 Task: Add an event with the title Second Presentation Rehearsal and Feedback Session, date '2024/05/03', time 8:50 AM to 10:50 AMand add a description: Throughout the workshop, participants will engage in a series of interactive exercises, role plays, and case studies that simulate real-world negotiation scenarios. These activities will allow participants to apply the negotiation techniques taught, explore different approaches, and receive feedback from both facilitators and peers., put the event into Yellow category . Add location for the event as: 654 Plaza de España, Madrid, Spain, logged in from the account softage.9@softage.netand send the event invitation to softage.7@softage.net with CC to  softage.1@softage.net. Set a reminder for the event 2 hour before
Action: Mouse moved to (96, 115)
Screenshot: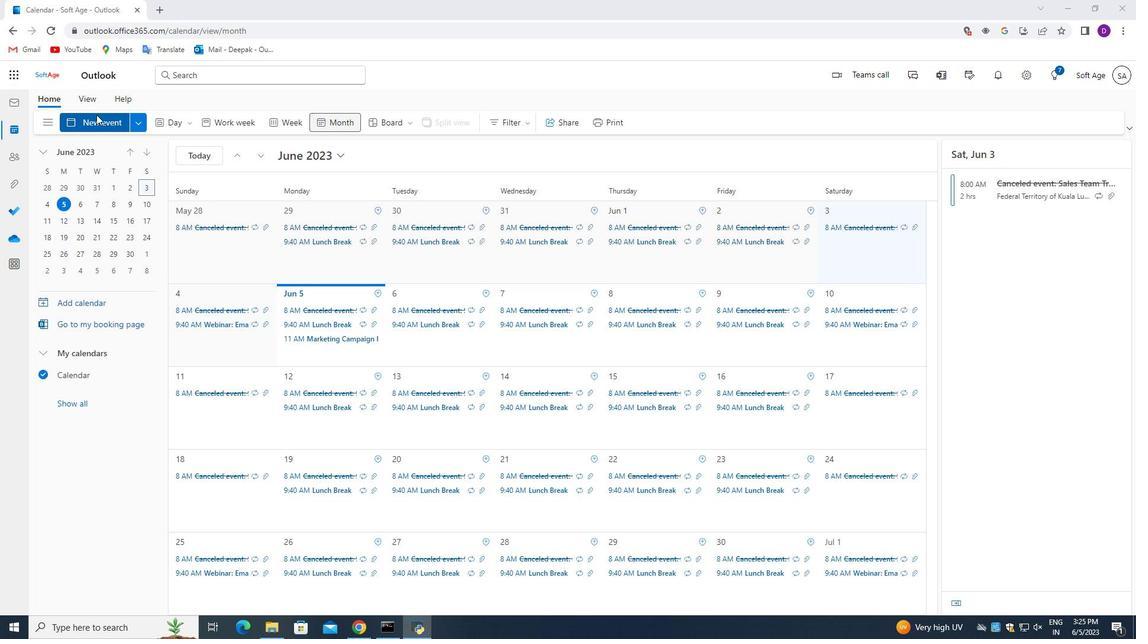 
Action: Mouse pressed left at (96, 115)
Screenshot: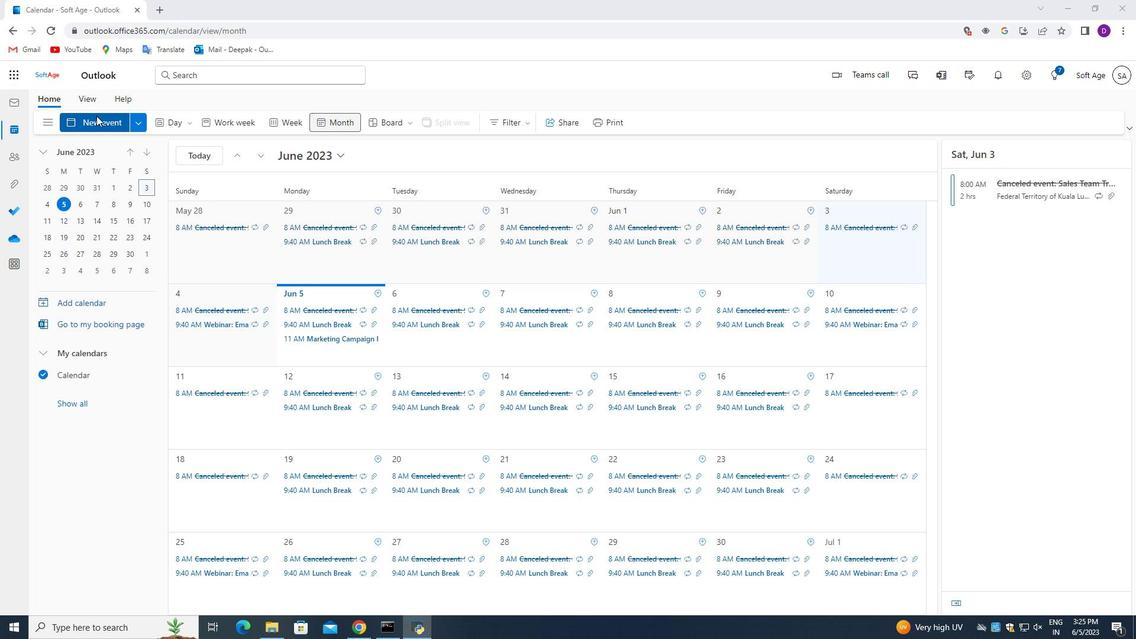 
Action: Mouse moved to (425, 505)
Screenshot: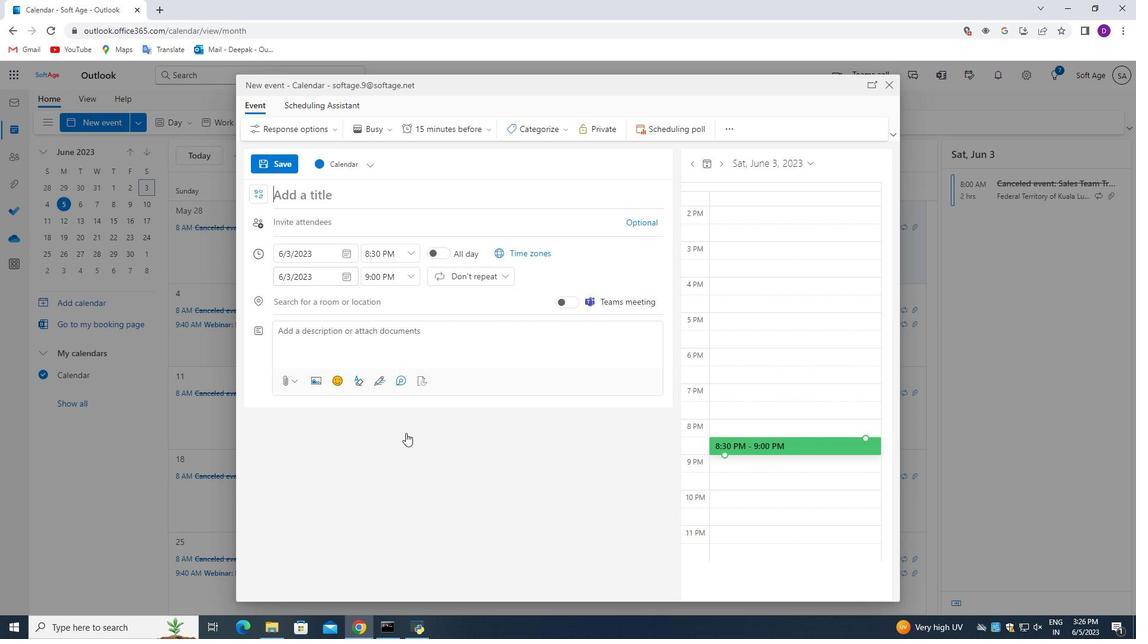 
Action: Key pressed s<Key.backspace><Key.shift_r>Secom<Key.backspace>nd<Key.space><Key.shift>Presentation<Key.space><Key.shift_r>Rehearsal<Key.space>and<Key.space><Key.shift_r>Feedback<Key.space><Key.shift_r>Session
Screenshot: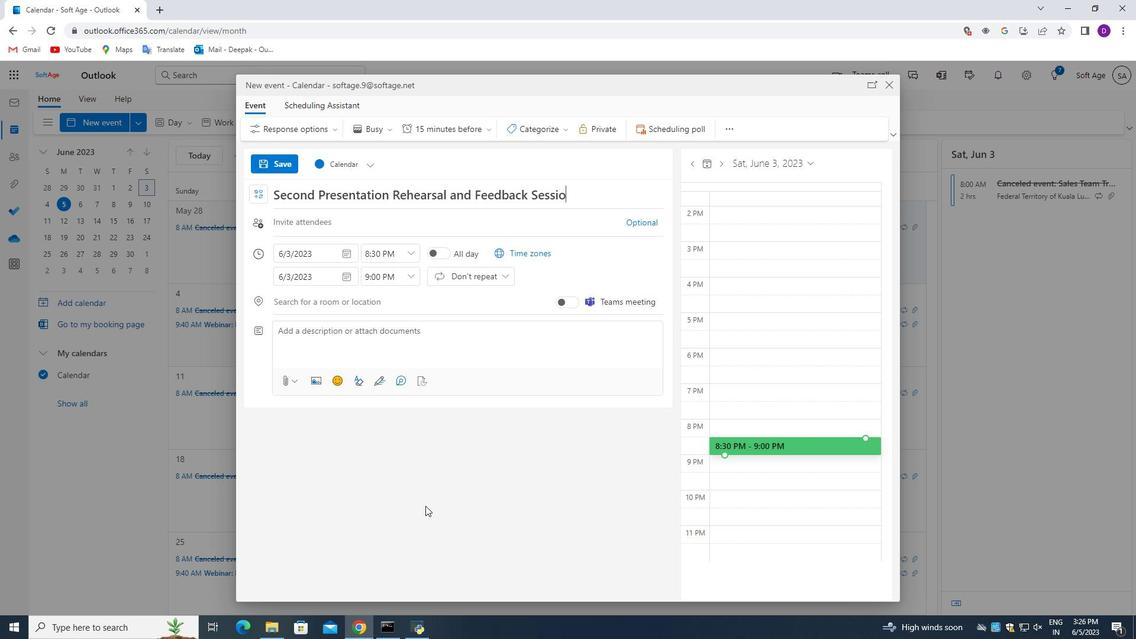 
Action: Mouse moved to (346, 252)
Screenshot: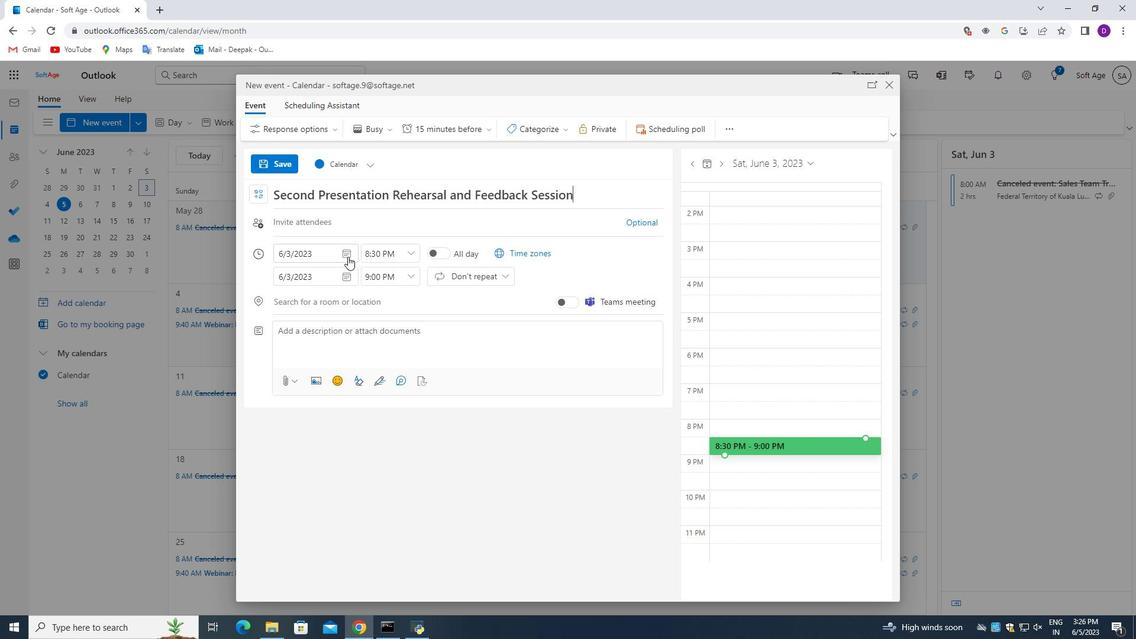 
Action: Mouse pressed left at (346, 252)
Screenshot: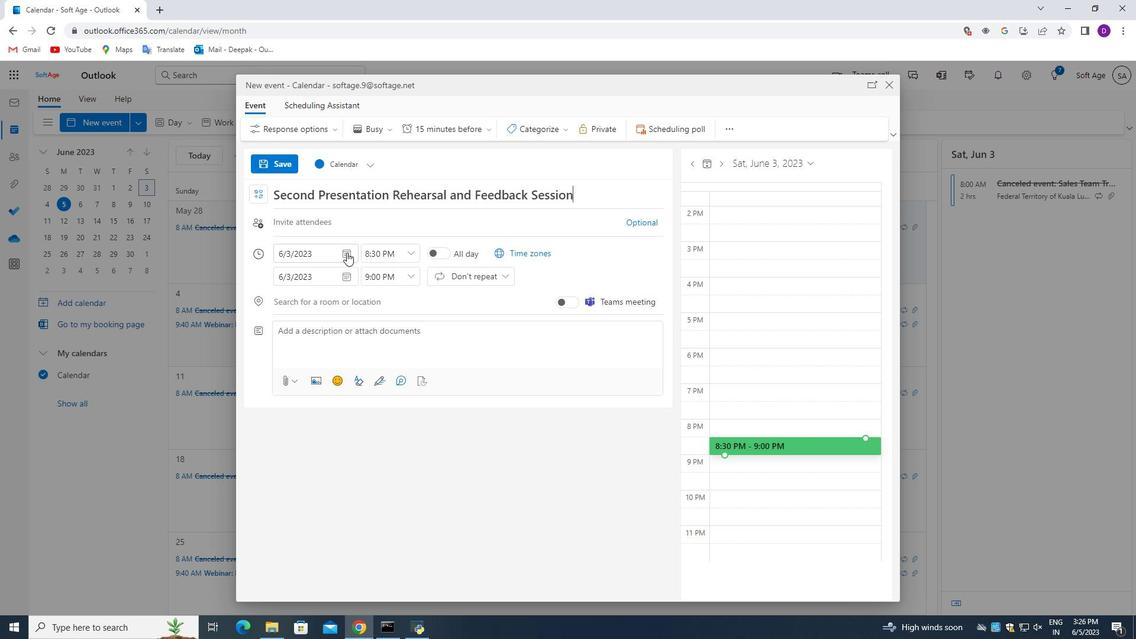 
Action: Mouse moved to (313, 278)
Screenshot: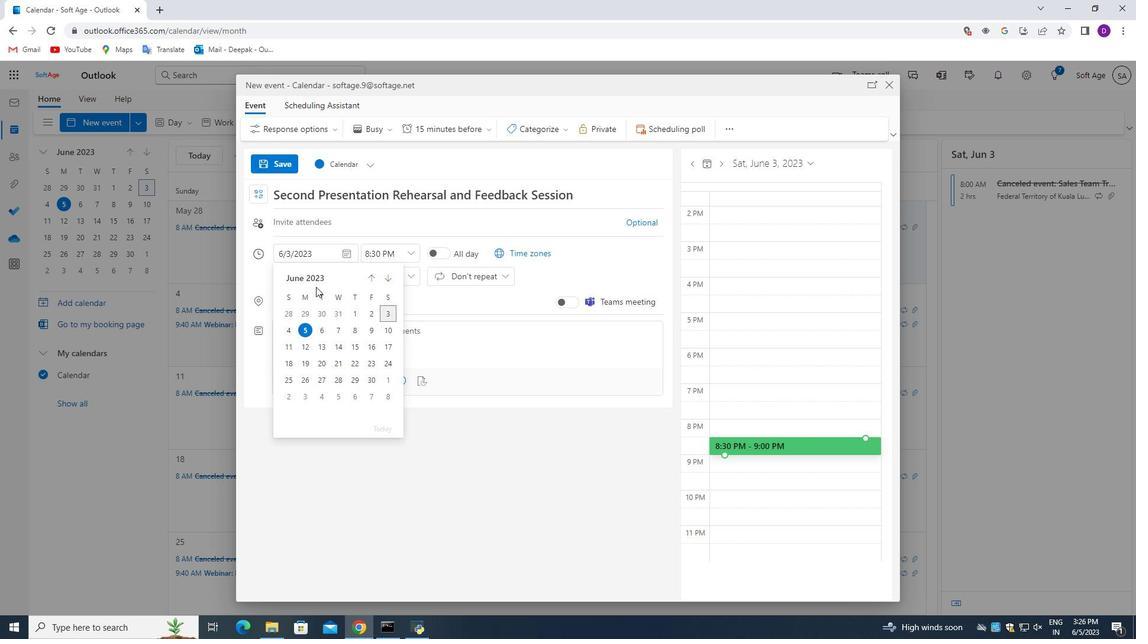 
Action: Mouse pressed left at (313, 278)
Screenshot: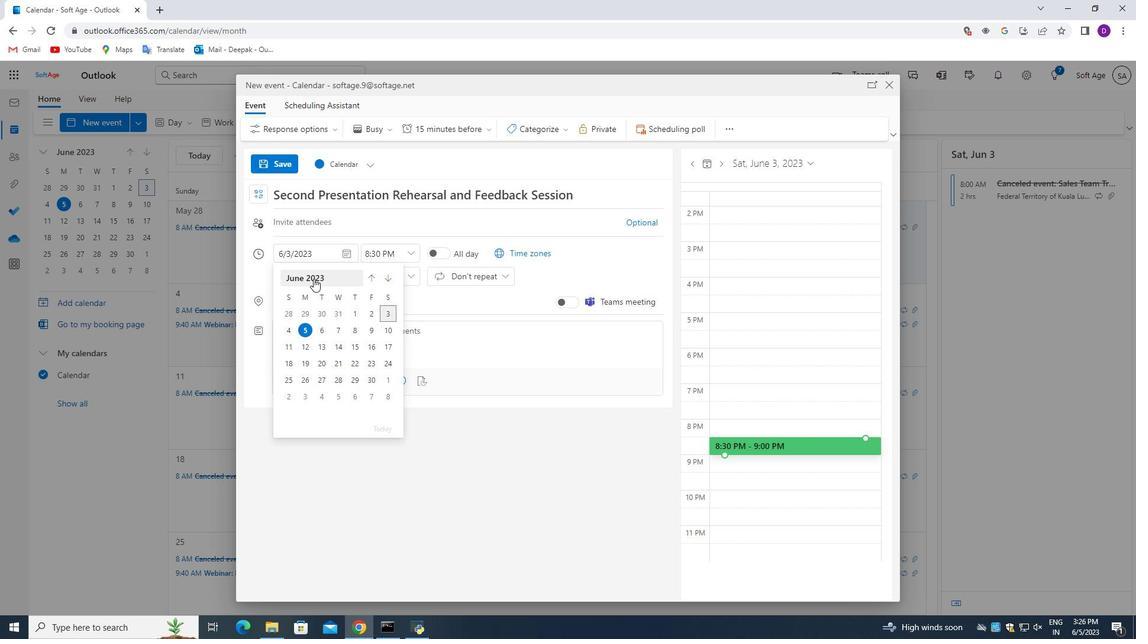 
Action: Mouse moved to (385, 283)
Screenshot: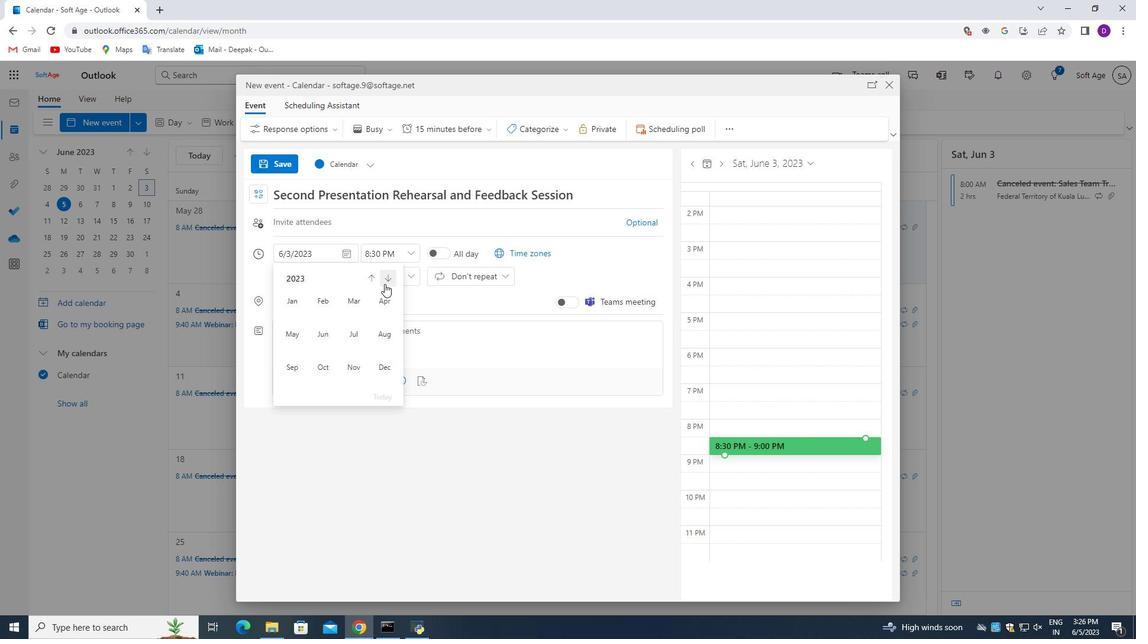 
Action: Mouse pressed left at (385, 283)
Screenshot: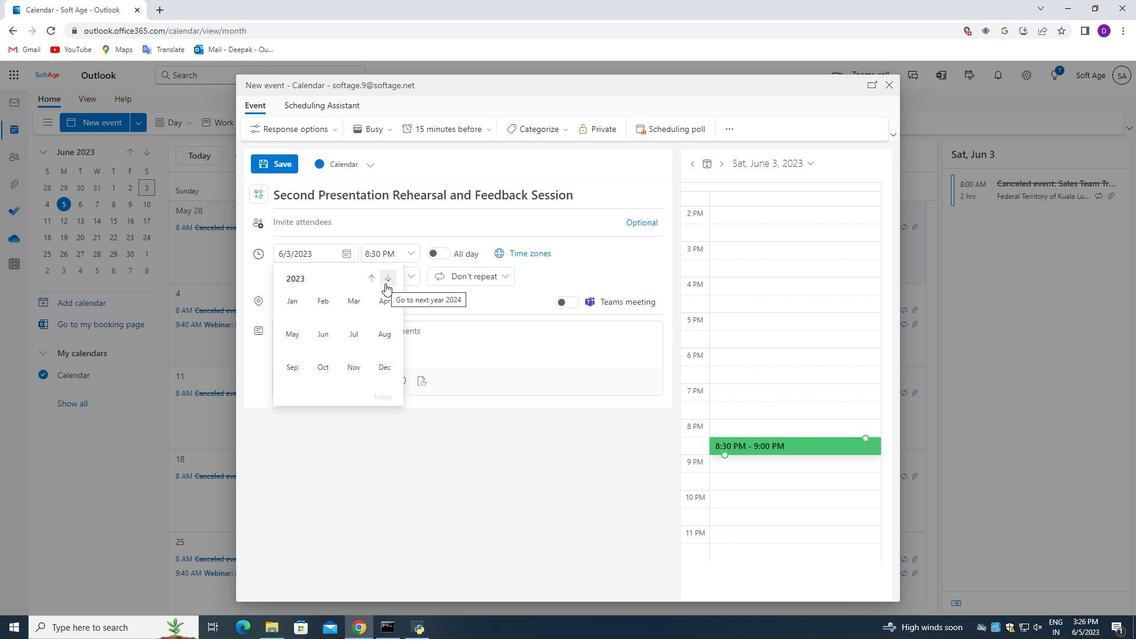 
Action: Mouse moved to (294, 330)
Screenshot: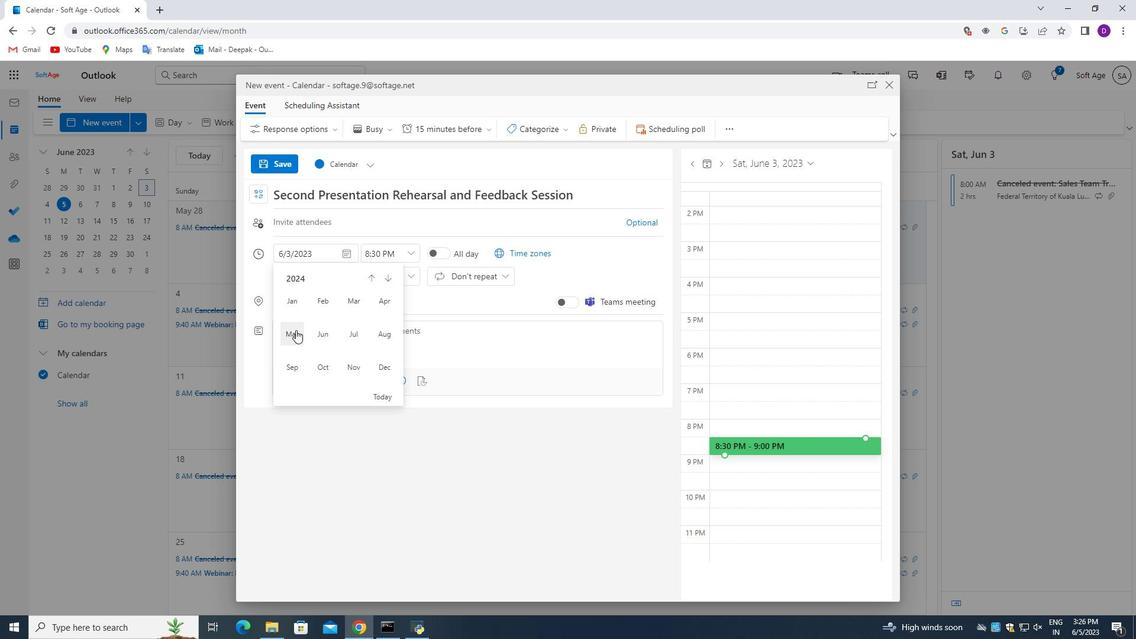 
Action: Mouse pressed left at (294, 330)
Screenshot: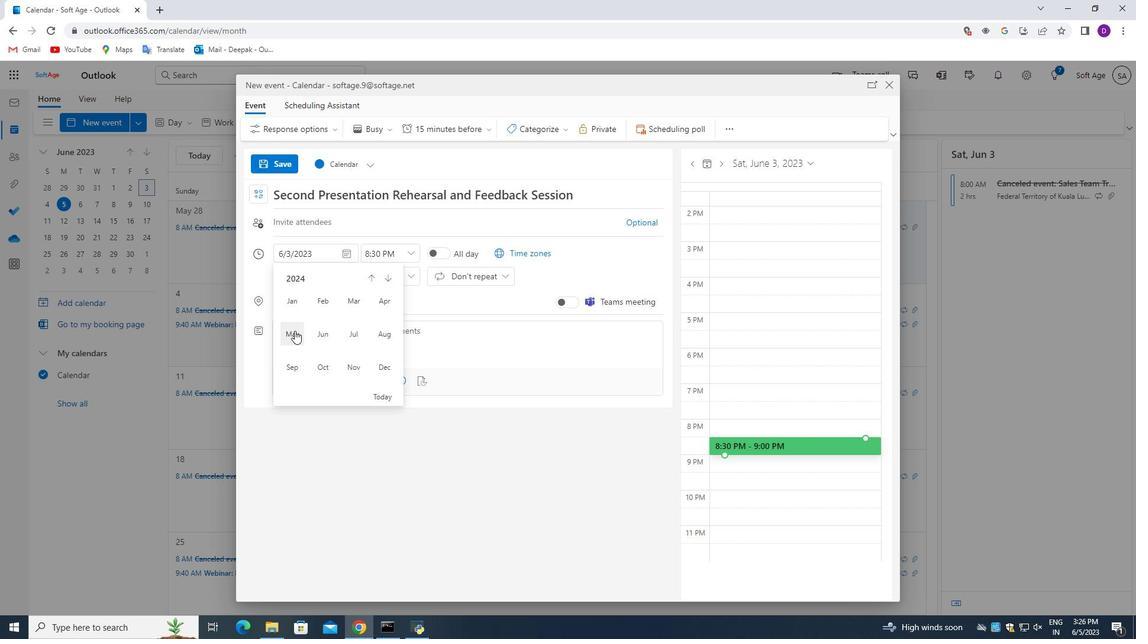
Action: Mouse moved to (371, 314)
Screenshot: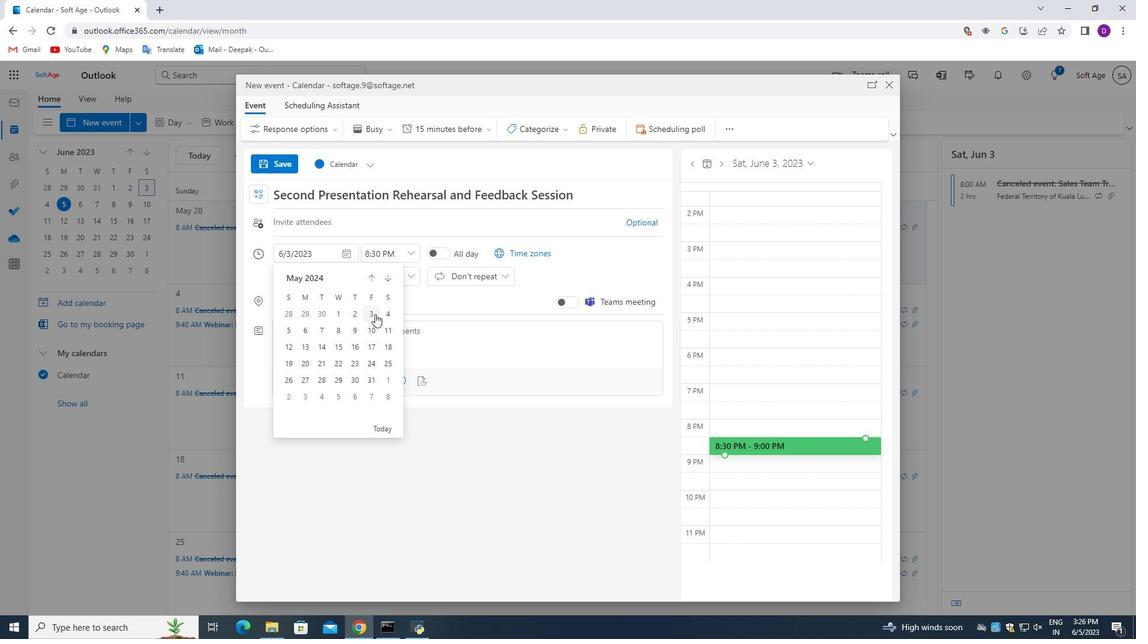 
Action: Mouse pressed left at (371, 314)
Screenshot: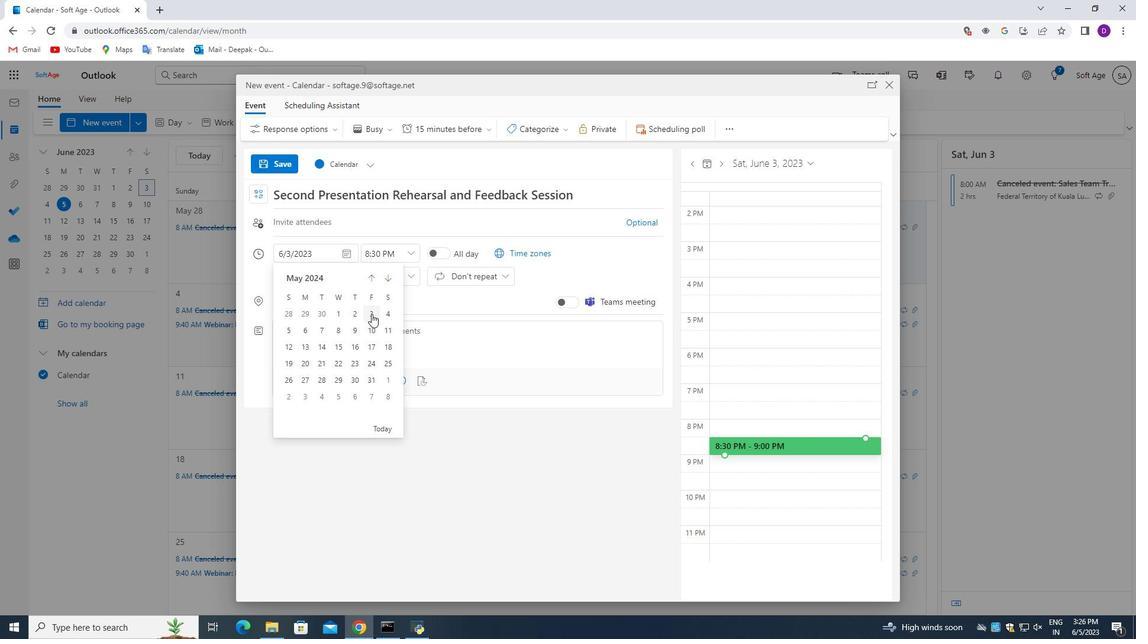 
Action: Mouse moved to (408, 258)
Screenshot: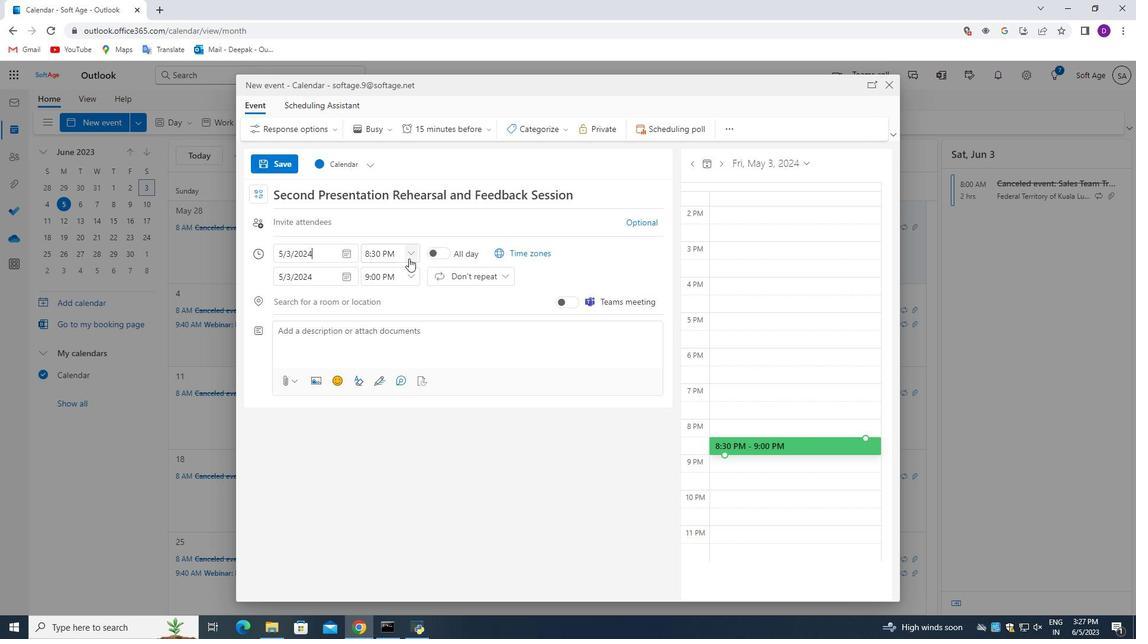 
Action: Mouse pressed left at (408, 258)
Screenshot: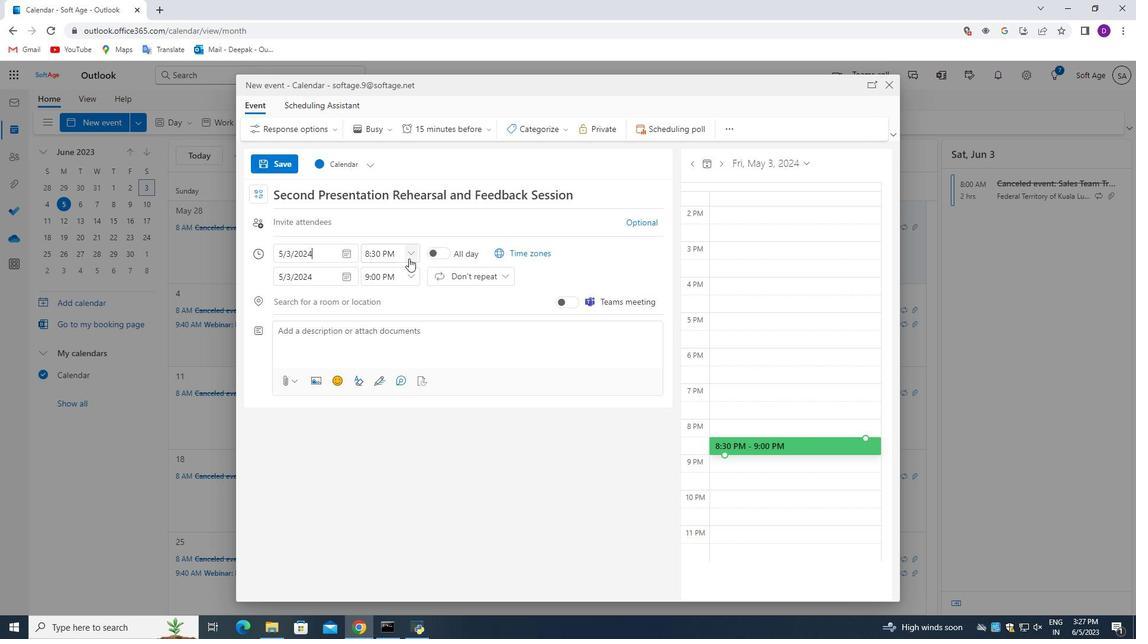 
Action: Mouse moved to (392, 349)
Screenshot: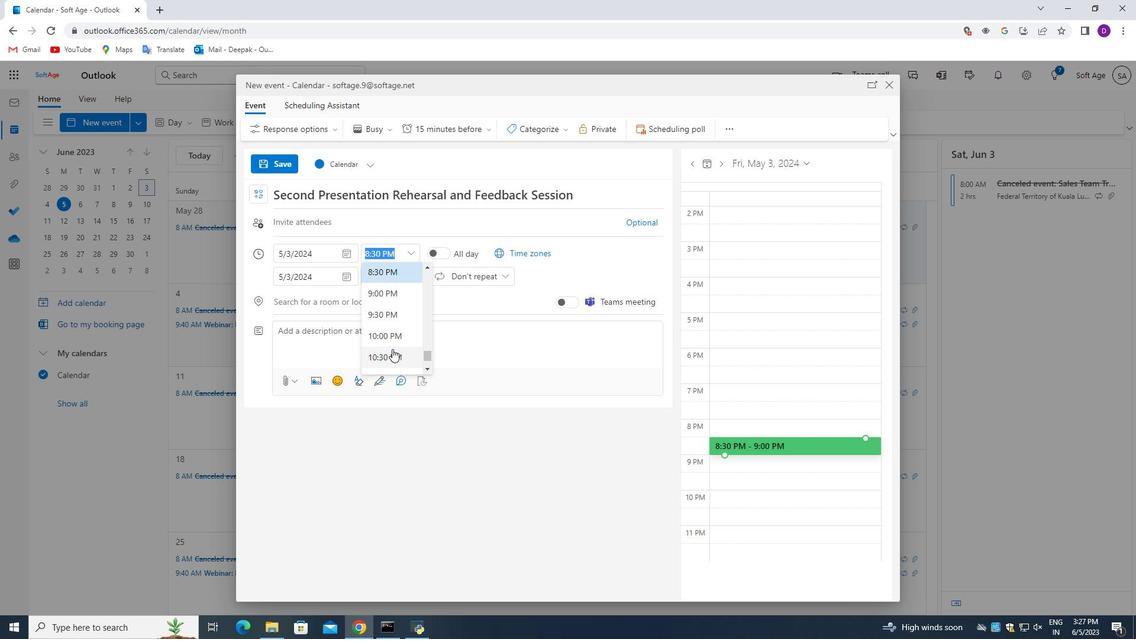 
Action: Mouse scrolled (392, 349) with delta (0, 0)
Screenshot: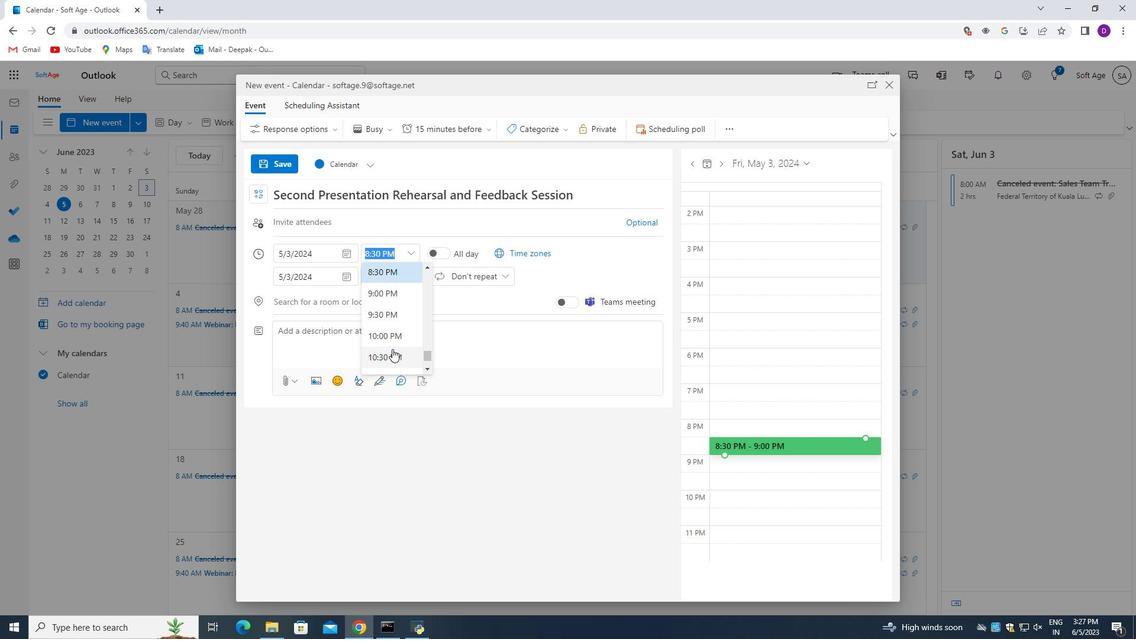 
Action: Mouse moved to (385, 337)
Screenshot: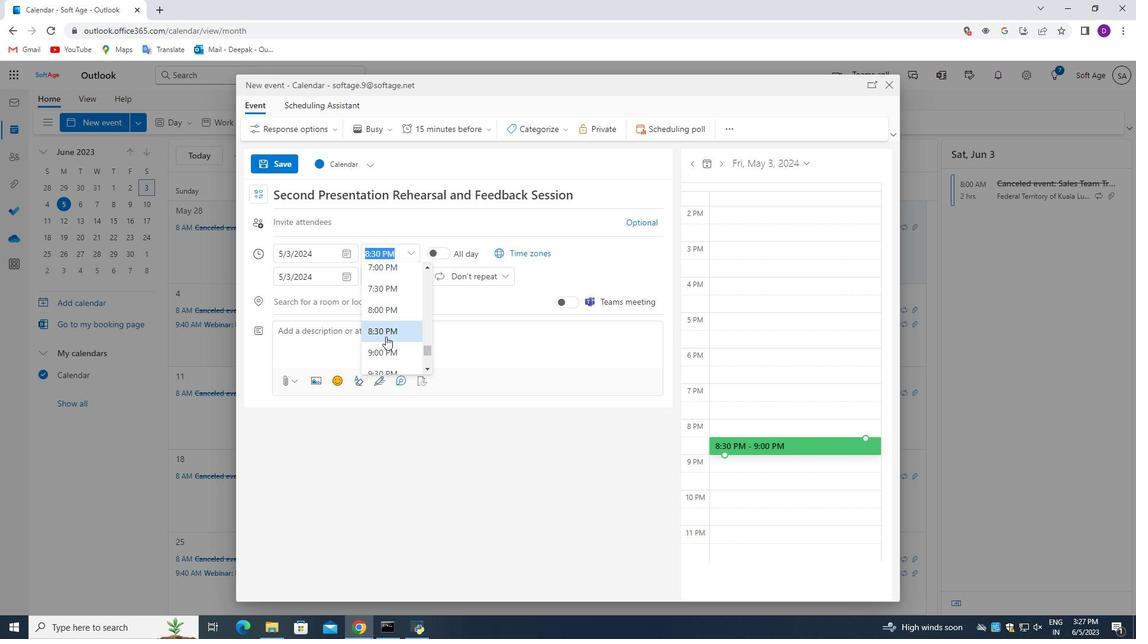 
Action: Mouse scrolled (385, 338) with delta (0, 0)
Screenshot: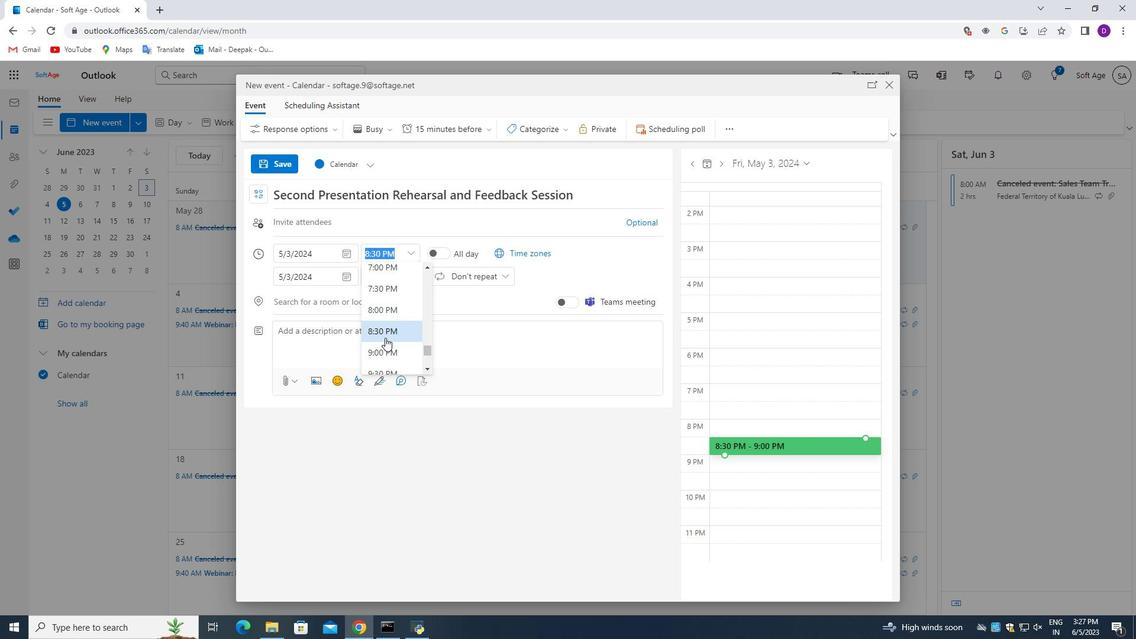 
Action: Mouse scrolled (385, 338) with delta (0, 0)
Screenshot: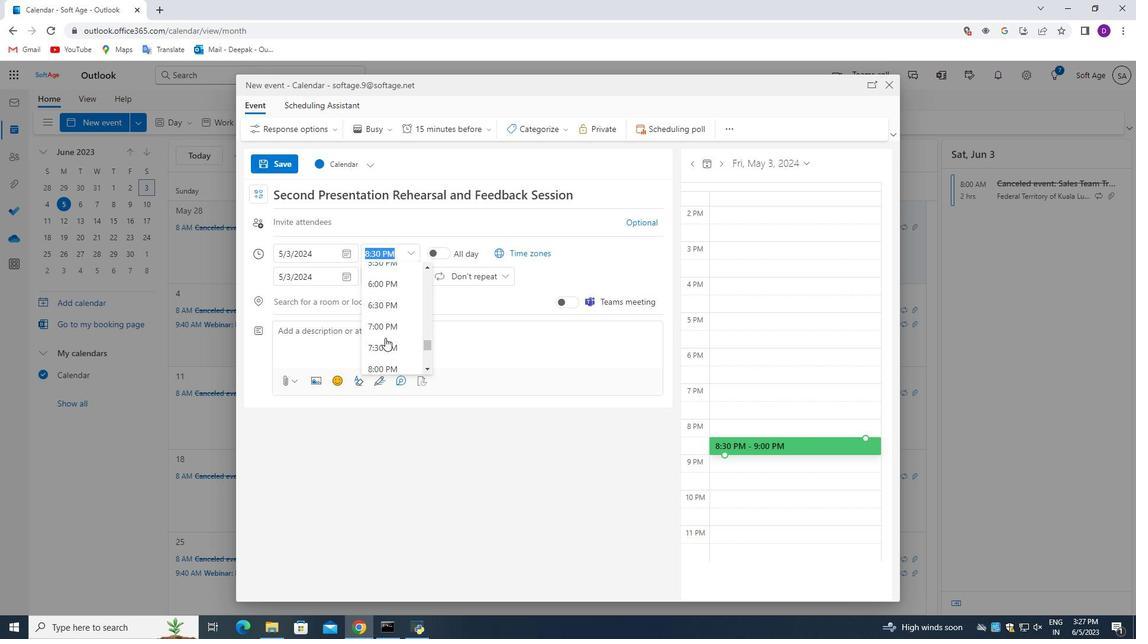 
Action: Mouse scrolled (385, 338) with delta (0, 0)
Screenshot: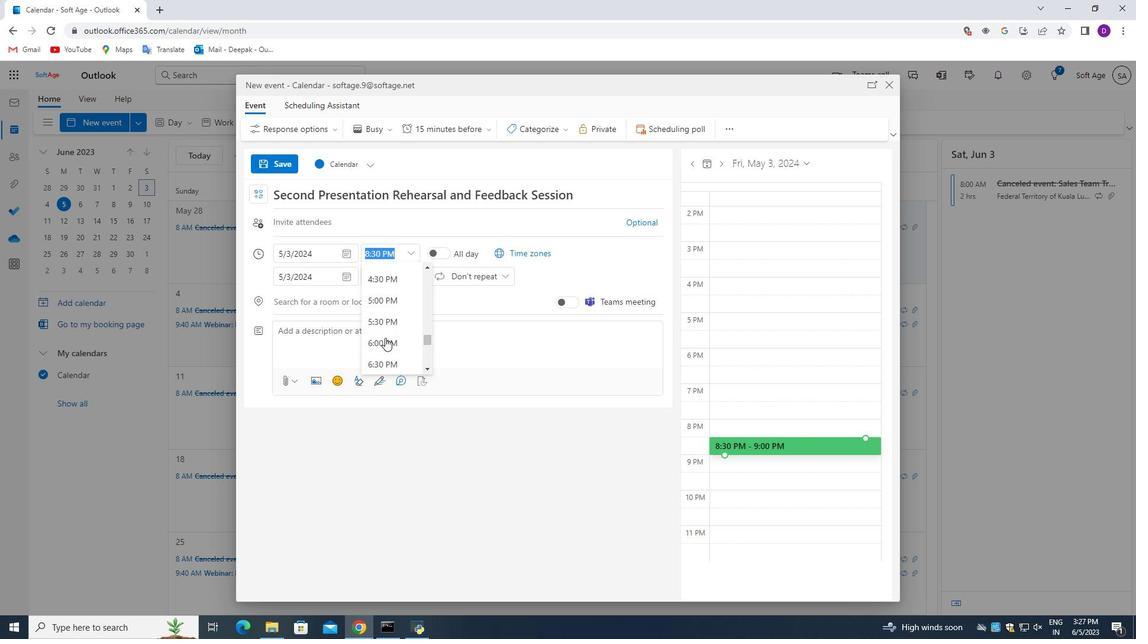 
Action: Mouse scrolled (385, 338) with delta (0, 0)
Screenshot: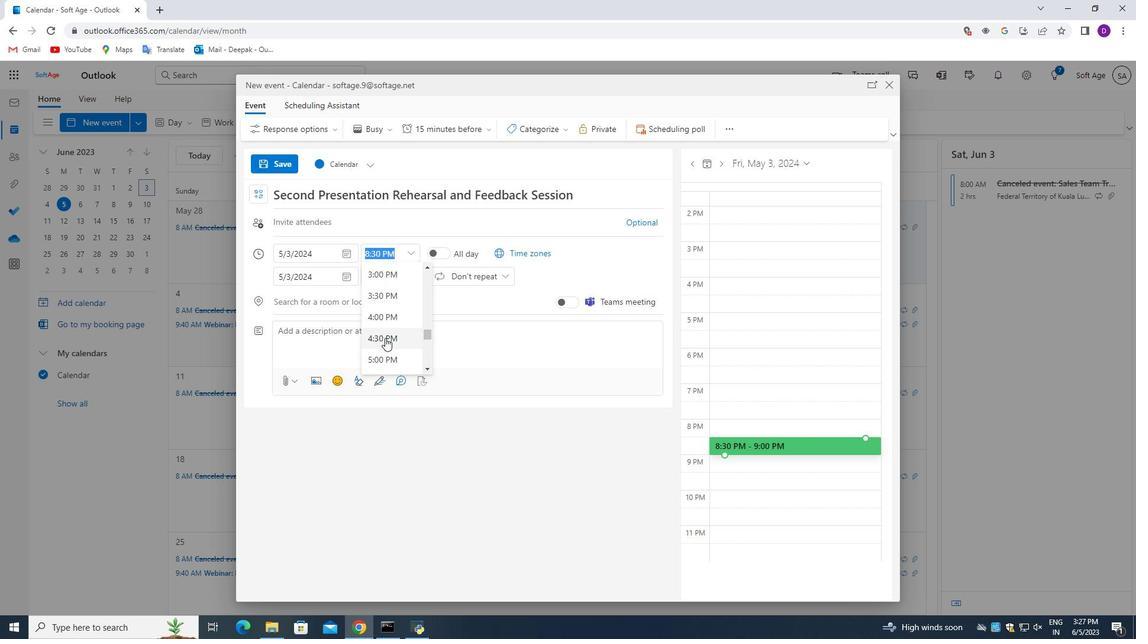 
Action: Mouse scrolled (385, 338) with delta (0, 0)
Screenshot: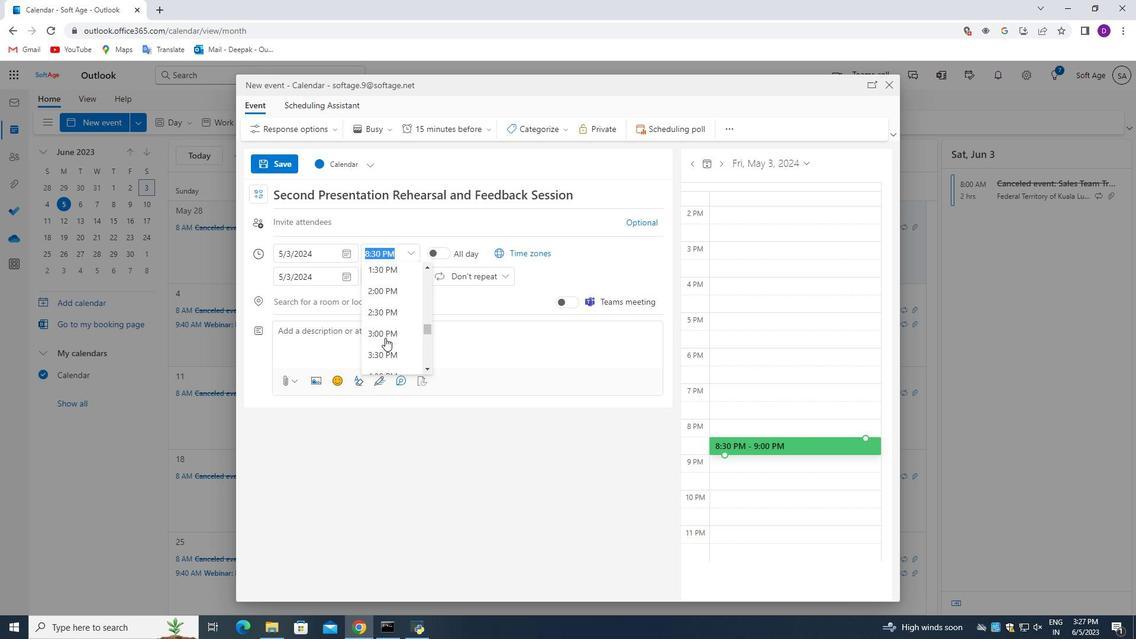 
Action: Mouse moved to (382, 363)
Screenshot: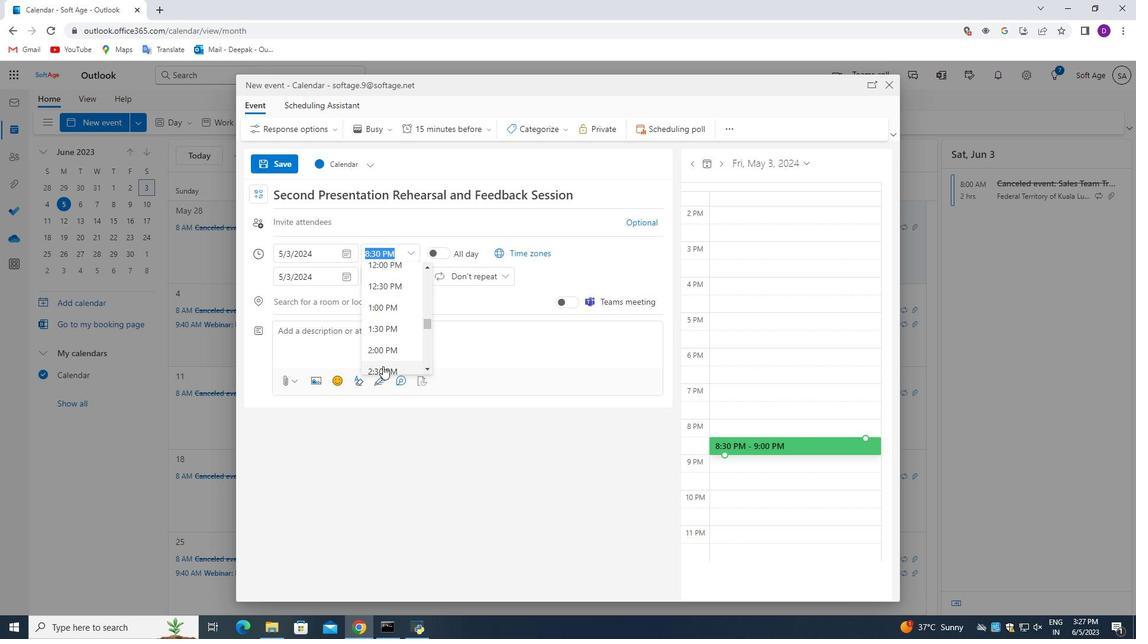 
Action: Mouse scrolled (382, 363) with delta (0, 0)
Screenshot: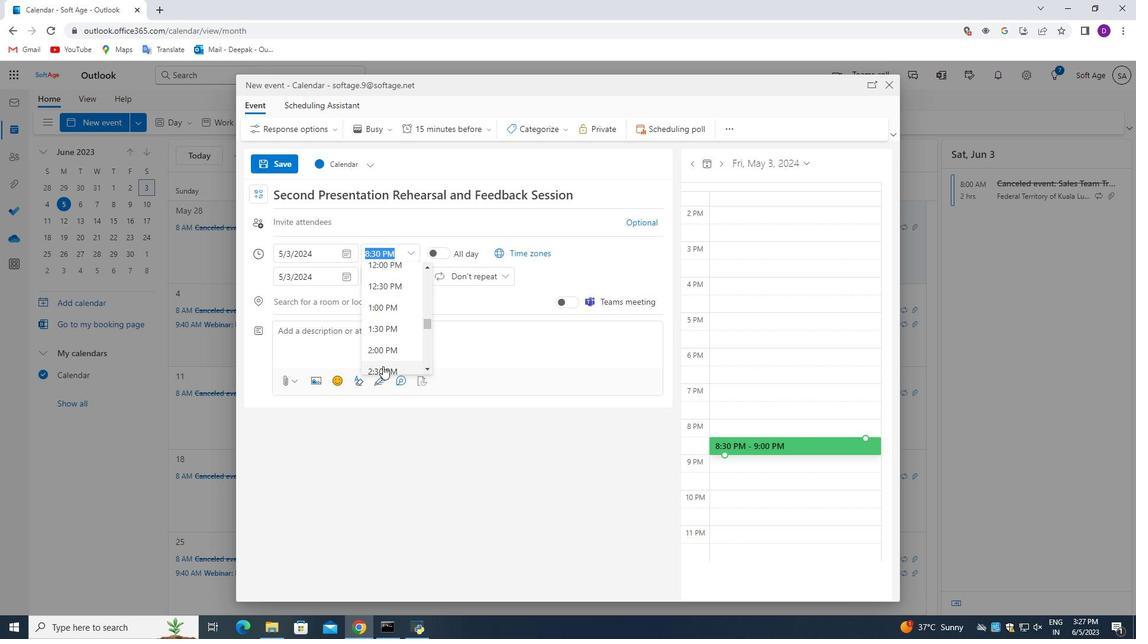 
Action: Mouse moved to (383, 359)
Screenshot: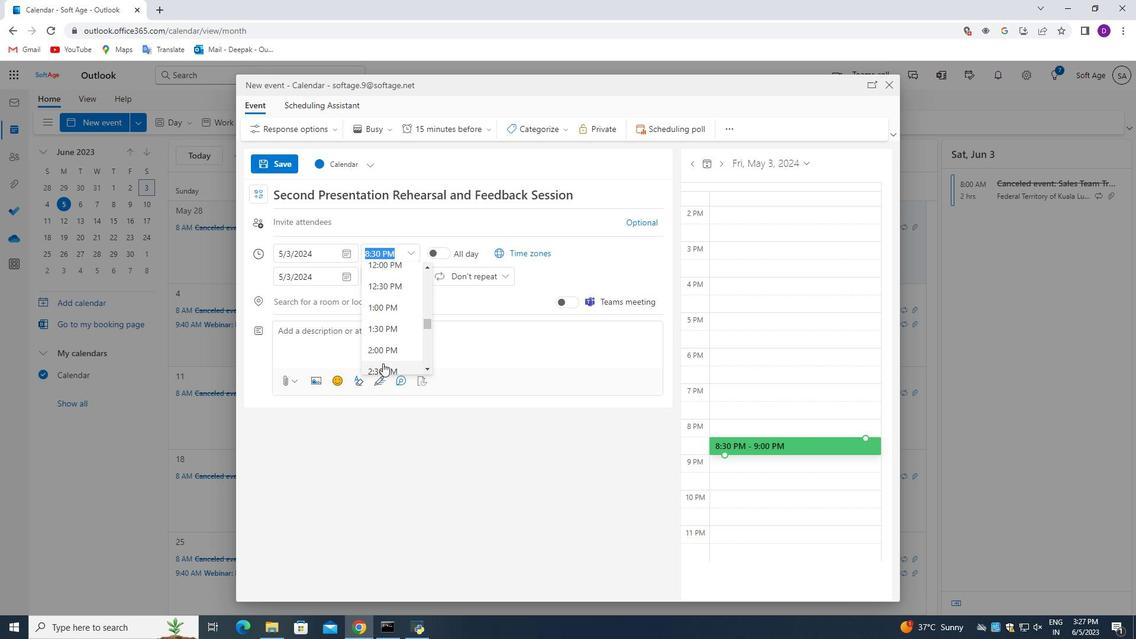 
Action: Mouse scrolled (383, 360) with delta (0, 0)
Screenshot: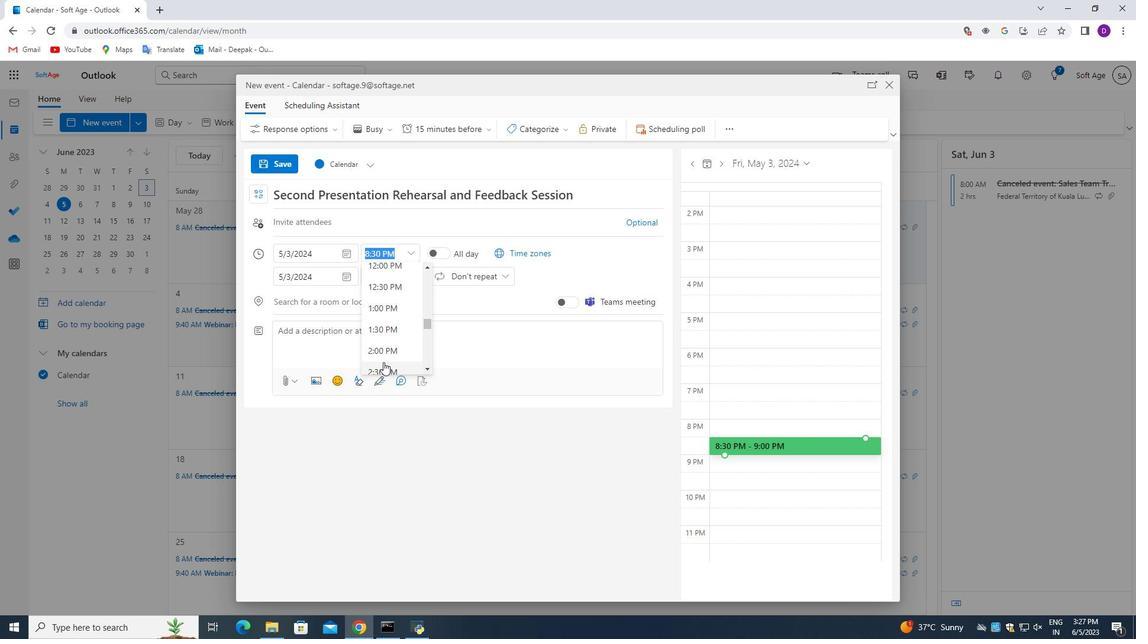 
Action: Mouse moved to (383, 353)
Screenshot: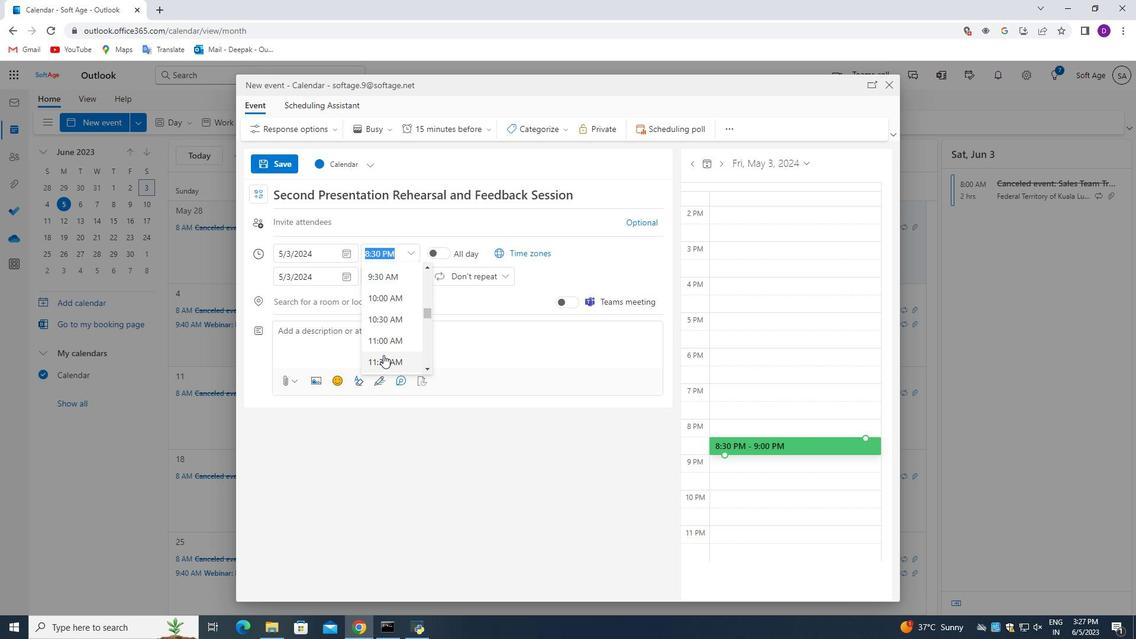 
Action: Mouse scrolled (383, 353) with delta (0, 0)
Screenshot: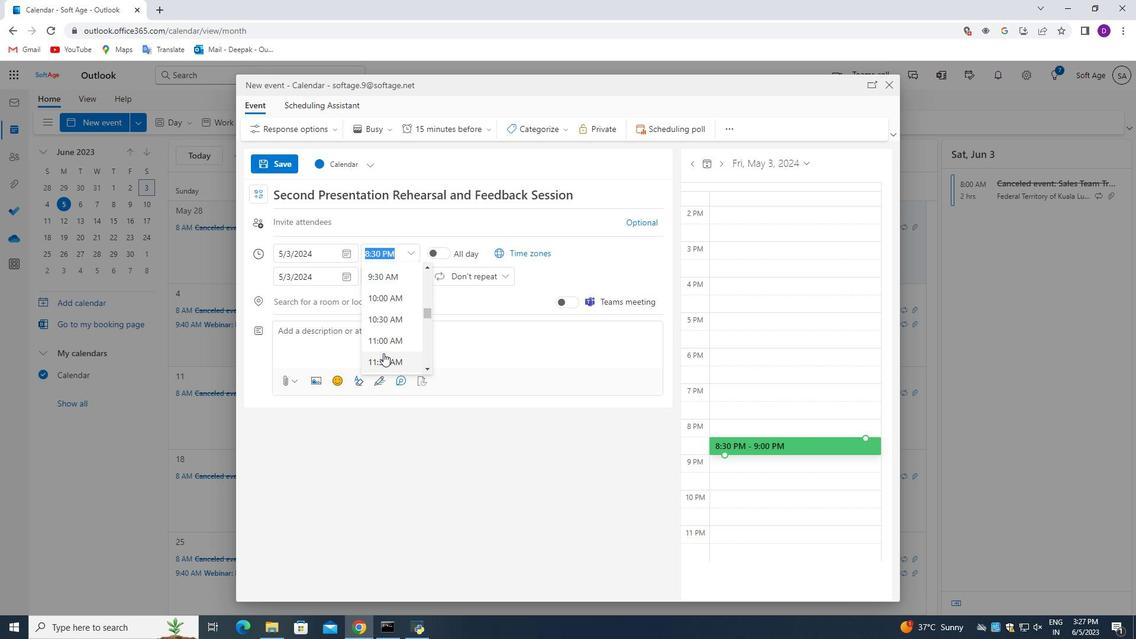 
Action: Mouse moved to (380, 348)
Screenshot: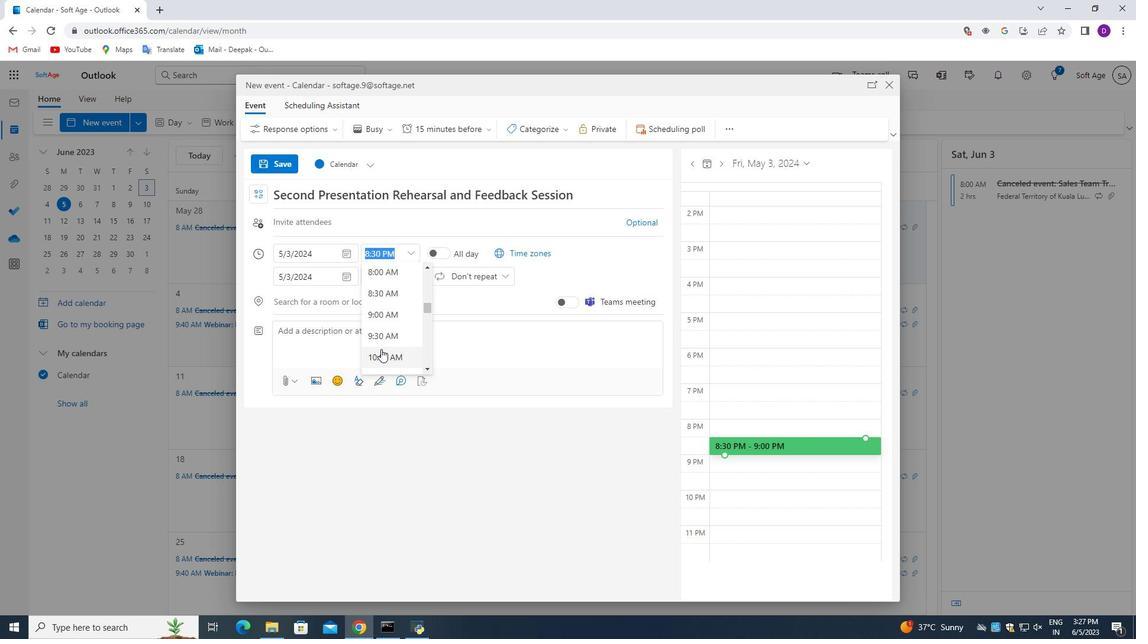 
Action: Mouse scrolled (380, 349) with delta (0, 0)
Screenshot: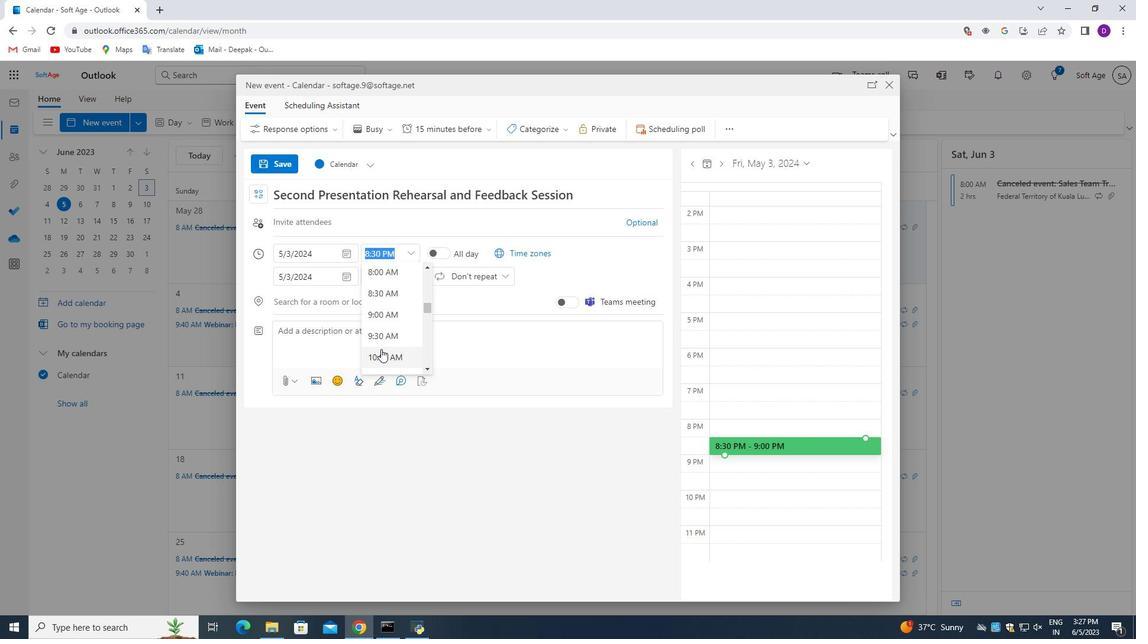 
Action: Mouse moved to (384, 342)
Screenshot: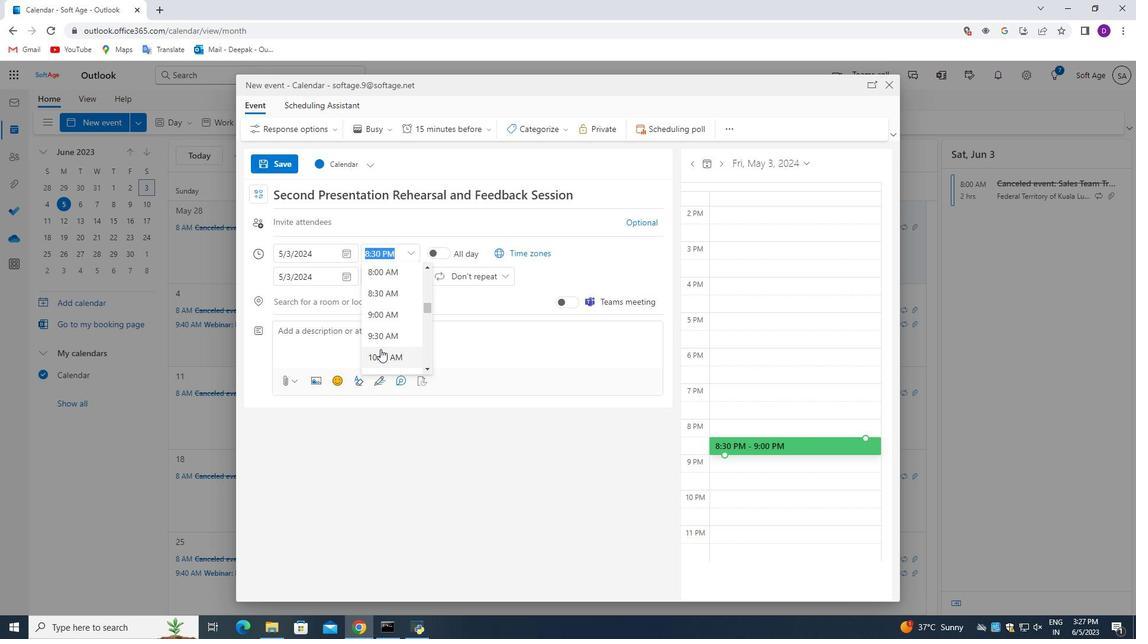 
Action: Mouse scrolled (384, 343) with delta (0, 0)
Screenshot: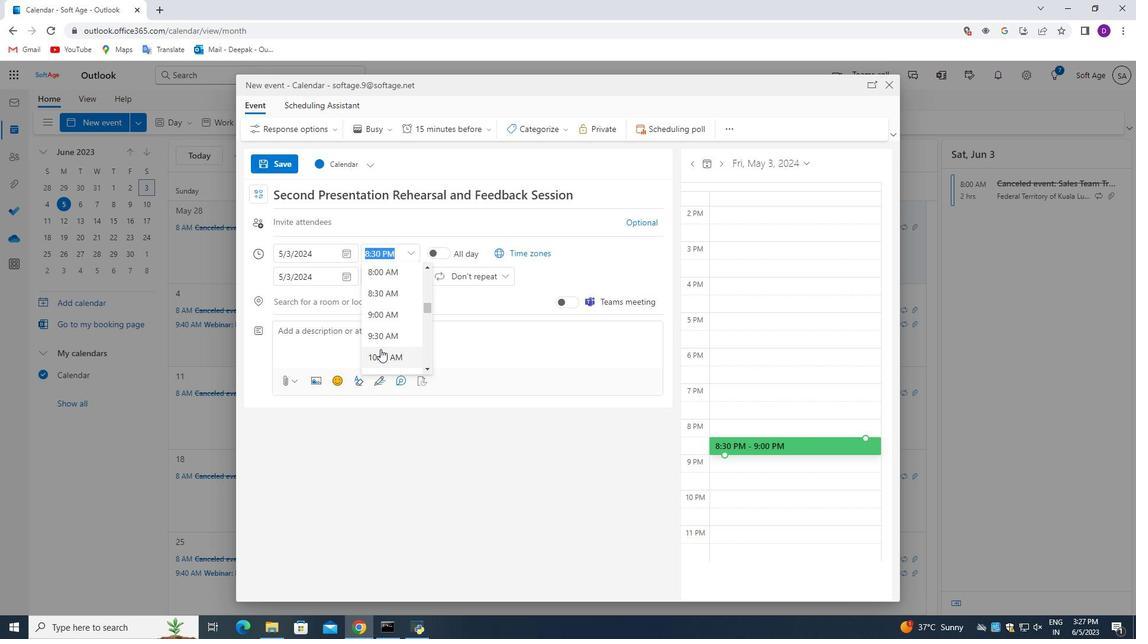 
Action: Mouse moved to (387, 317)
Screenshot: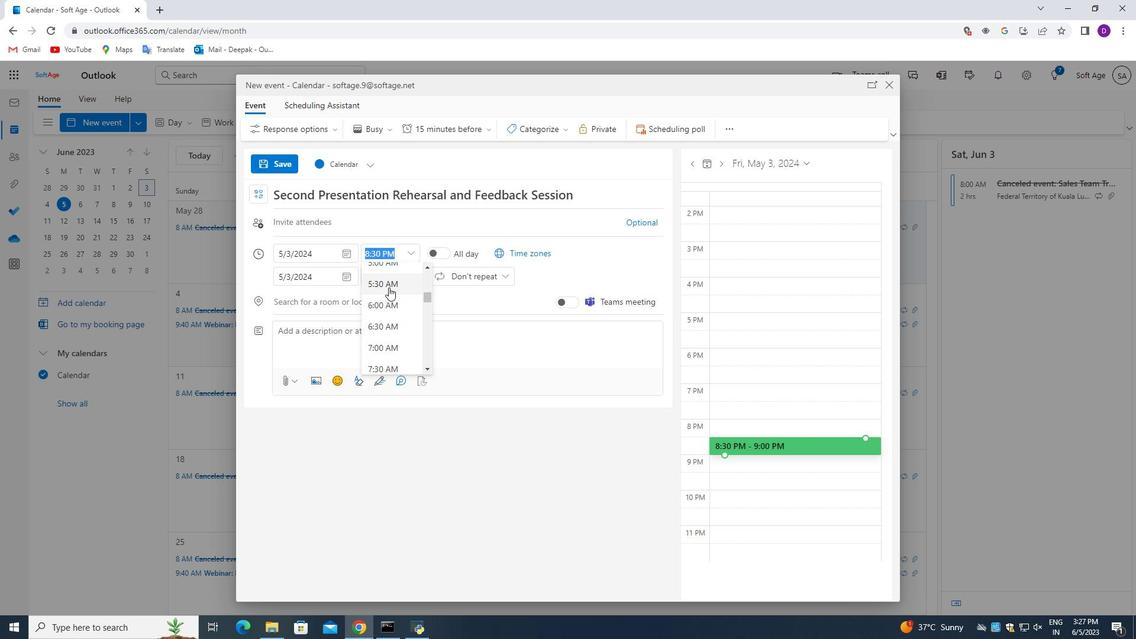 
Action: Mouse scrolled (387, 318) with delta (0, 0)
Screenshot: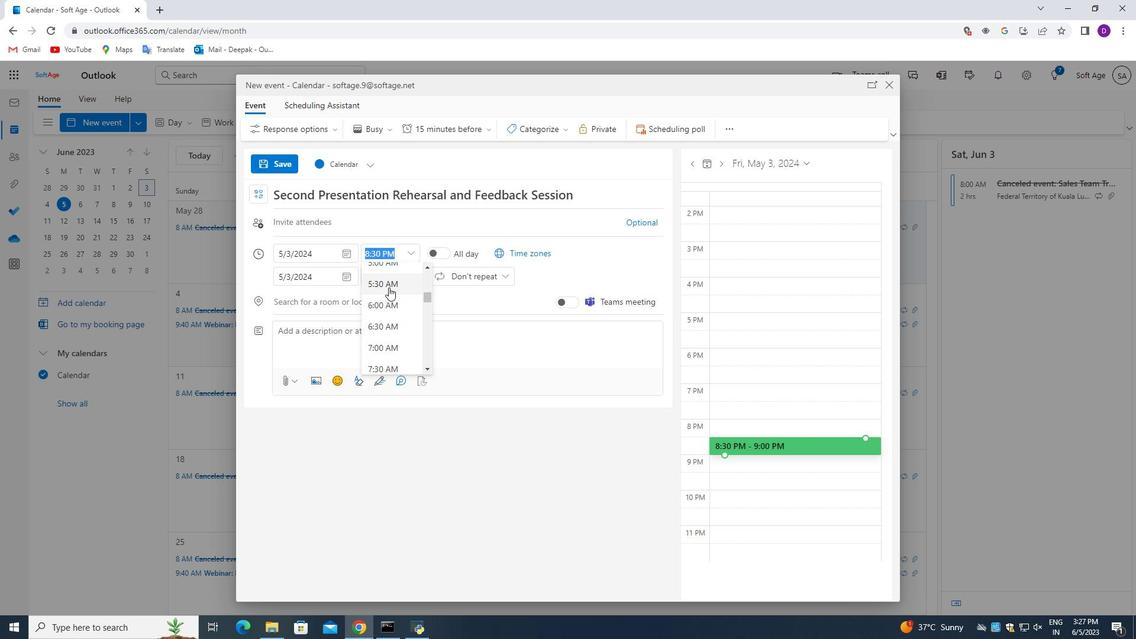 
Action: Mouse moved to (389, 326)
Screenshot: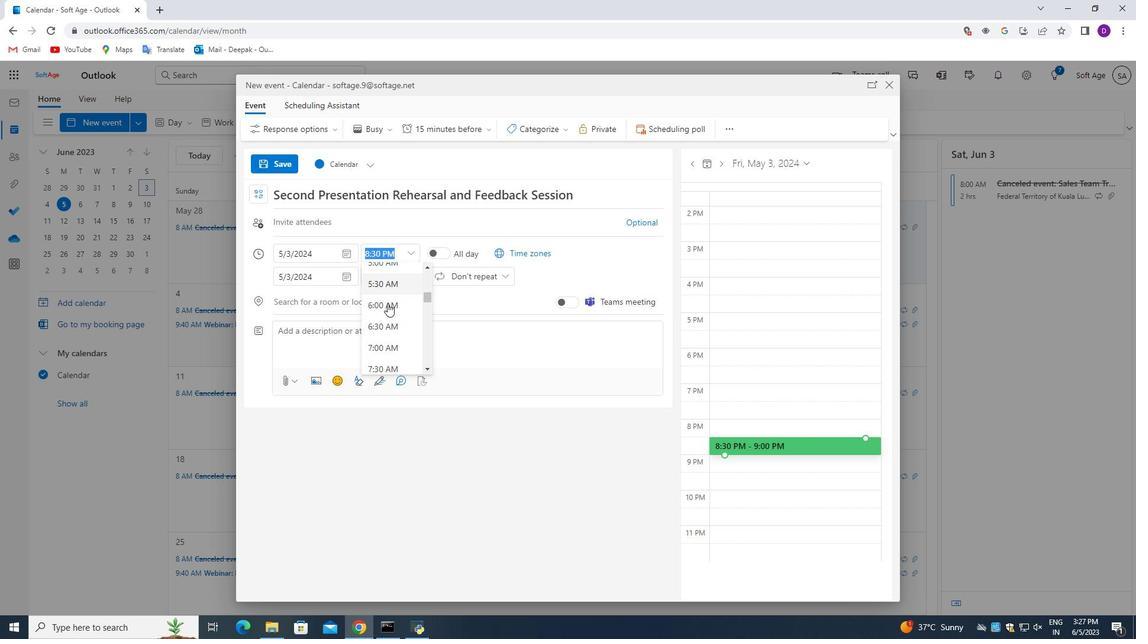 
Action: Mouse scrolled (389, 327) with delta (0, 0)
Screenshot: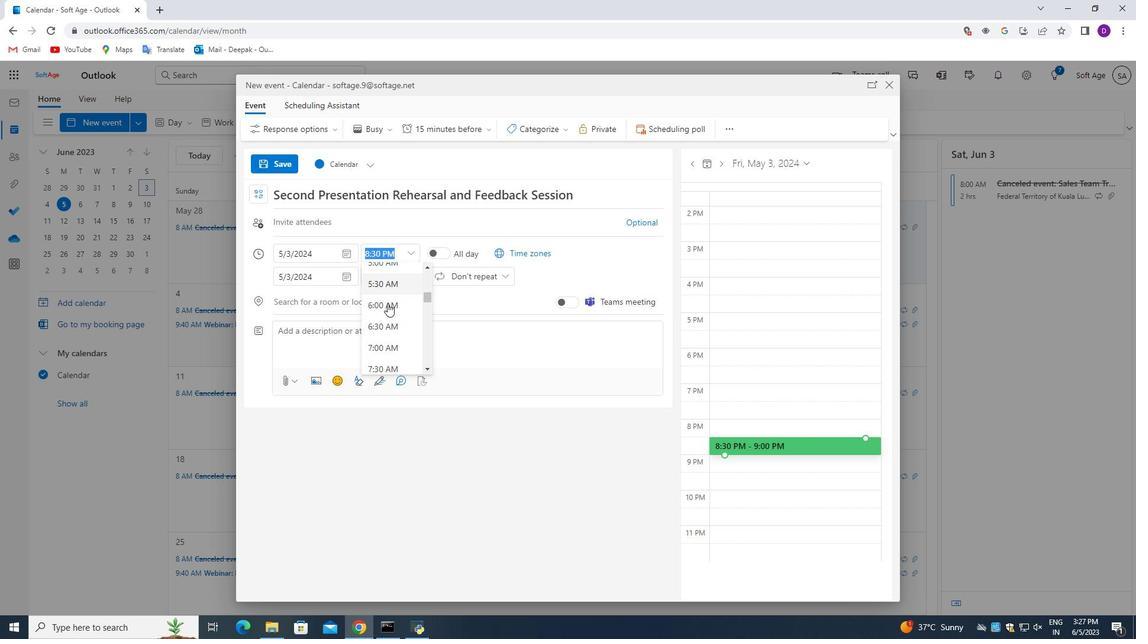 
Action: Mouse moved to (389, 320)
Screenshot: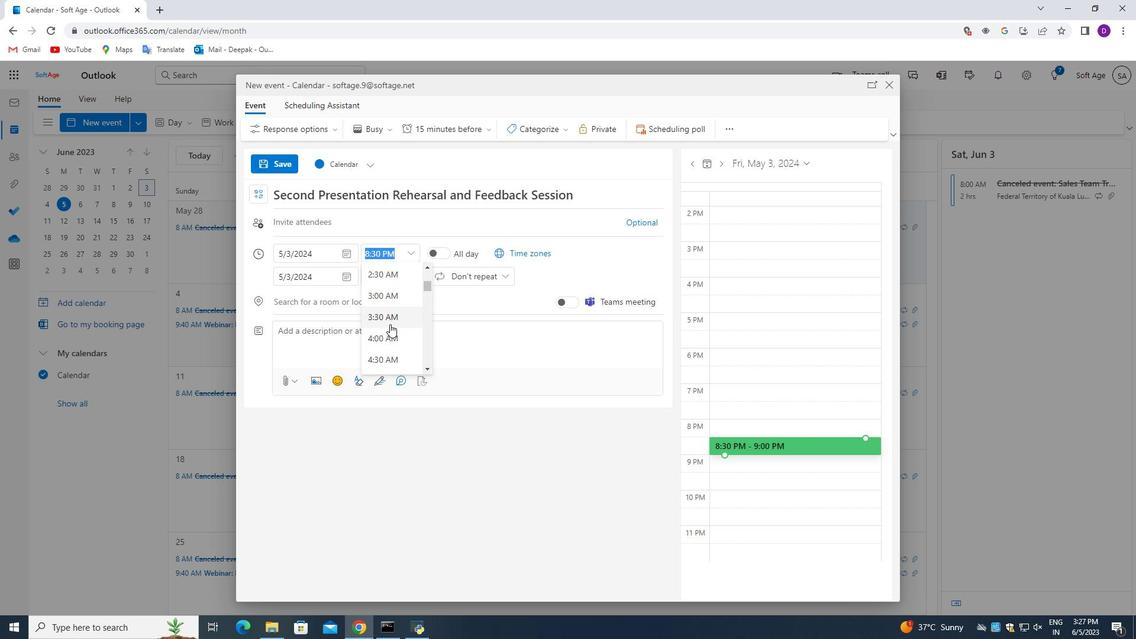 
Action: Mouse scrolled (389, 321) with delta (0, 0)
Screenshot: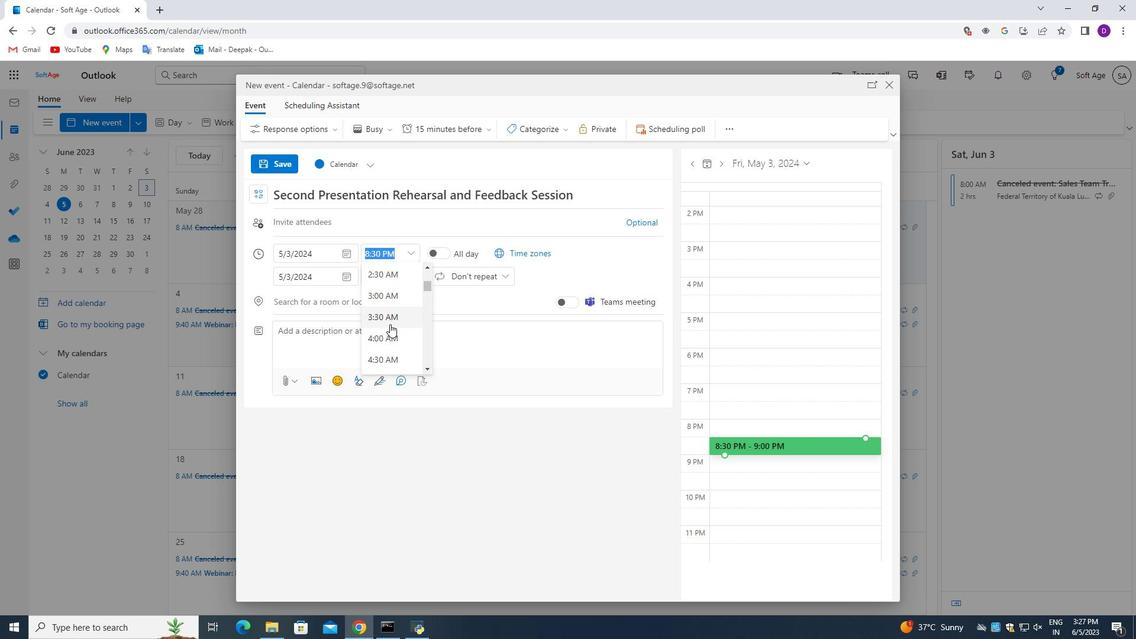 
Action: Mouse scrolled (389, 321) with delta (0, 0)
Screenshot: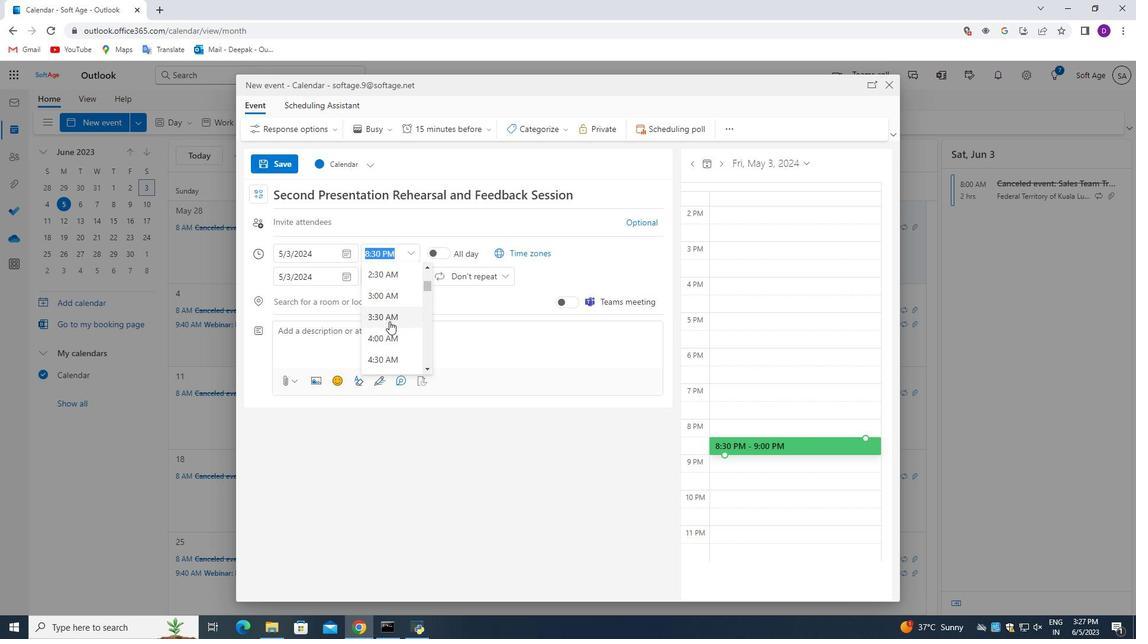 
Action: Mouse moved to (389, 320)
Screenshot: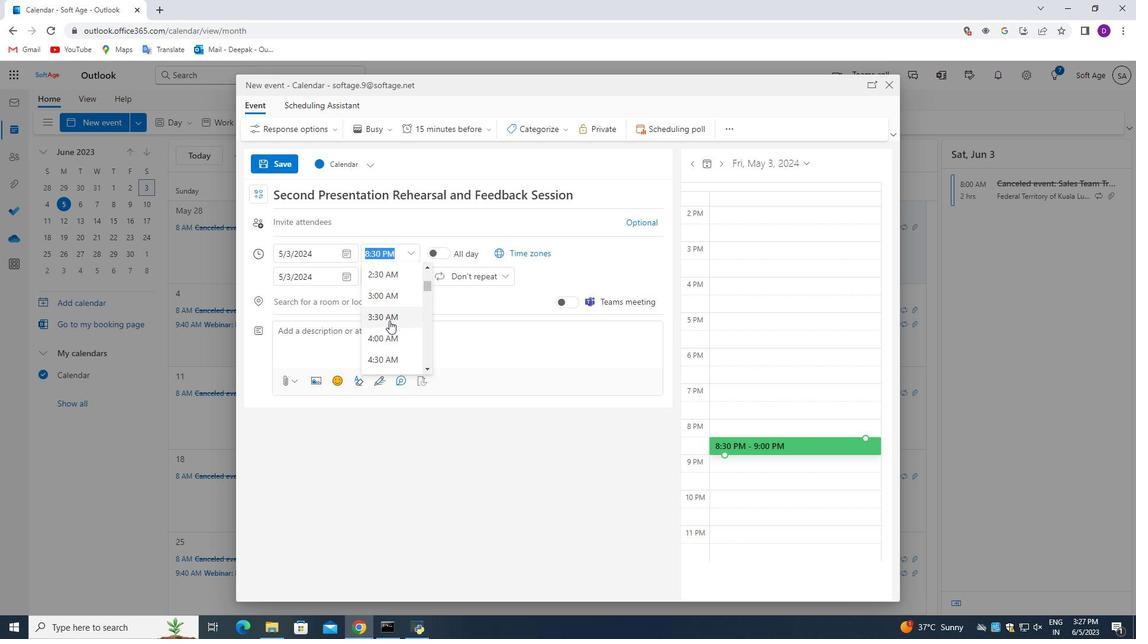 
Action: Mouse scrolled (389, 320) with delta (0, 0)
Screenshot: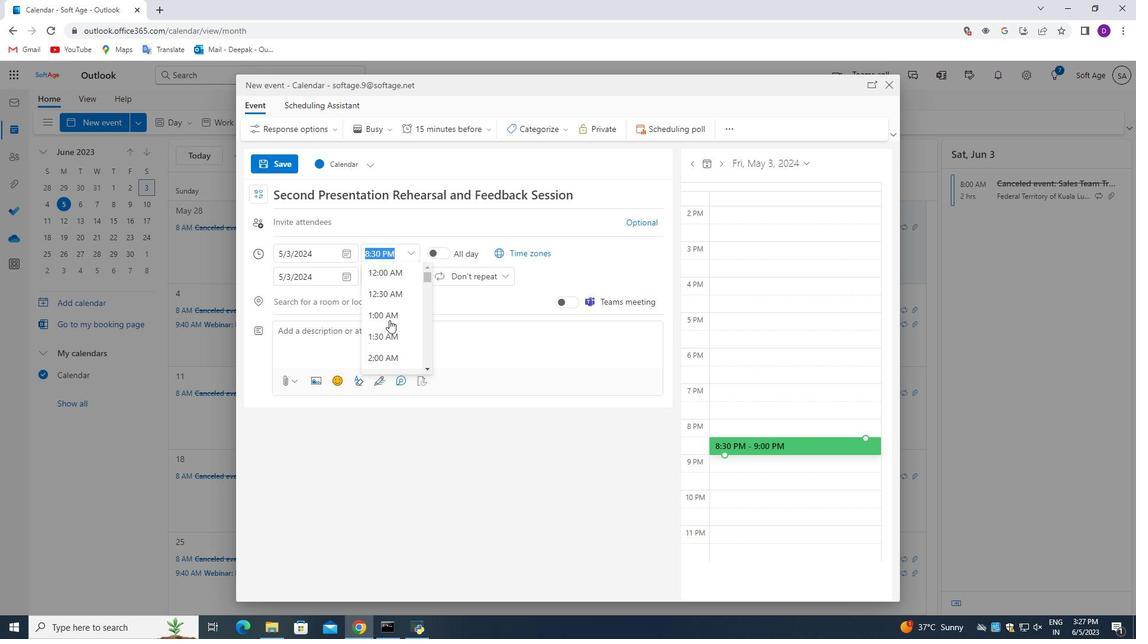 
Action: Mouse scrolled (389, 320) with delta (0, 0)
Screenshot: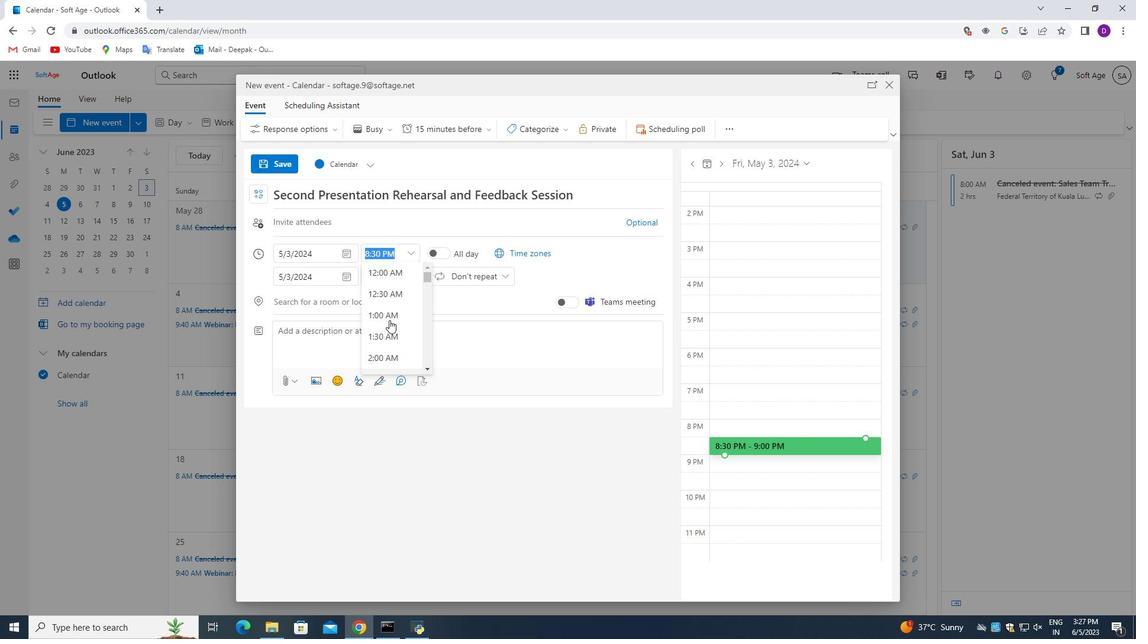 
Action: Mouse scrolled (389, 320) with delta (0, 0)
Screenshot: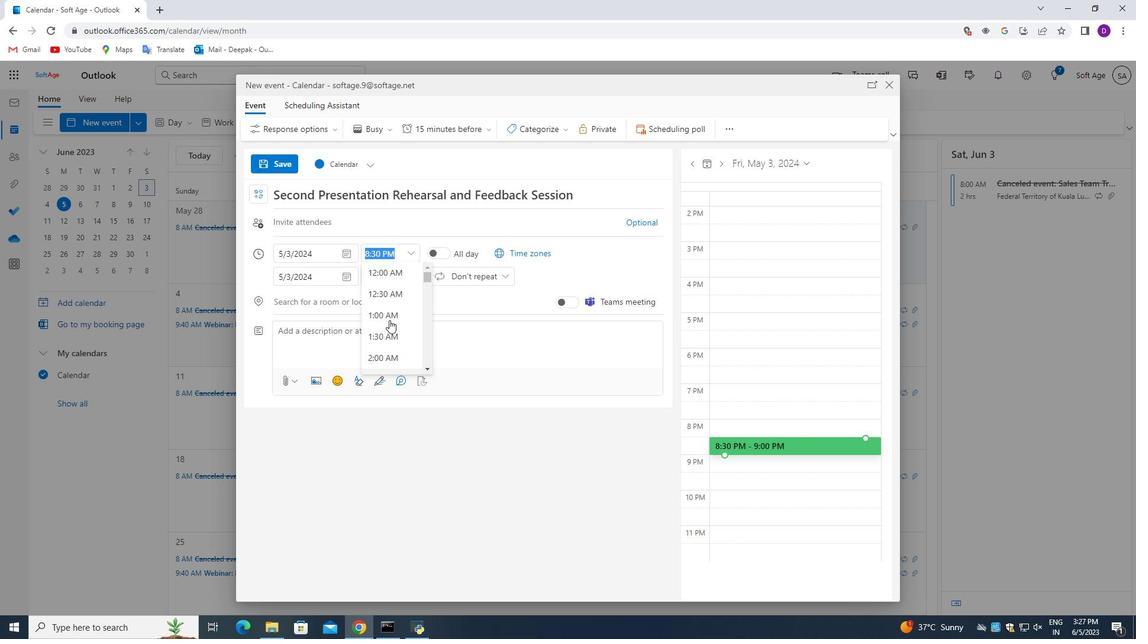 
Action: Mouse scrolled (389, 320) with delta (0, 0)
Screenshot: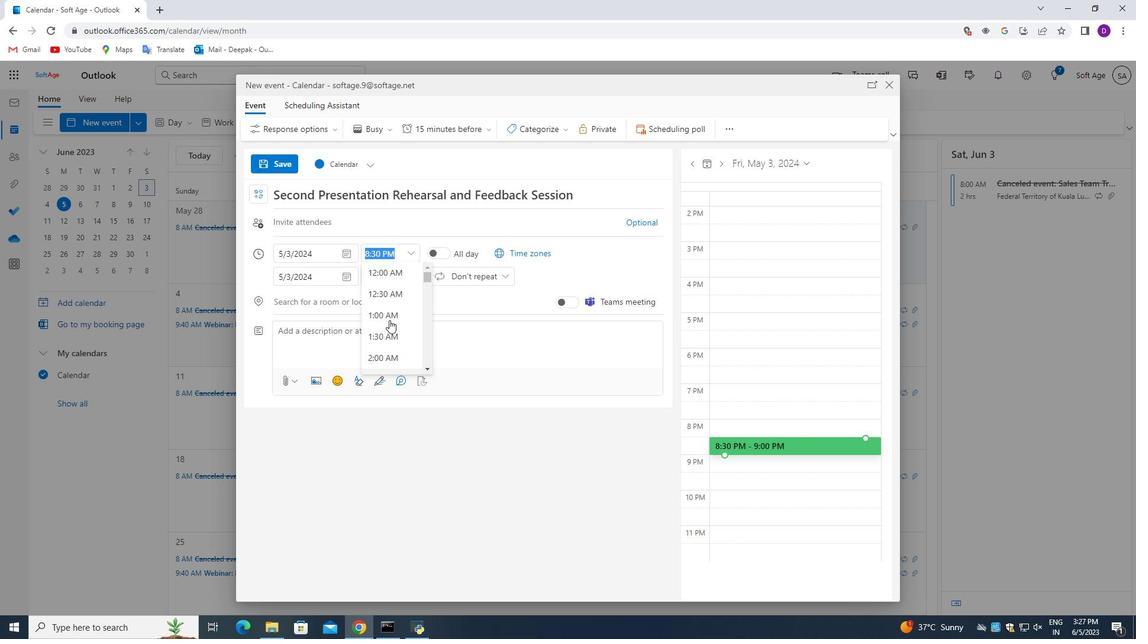
Action: Mouse scrolled (389, 320) with delta (0, 0)
Screenshot: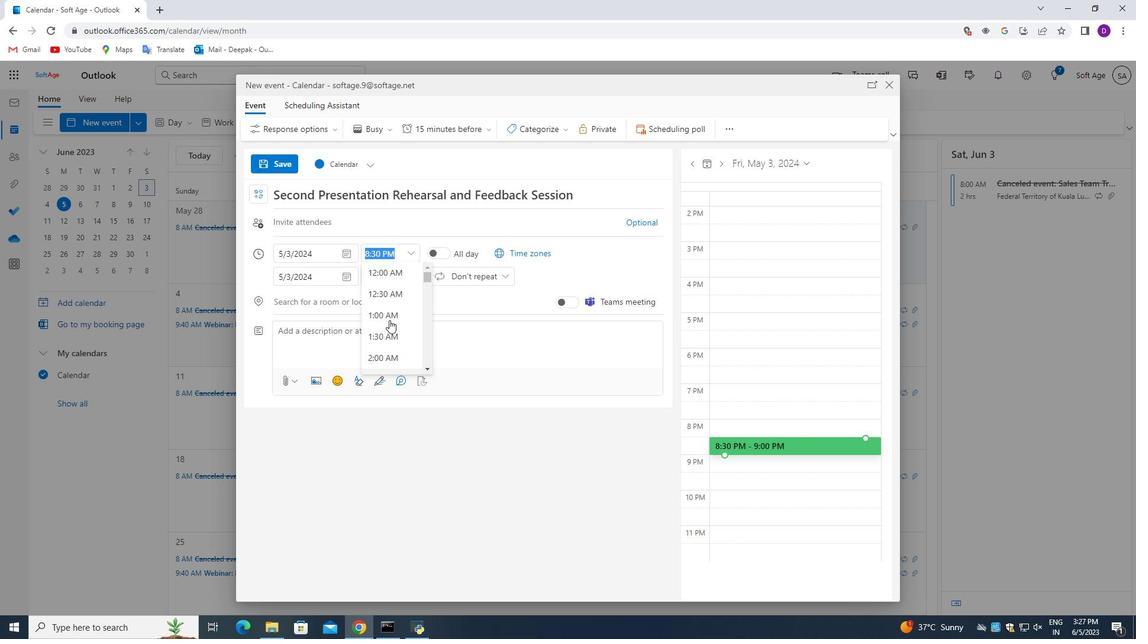
Action: Mouse moved to (389, 297)
Screenshot: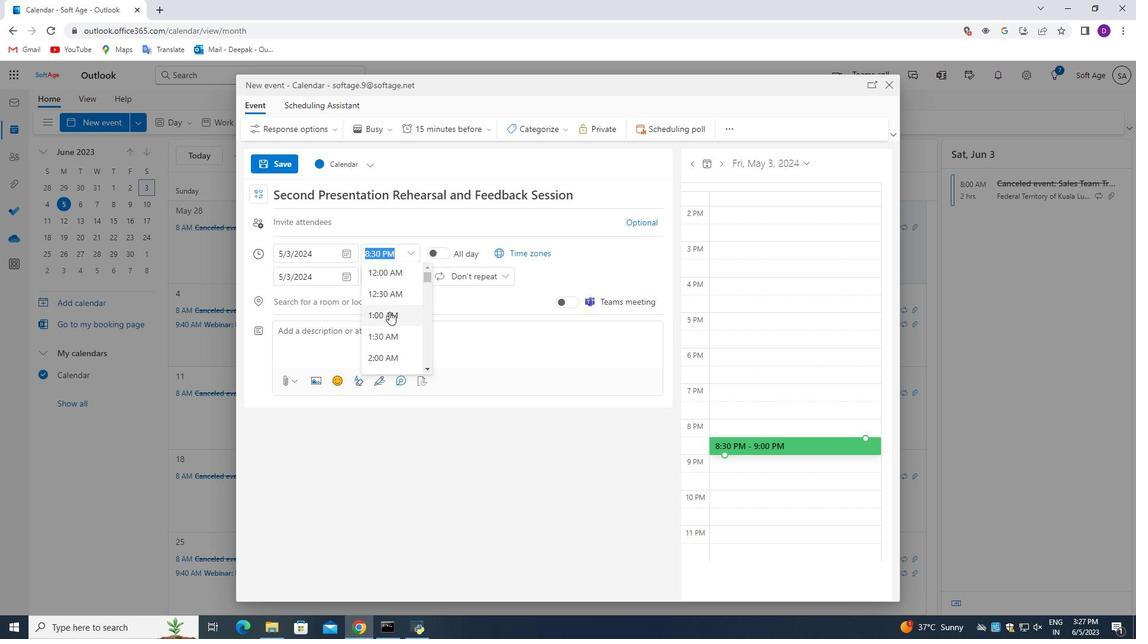 
Action: Mouse scrolled (389, 297) with delta (0, 0)
Screenshot: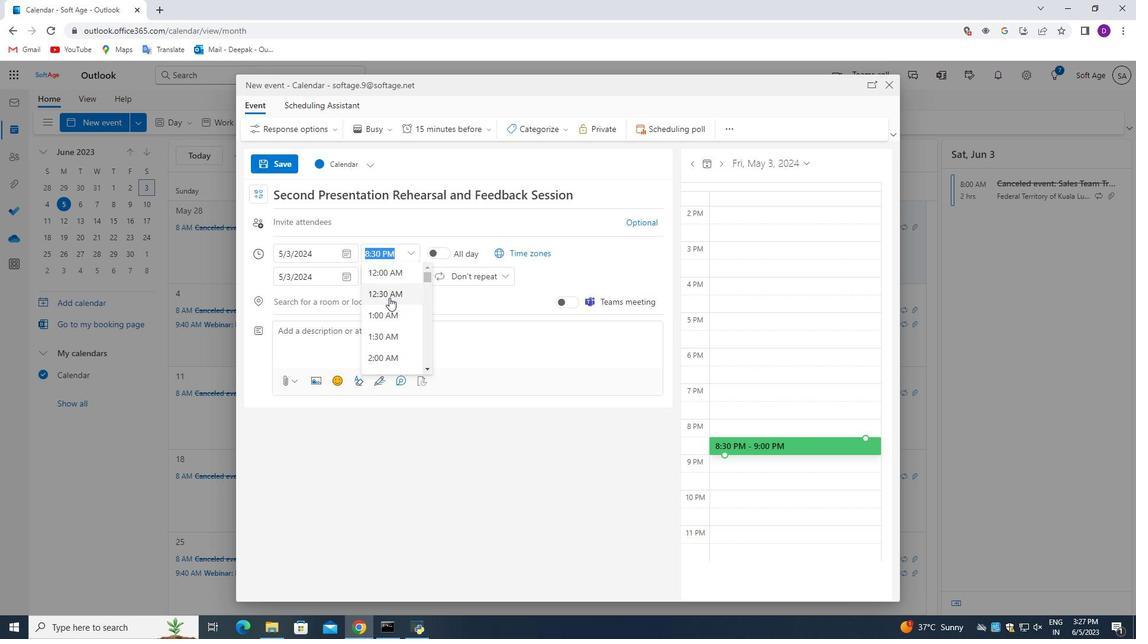 
Action: Mouse scrolled (389, 297) with delta (0, 0)
Screenshot: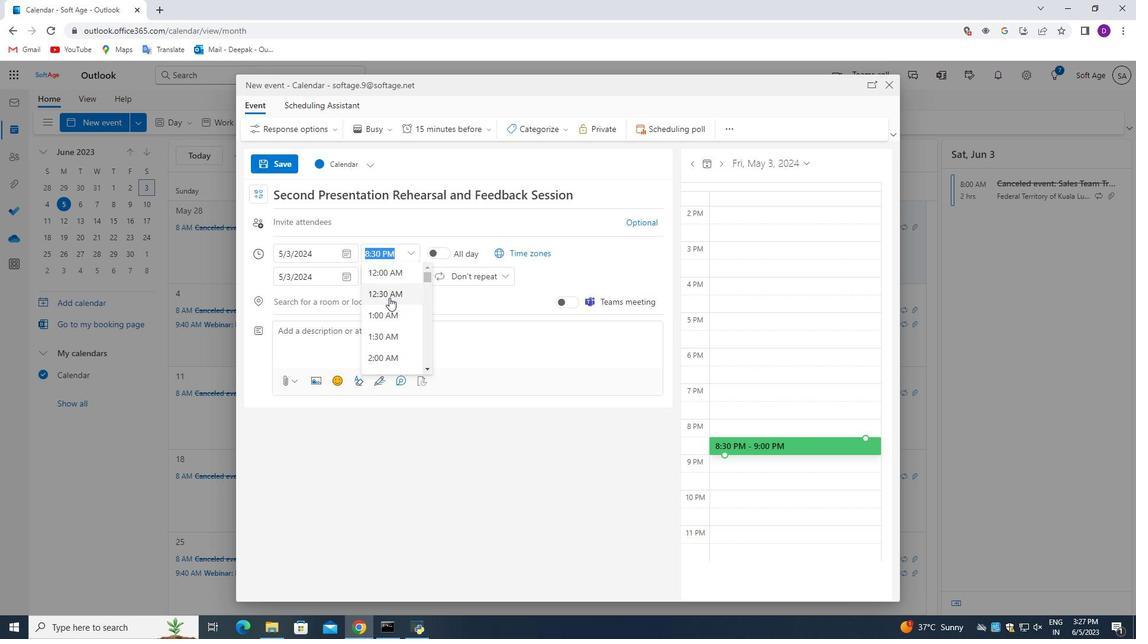 
Action: Mouse moved to (389, 299)
Screenshot: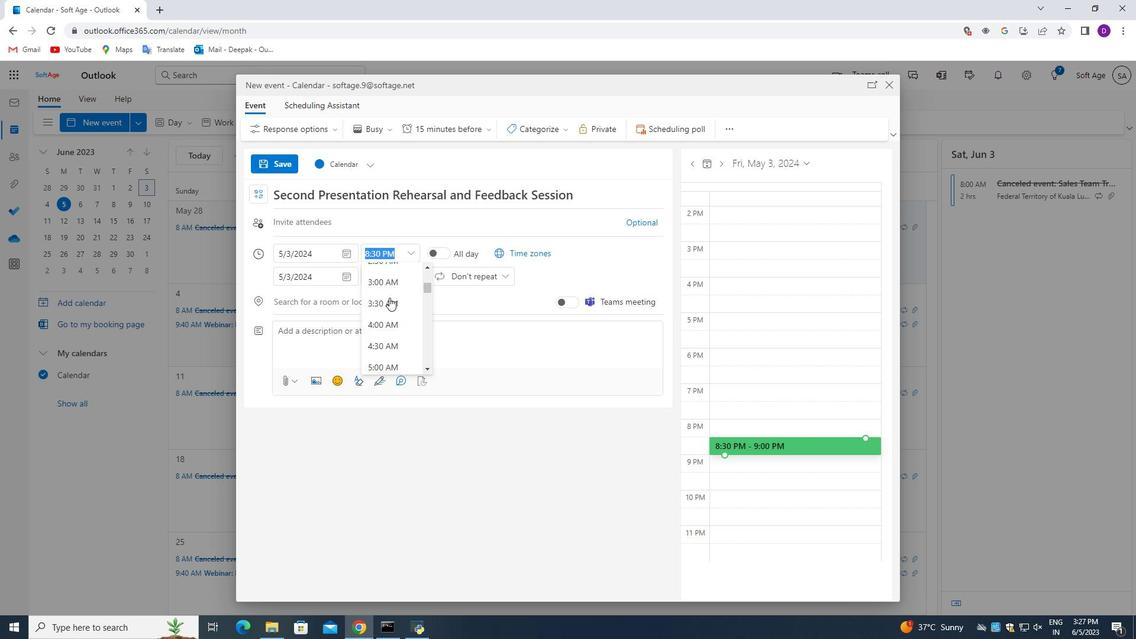 
Action: Mouse scrolled (389, 299) with delta (0, 0)
Screenshot: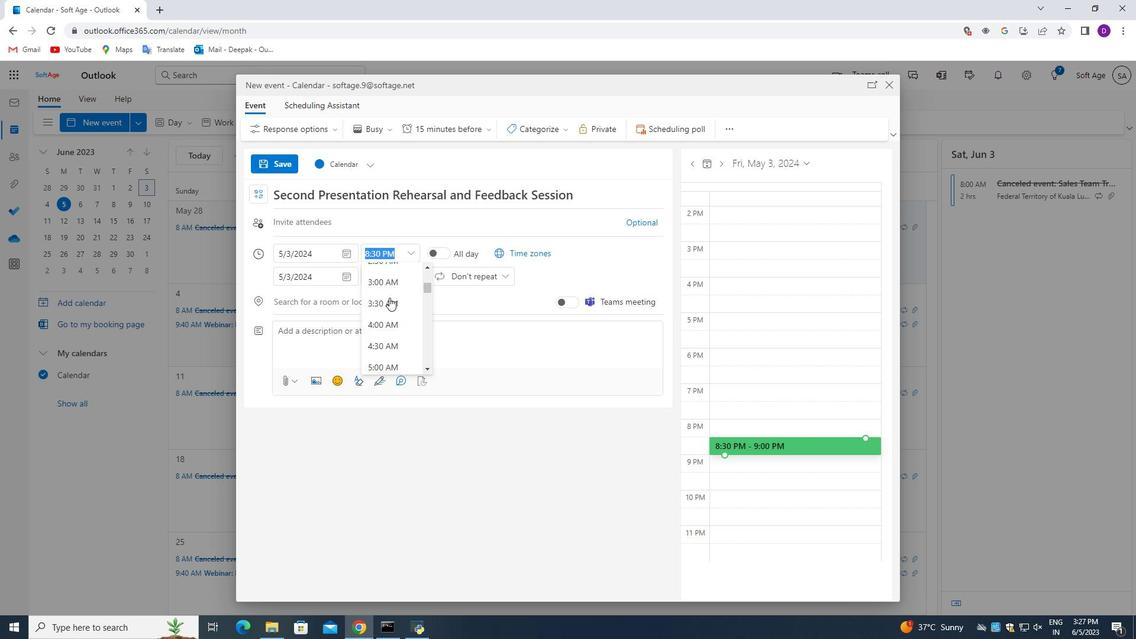 
Action: Mouse moved to (389, 304)
Screenshot: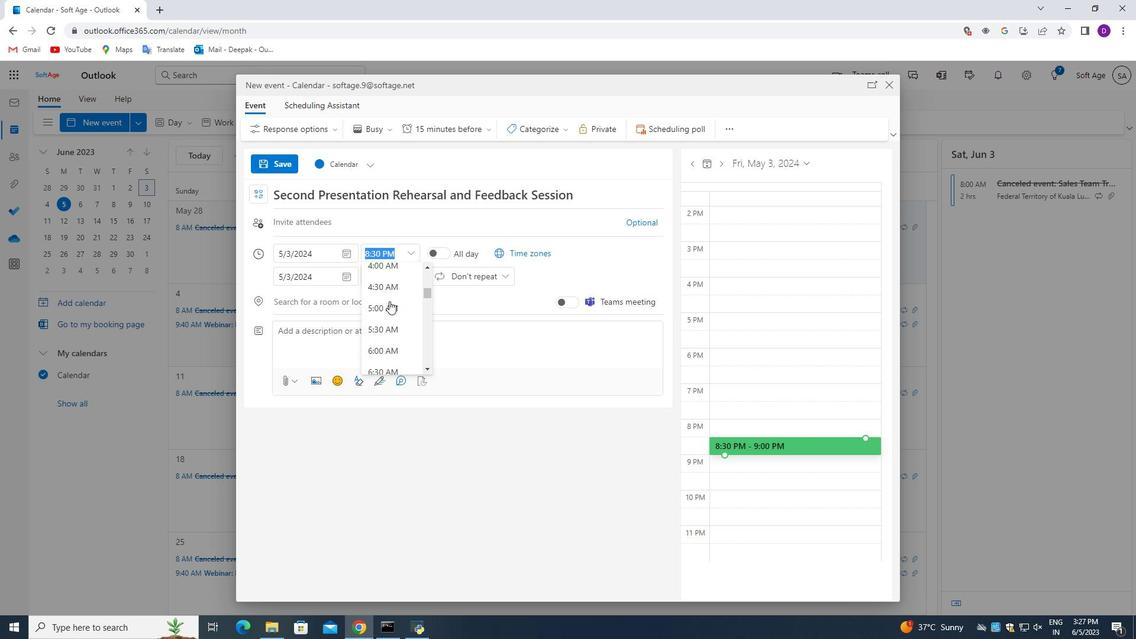 
Action: Mouse scrolled (389, 304) with delta (0, 0)
Screenshot: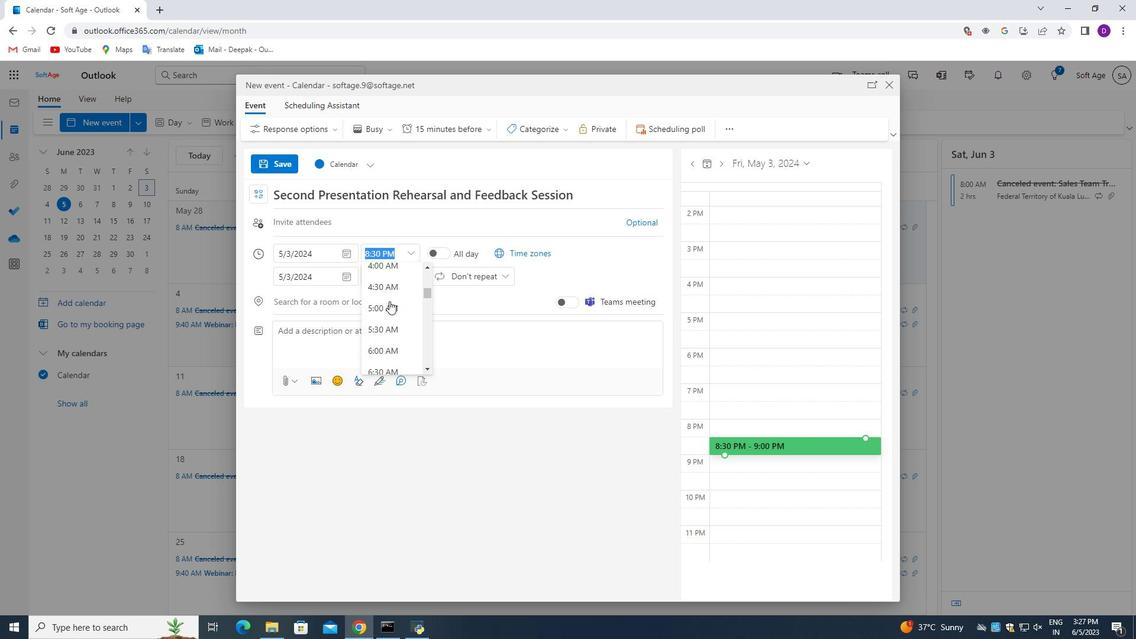 
Action: Mouse moved to (389, 310)
Screenshot: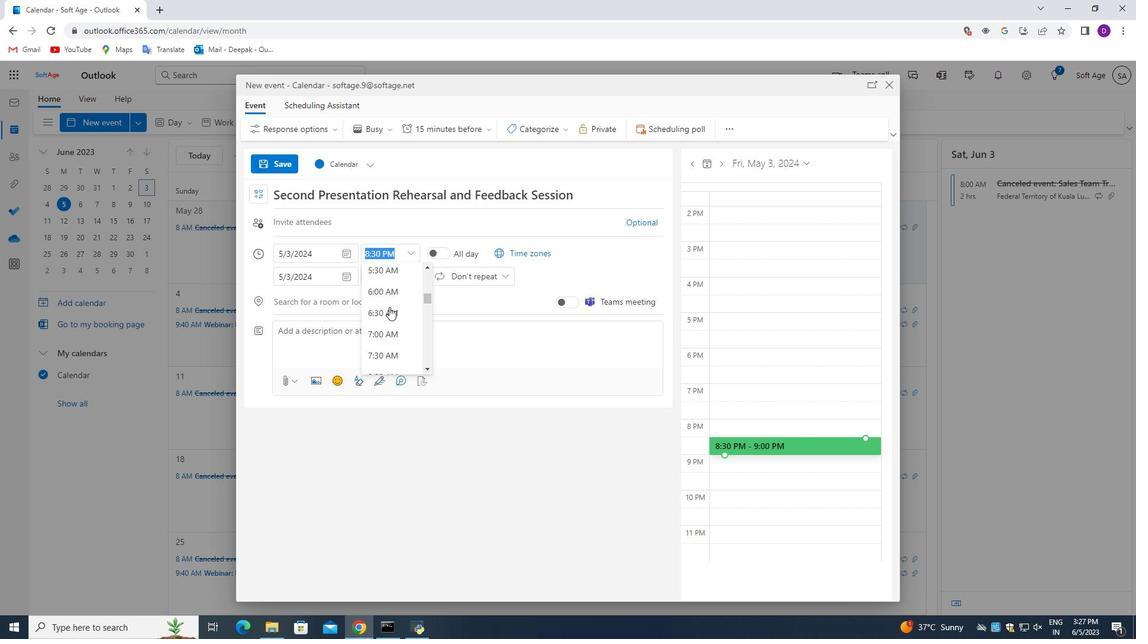
Action: Mouse scrolled (389, 310) with delta (0, 0)
Screenshot: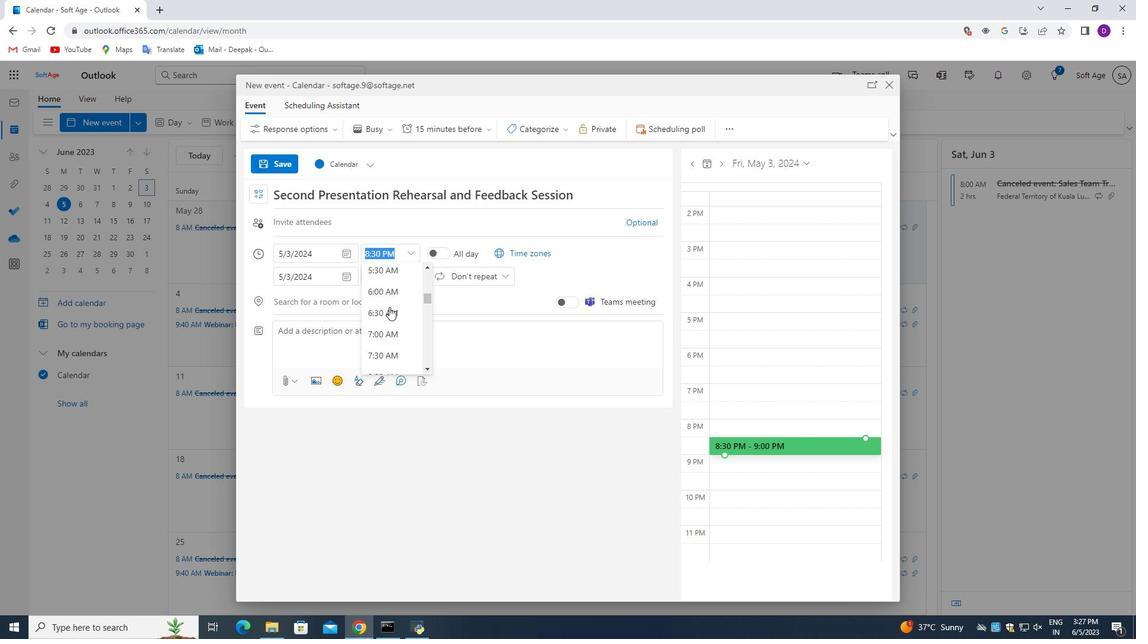 
Action: Mouse moved to (389, 311)
Screenshot: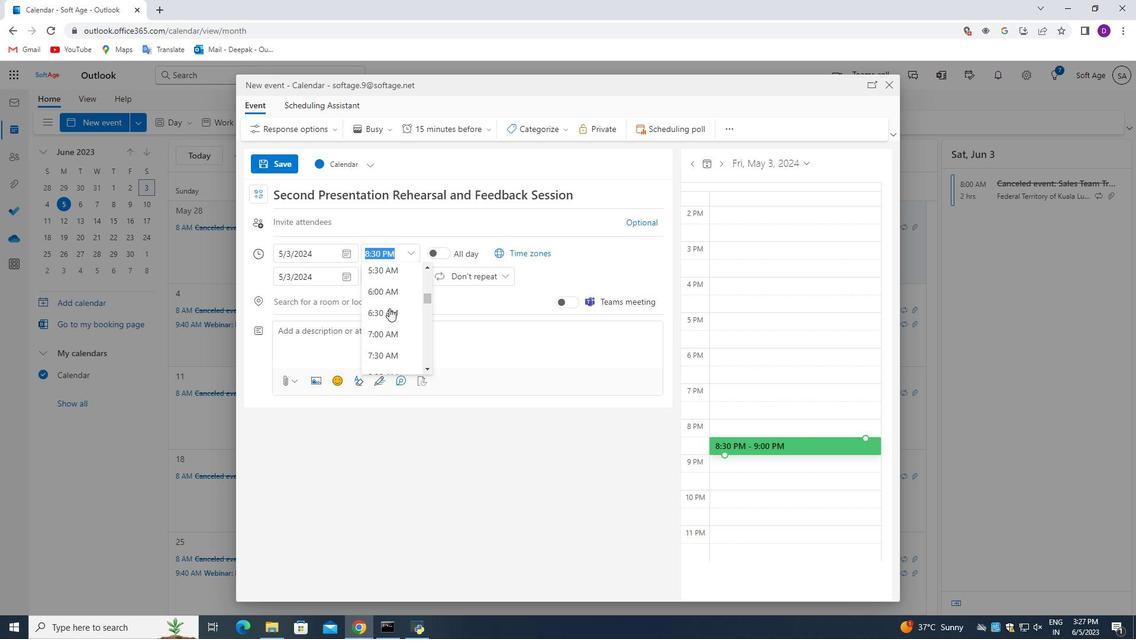
Action: Mouse scrolled (389, 310) with delta (0, 0)
Screenshot: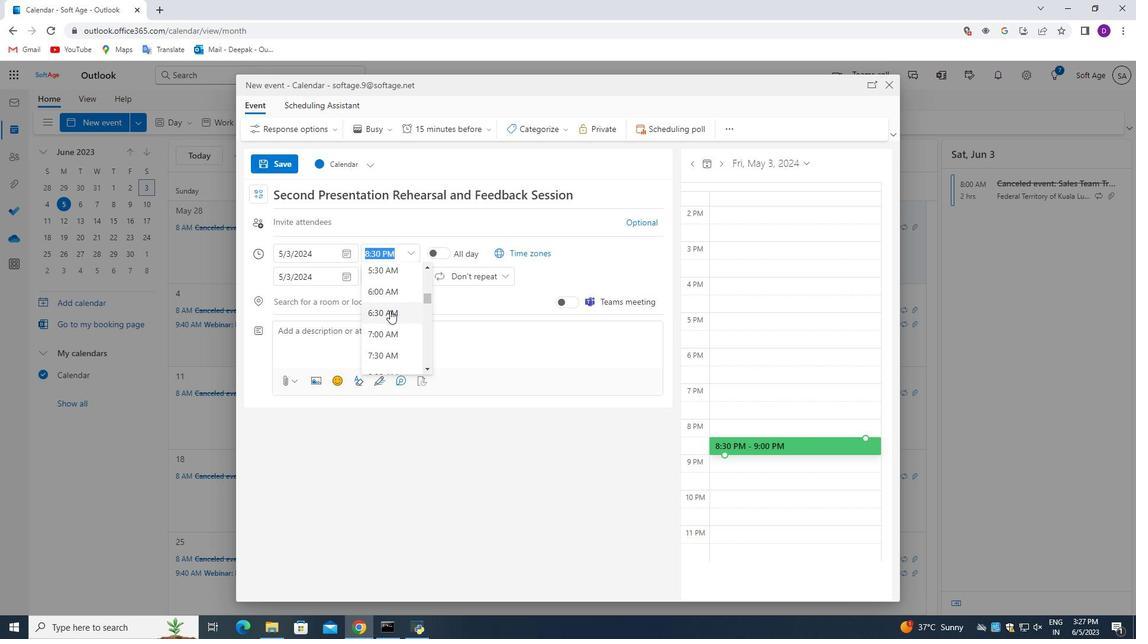 
Action: Mouse moved to (384, 282)
Screenshot: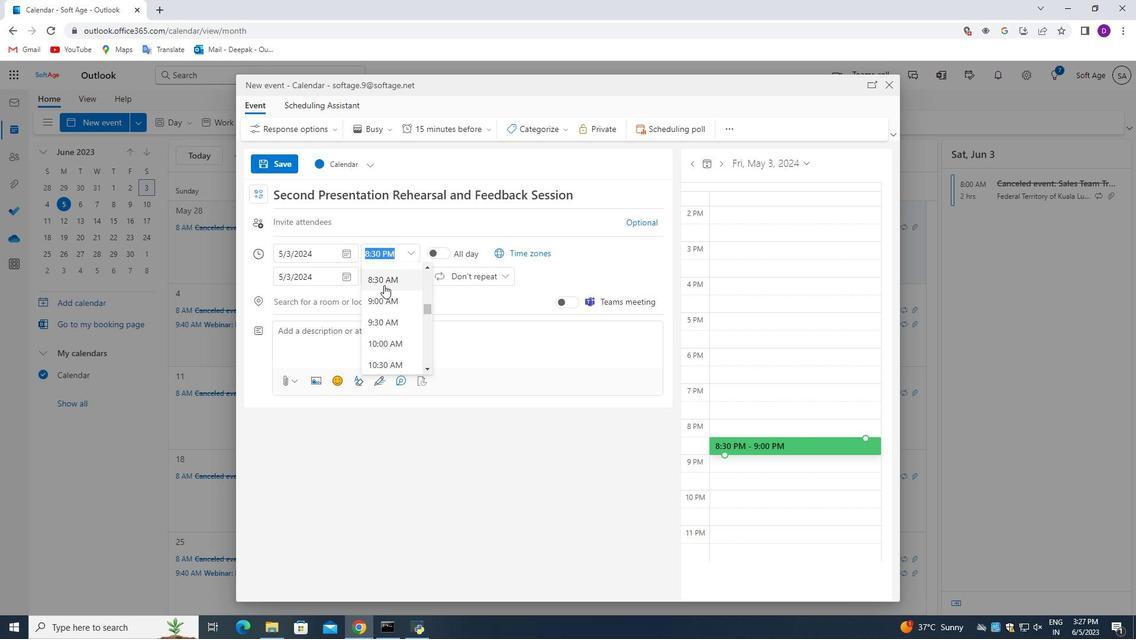 
Action: Mouse pressed left at (384, 282)
Screenshot: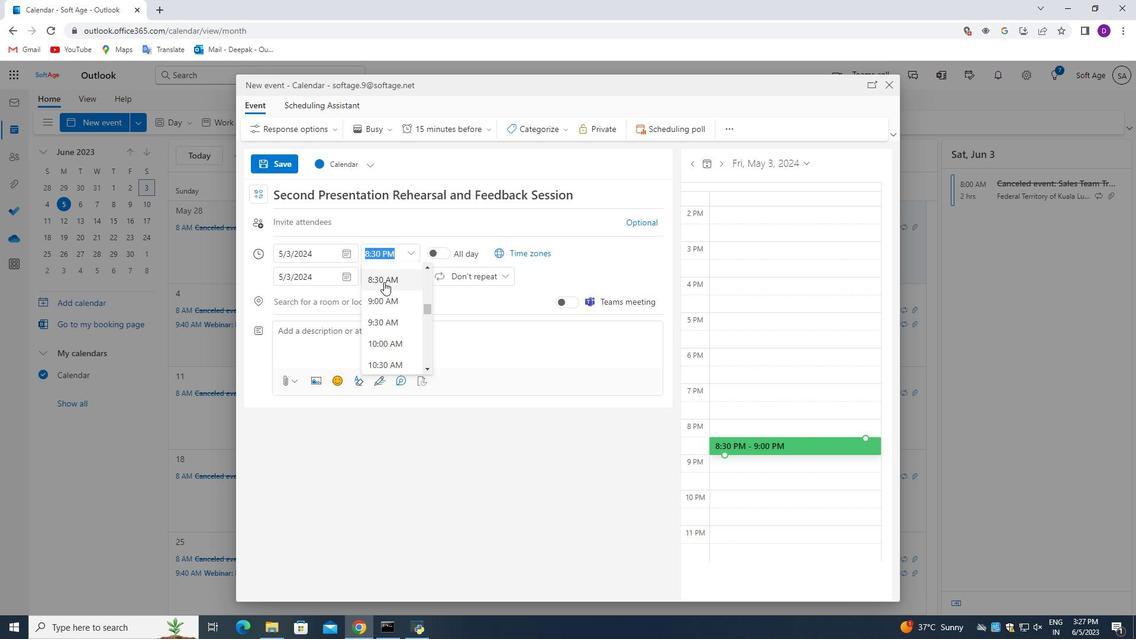 
Action: Mouse moved to (374, 252)
Screenshot: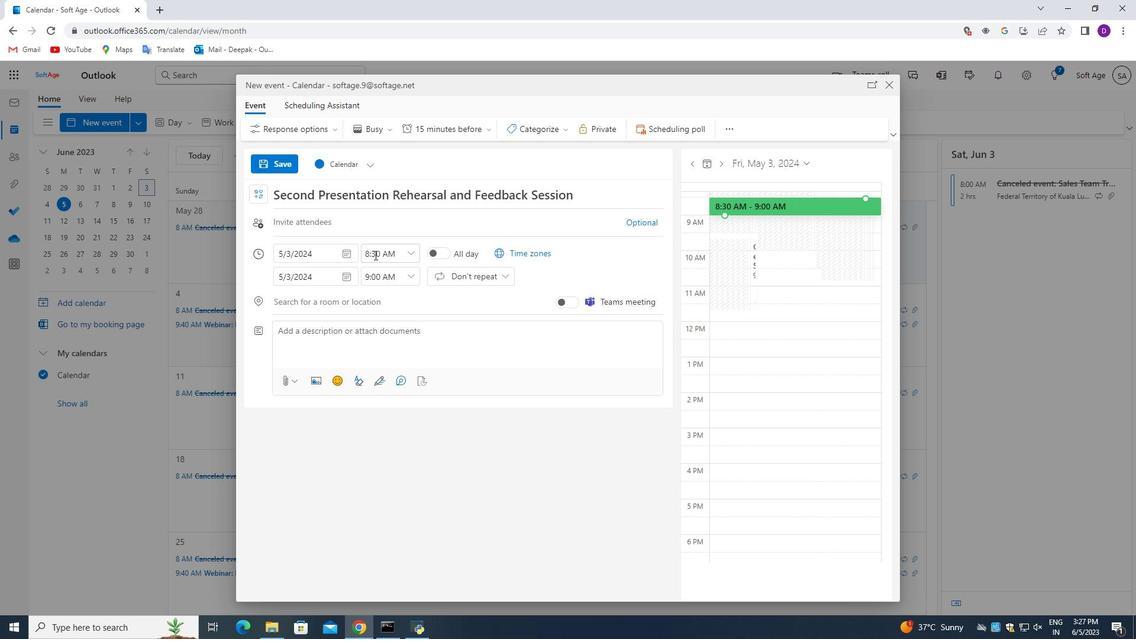 
Action: Mouse pressed left at (374, 252)
Screenshot: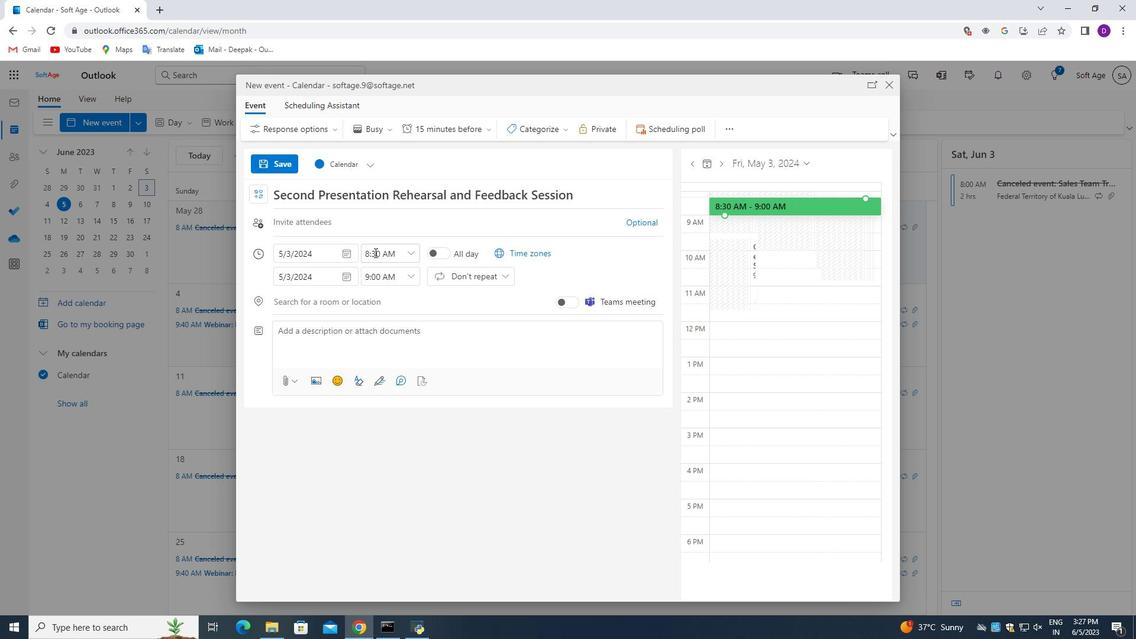 
Action: Mouse moved to (408, 343)
Screenshot: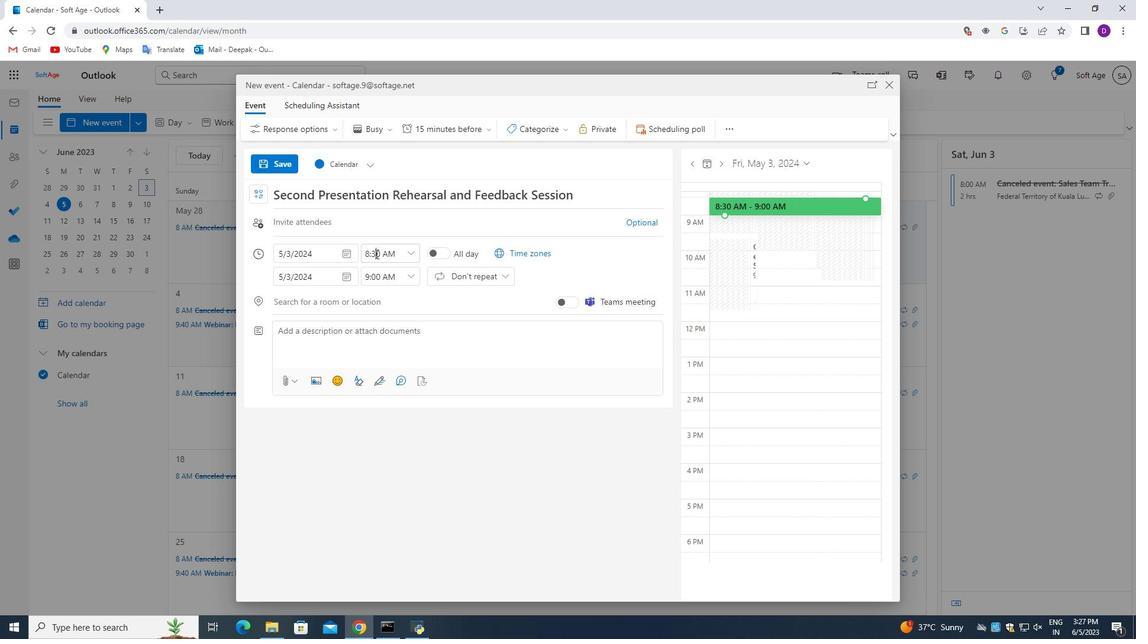 
Action: Key pressed <Key.backspace>5
Screenshot: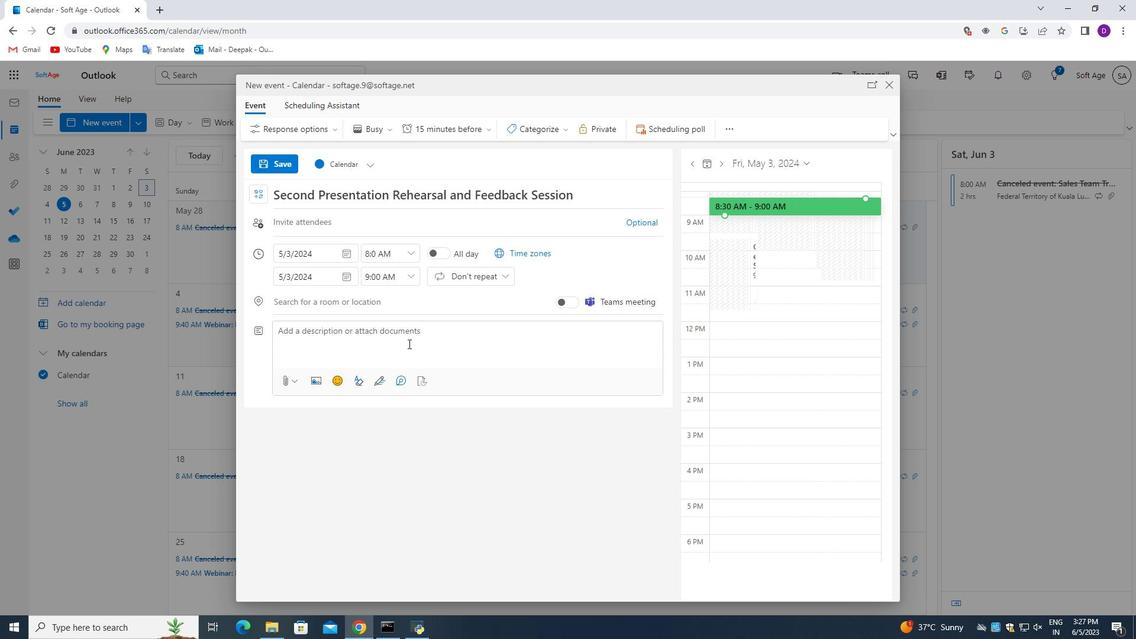 
Action: Mouse moved to (368, 275)
Screenshot: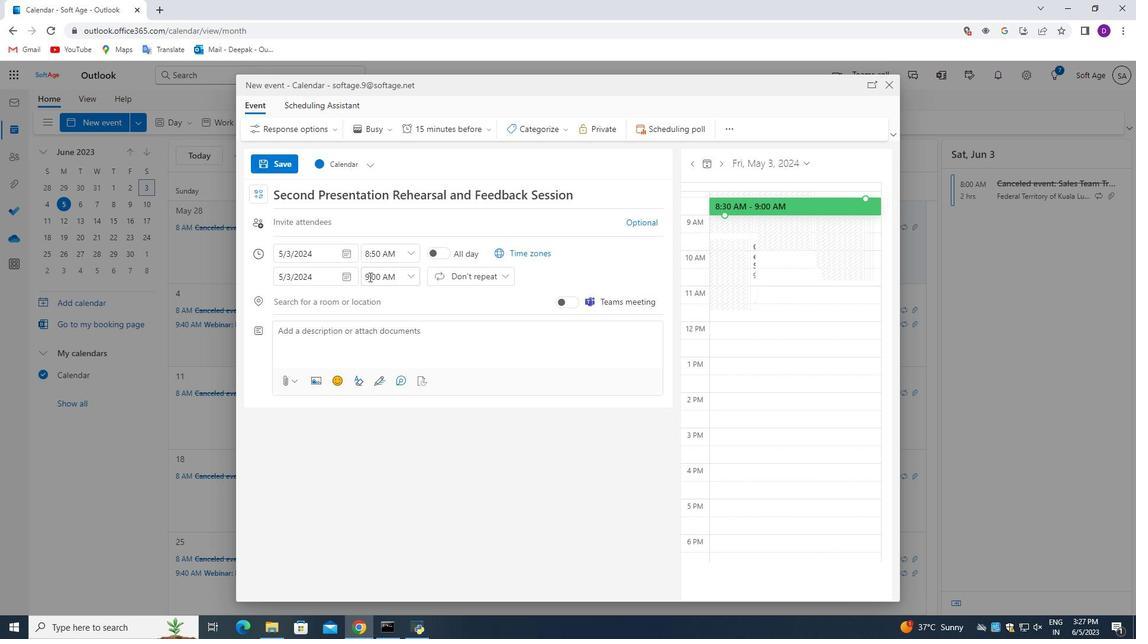 
Action: Mouse pressed left at (368, 275)
Screenshot: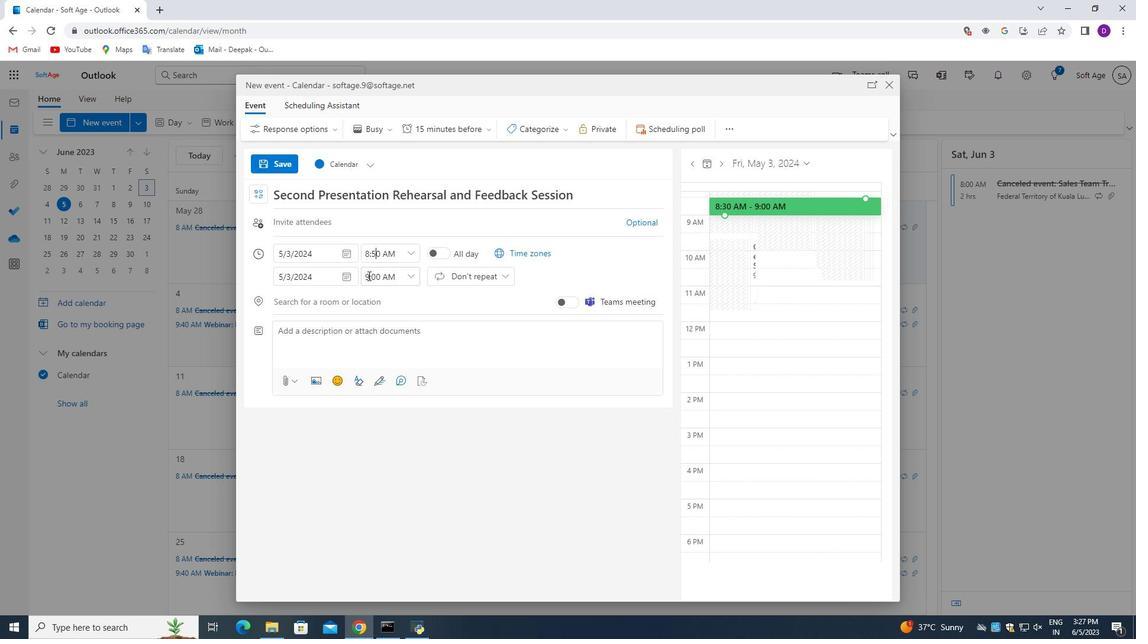 
Action: Mouse pressed left at (368, 275)
Screenshot: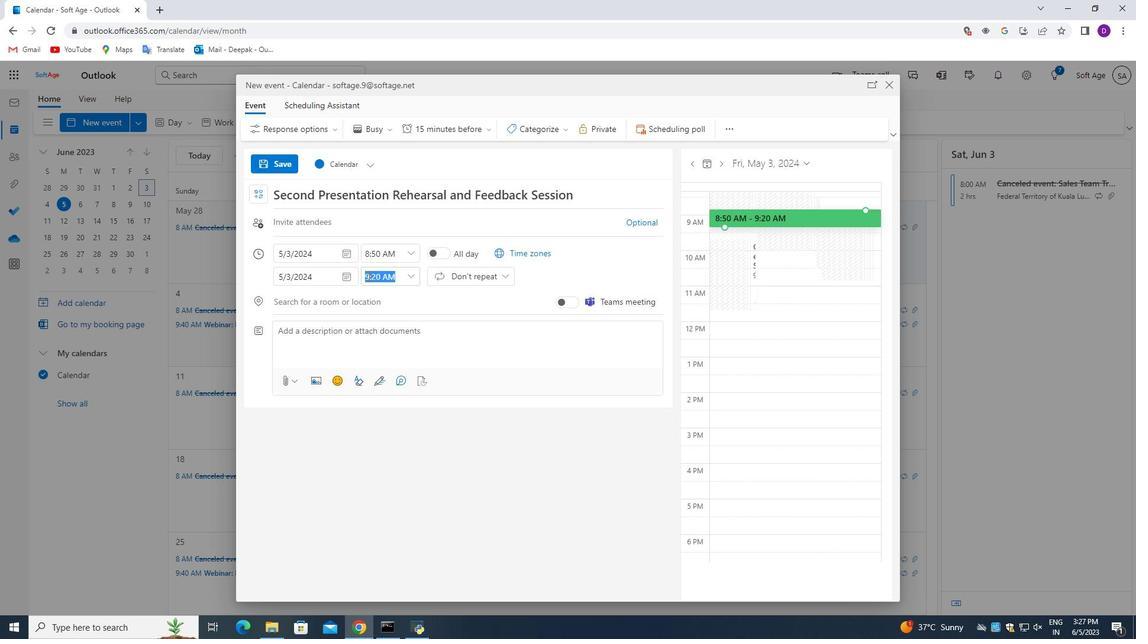 
Action: Mouse moved to (369, 275)
Screenshot: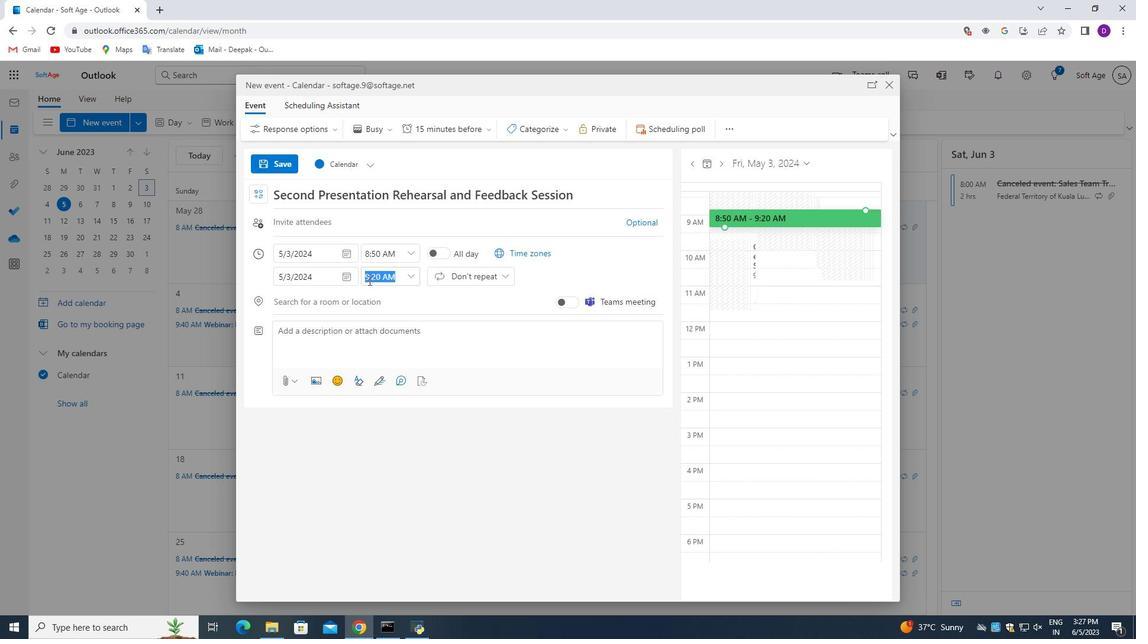 
Action: Mouse pressed left at (369, 275)
Screenshot: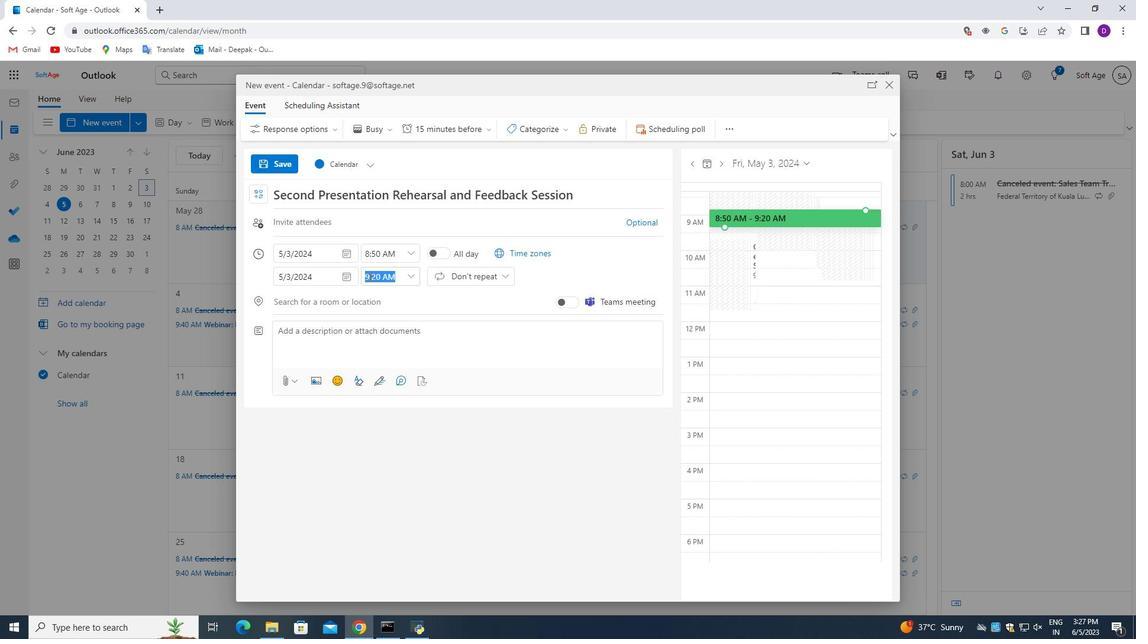 
Action: Mouse moved to (423, 335)
Screenshot: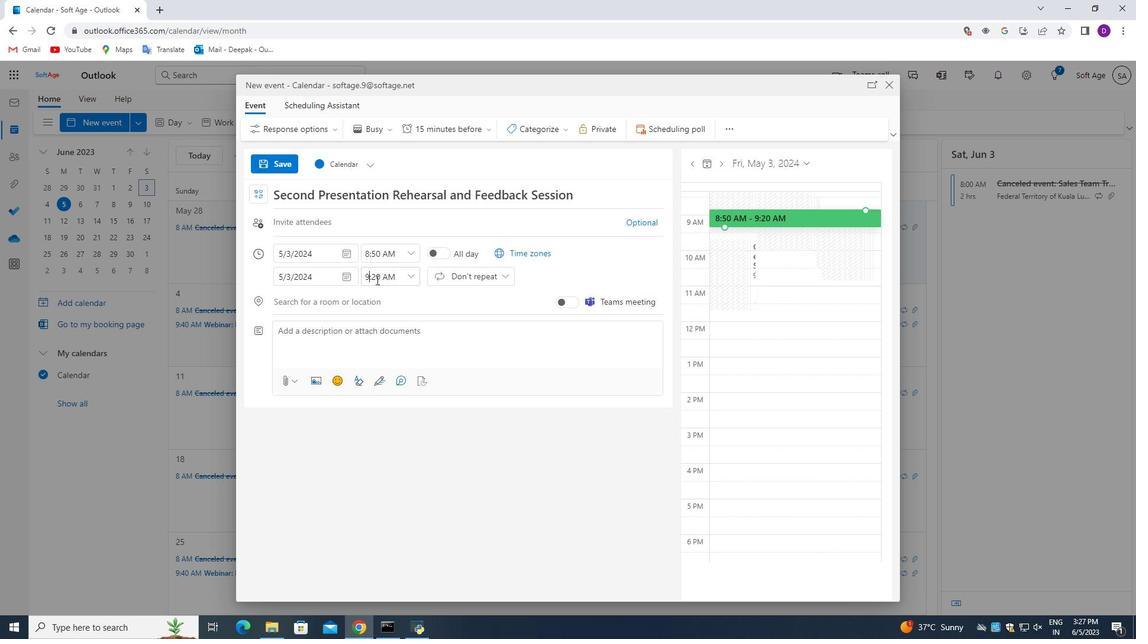 
Action: Key pressed <Key.backspace>10<Key.right><Key.right><Key.backspace>5
Screenshot: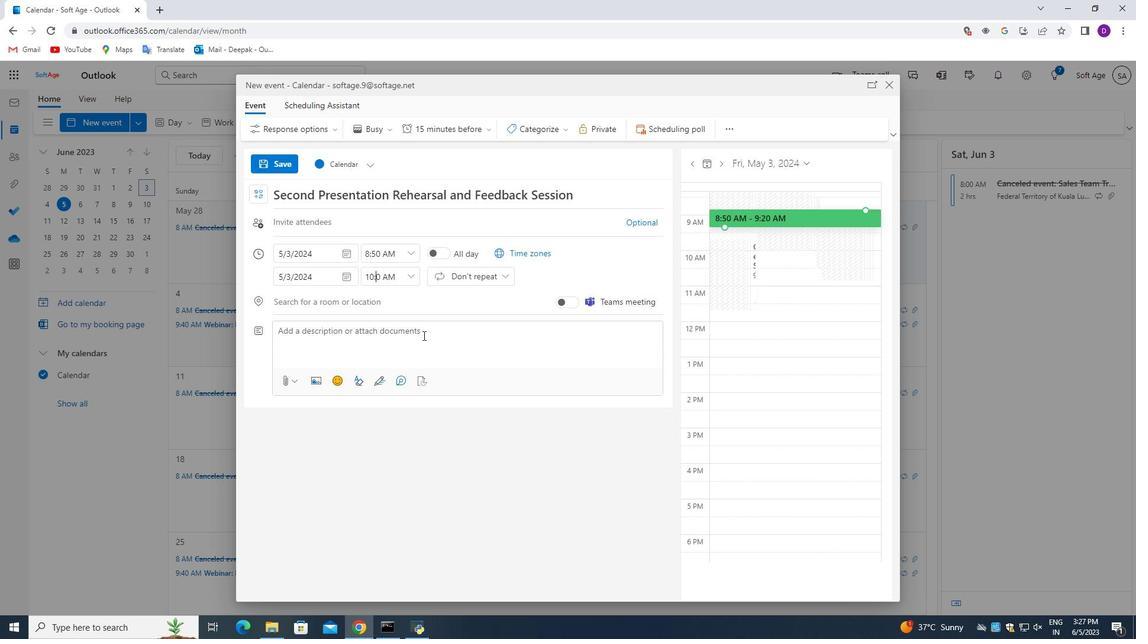 
Action: Mouse pressed left at (423, 335)
Screenshot: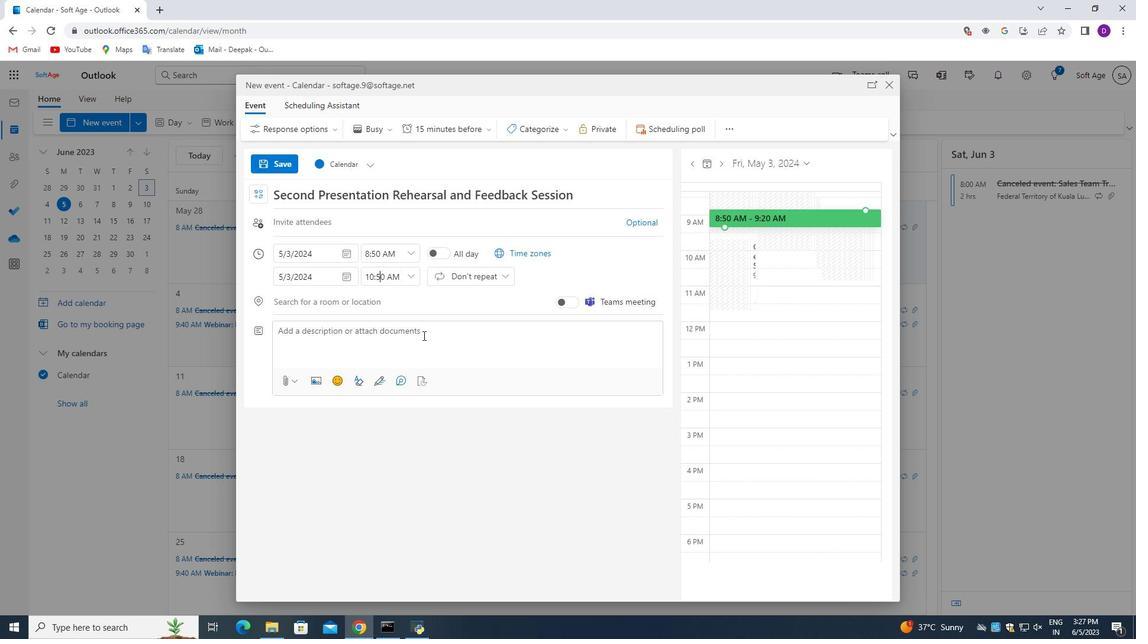
Action: Mouse moved to (478, 481)
Screenshot: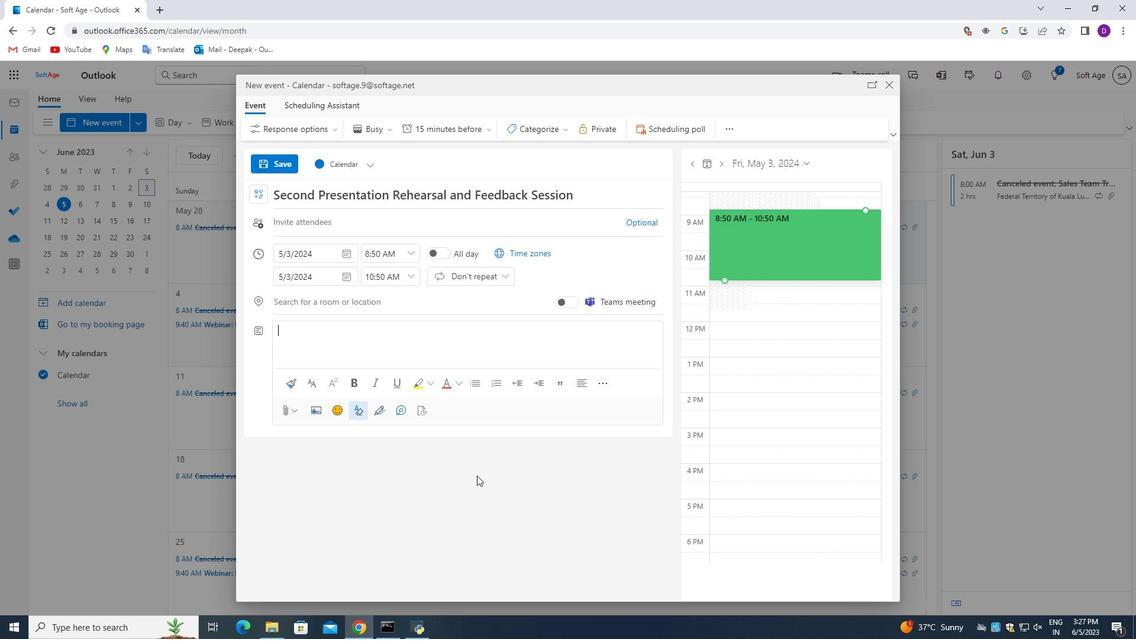 
Action: Key pressed <Key.shift_r>Throughout<Key.space>the<Key.space>interactive<Key.space>exercises,<Key.space>role<Key.space>plays<Key.space><Key.backspace>.<Key.space><Key.backspace><Key.backspace>,<Key.space>role<Key.space>plays<Key.space><Key.backspace>,<Key.space>and<Key.space>case<Key.space>studies<Key.space>that<Key.space>simulate<Key.space>real-work<Key.backspace>ld<Key.space>negotiation<Key.space>scenarios,<Key.space><Key.shift_r>these<Key.space>activeites<Key.space>wi<Key.backspace><Key.backspace><Key.backspace><Key.backspace><Key.backspace><Key.backspace><Key.backspace><Key.backspace><Key.backspace>vities<Key.space>will<Key.space>allow<Key.space>participants<Key.space>to<Key.space>apply<Key.space>the<Key.space>me<Key.backspace><Key.backspace>negotiation<Key.space>techniques<Key.space>tought,<Key.space>explore<Key.backspace><Key.backspace><Key.backspace><Key.backspace><Key.backspace><Key.backspace><Key.backspace><Key.backspace><Key.backspace><Key.backspace><Key.backspace><Key.backspace><Key.backspace><Key.backspace>aught,<Key.space>explore<Key.space>different<Key.space>approaches,<Key.space>and<Key.space>receive<Key.space>feedback<Key.space>from<Key.space>both<Key.space>facilitators<Key.space>and<Key.space>peers.<Key.space><Key.backspace><Key.backspace>,<Key.space>and<Key.space>receive<Key.space>feedback<Key.space>from<Key.space>both<Key.space>facilit<Key.backspace>tators<Key.space>and<Key.space>peers.
Screenshot: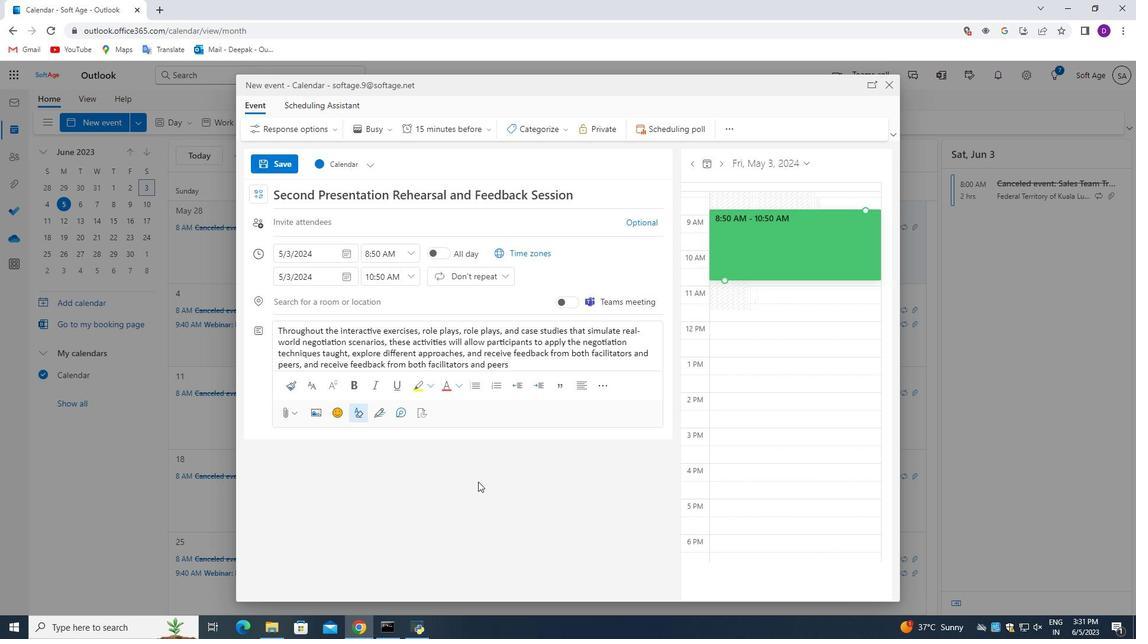 
Action: Mouse moved to (530, 129)
Screenshot: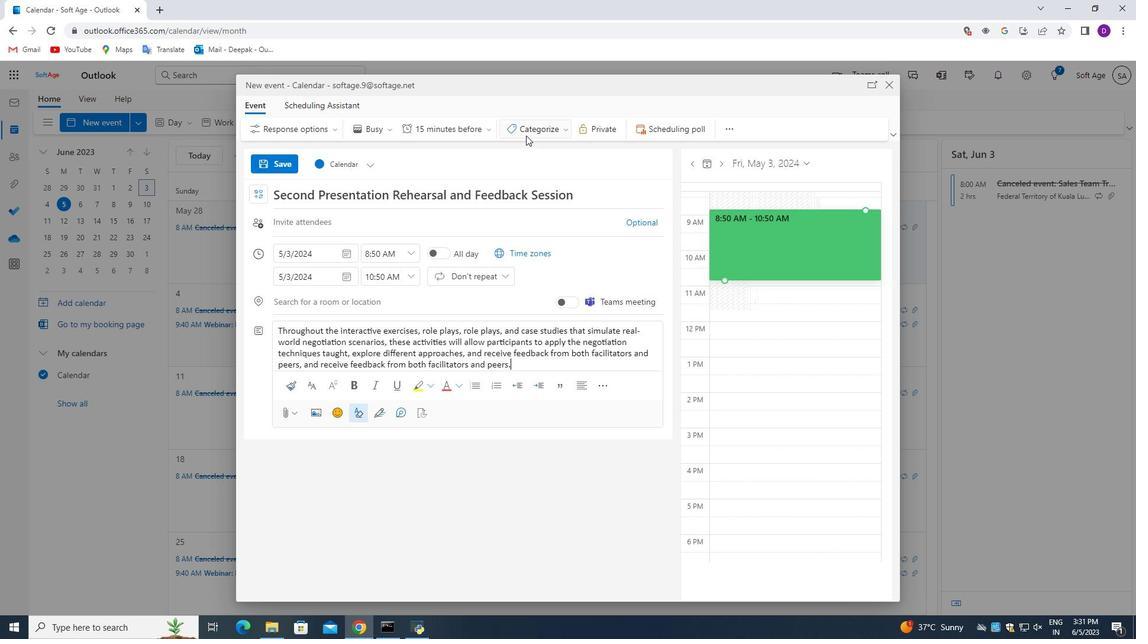 
Action: Mouse pressed left at (530, 129)
Screenshot: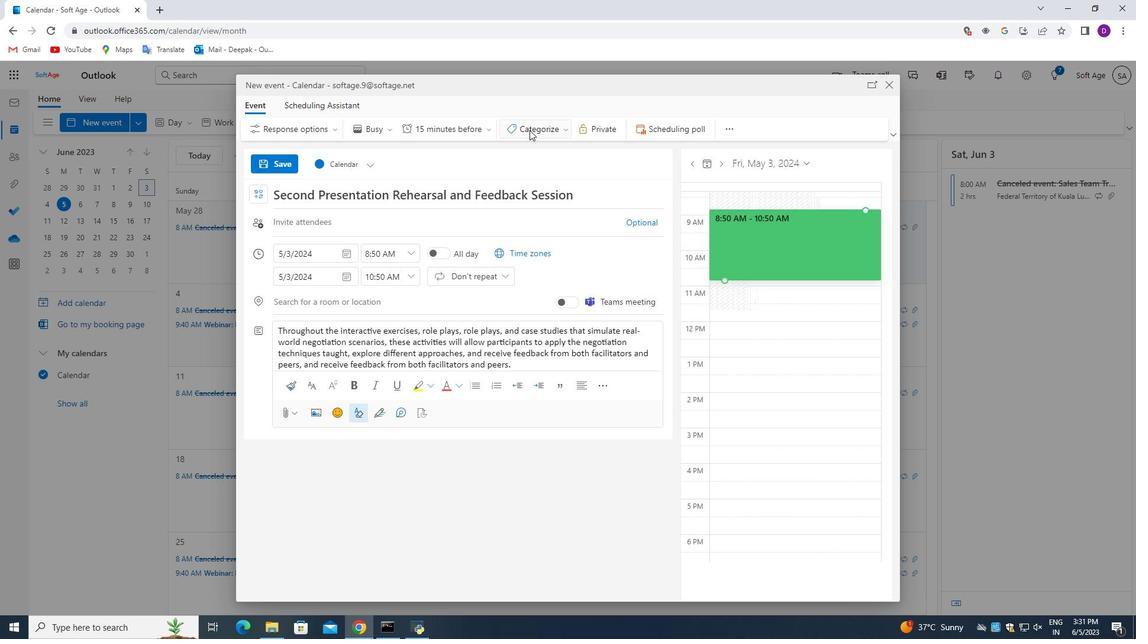 
Action: Mouse moved to (539, 240)
Screenshot: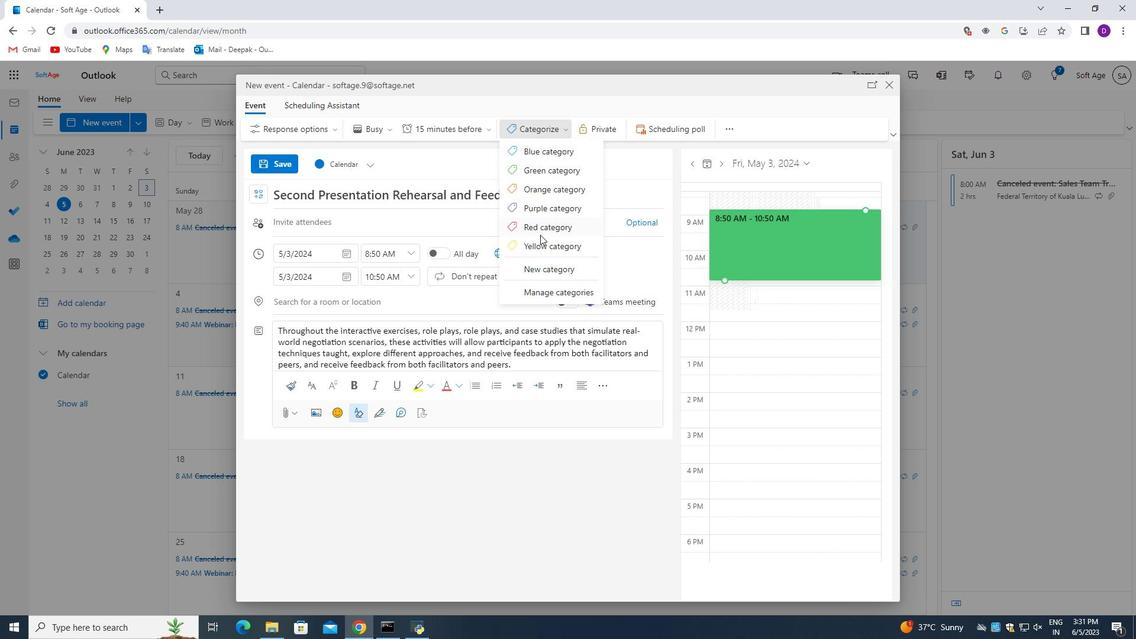 
Action: Mouse pressed left at (539, 240)
Screenshot: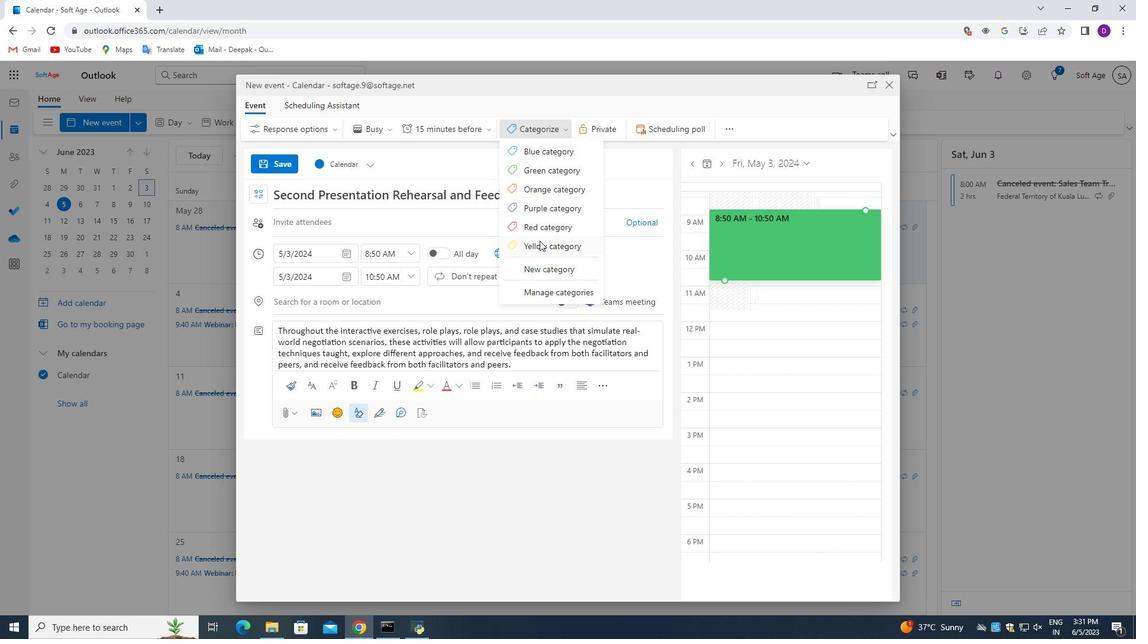
Action: Mouse moved to (313, 301)
Screenshot: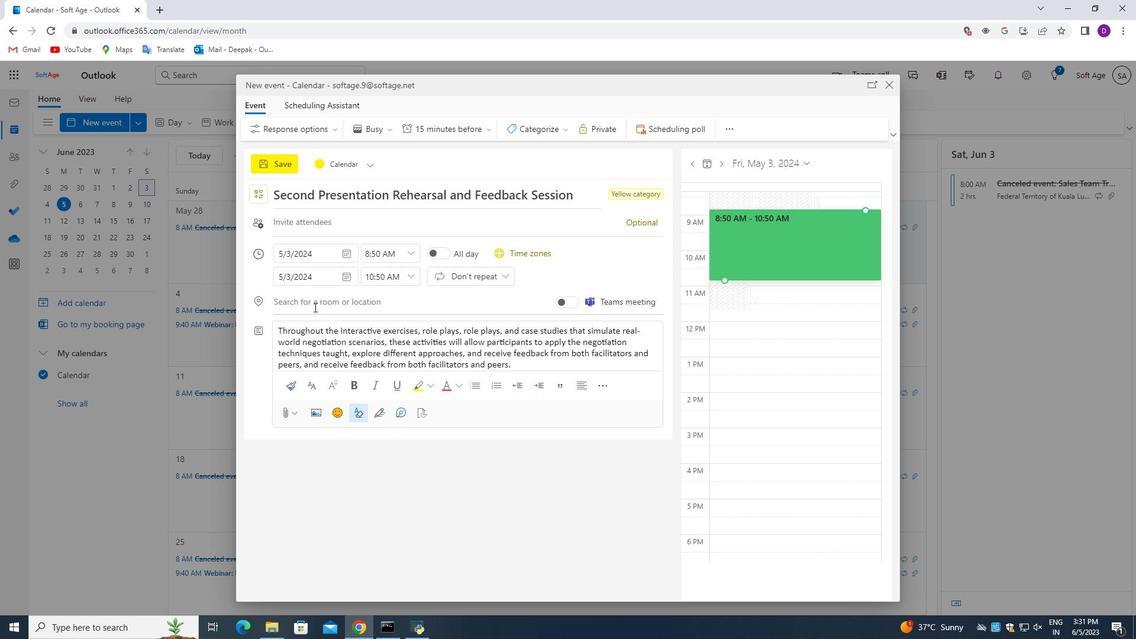 
Action: Mouse pressed left at (313, 301)
Screenshot: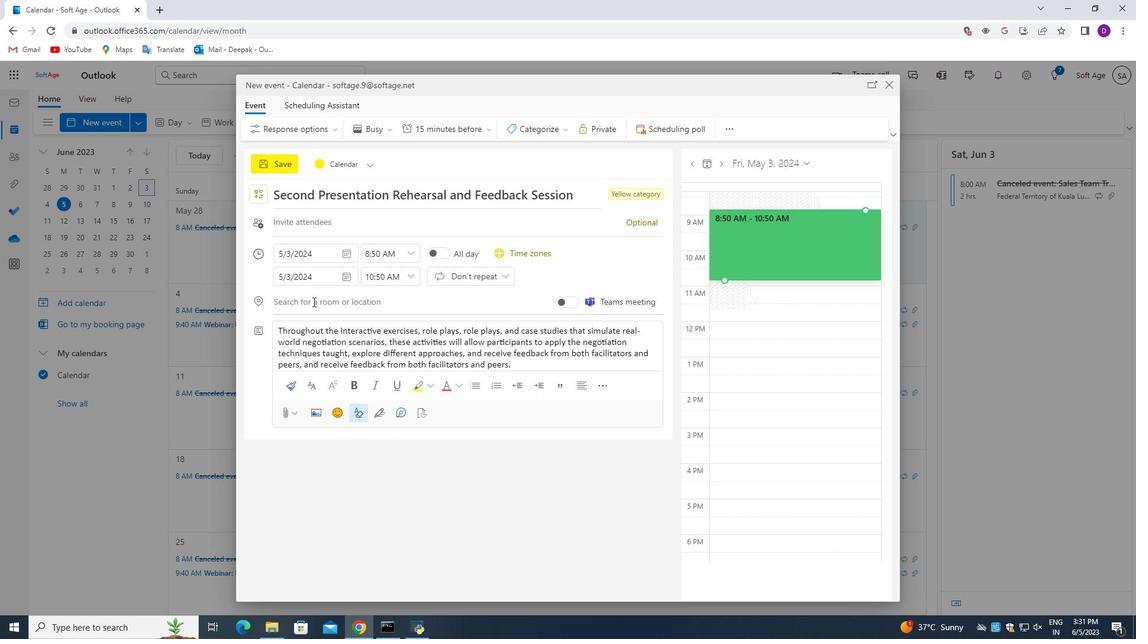 
Action: Key pressed 654<Key.space><Key.shift>Plaz<Key.space><Key.backspace>a<Key.space>de<Key.space><Key.shift_r>Espa<Key.backspace><Key.backspace>pana<Key.space><Key.backspace>,<Key.space><Key.shift>Mar<Key.backspace>drid,<Key.space>spain
Screenshot: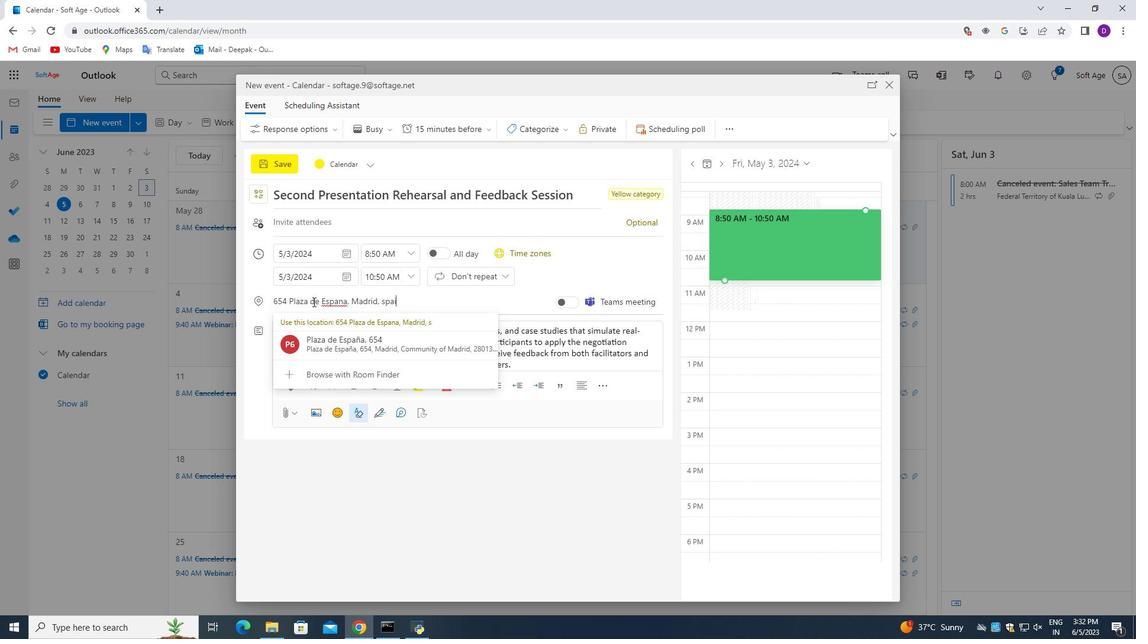 
Action: Mouse moved to (354, 506)
Screenshot: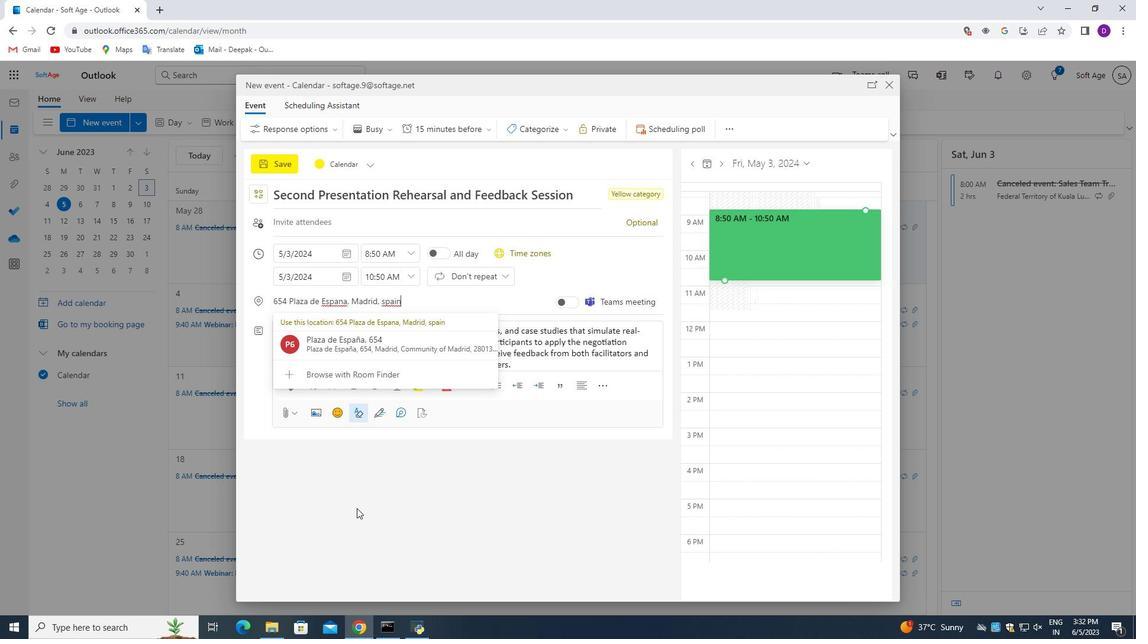 
Action: Mouse pressed left at (354, 506)
Screenshot: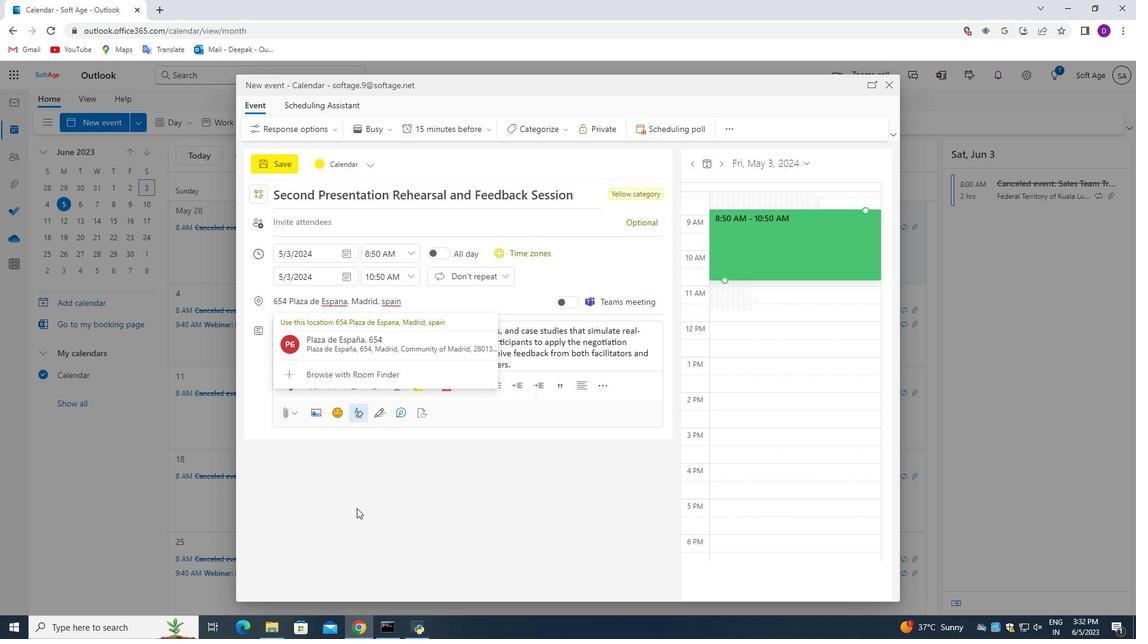 
Action: Mouse moved to (306, 220)
Screenshot: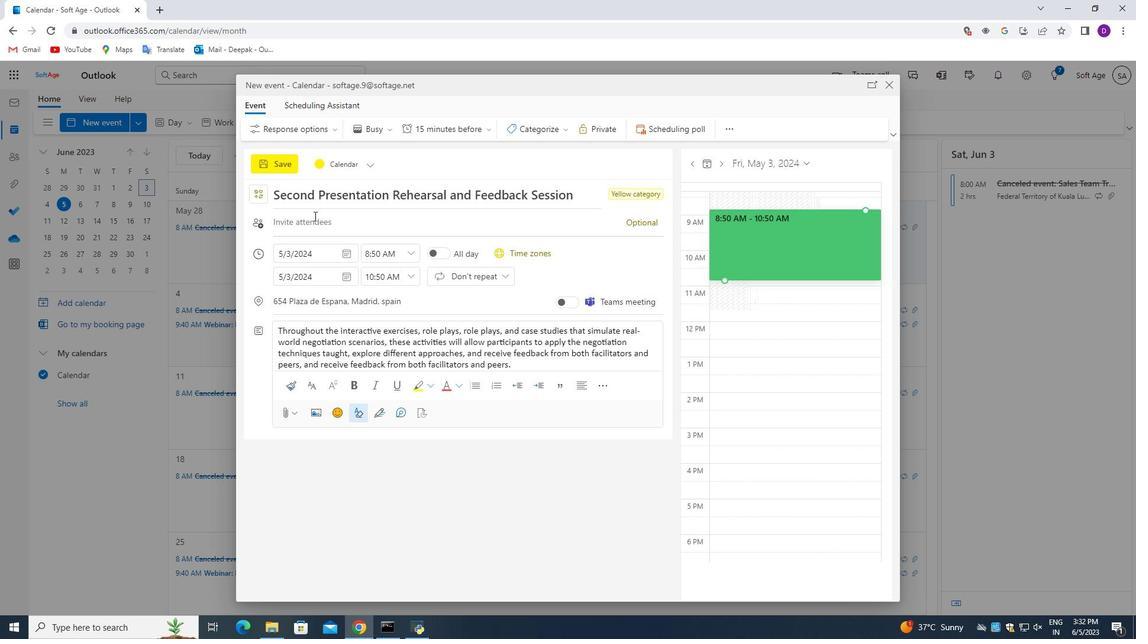 
Action: Mouse pressed left at (306, 220)
Screenshot: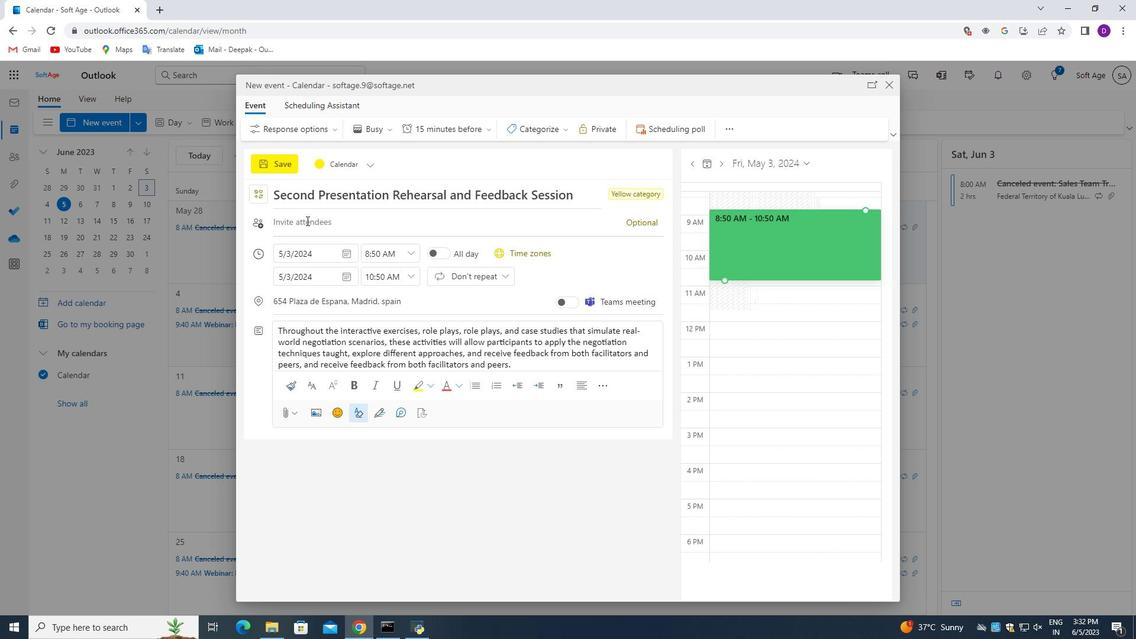 
Action: Mouse moved to (397, 524)
Screenshot: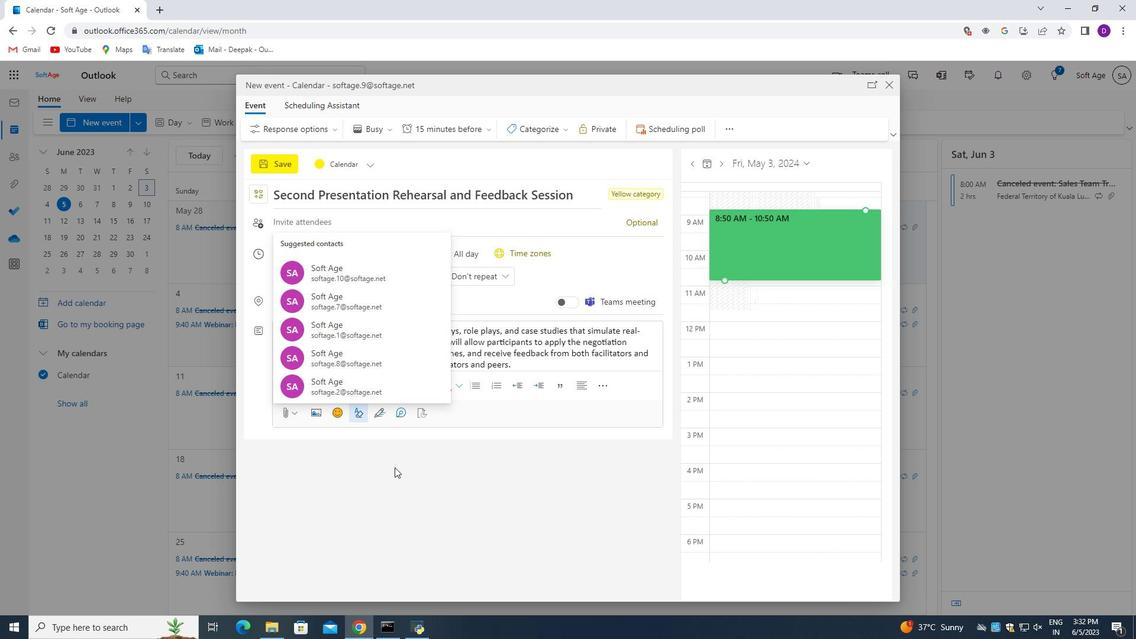 
Action: Key pressed softage.7s<Key.backspace><Key.shift>@softage.net<Key.enter>
Screenshot: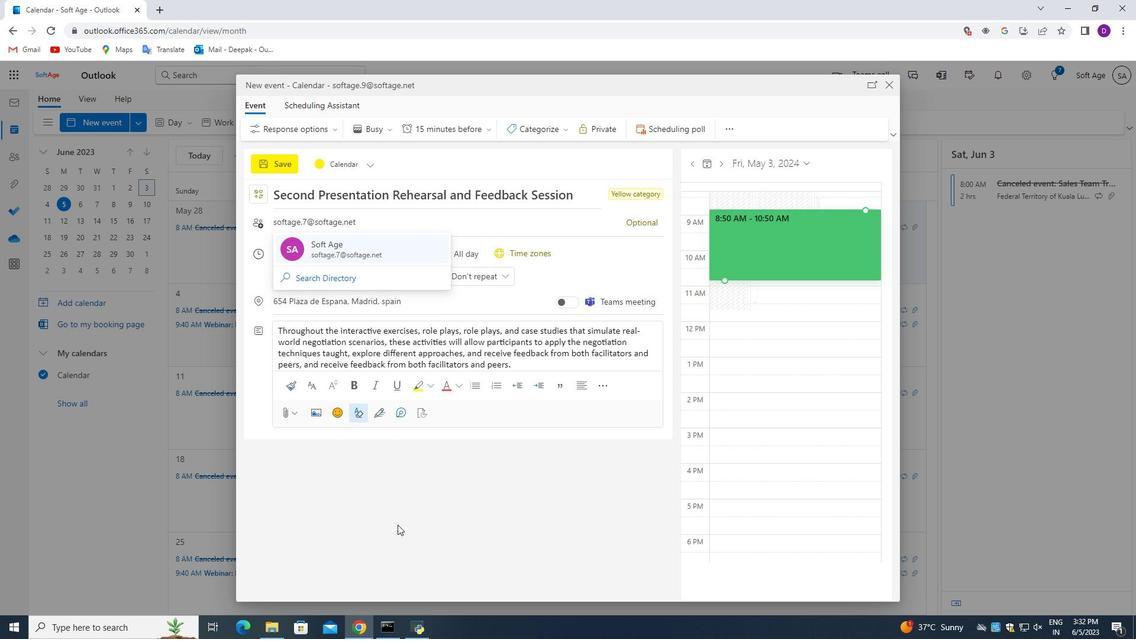 
Action: Mouse moved to (650, 222)
Screenshot: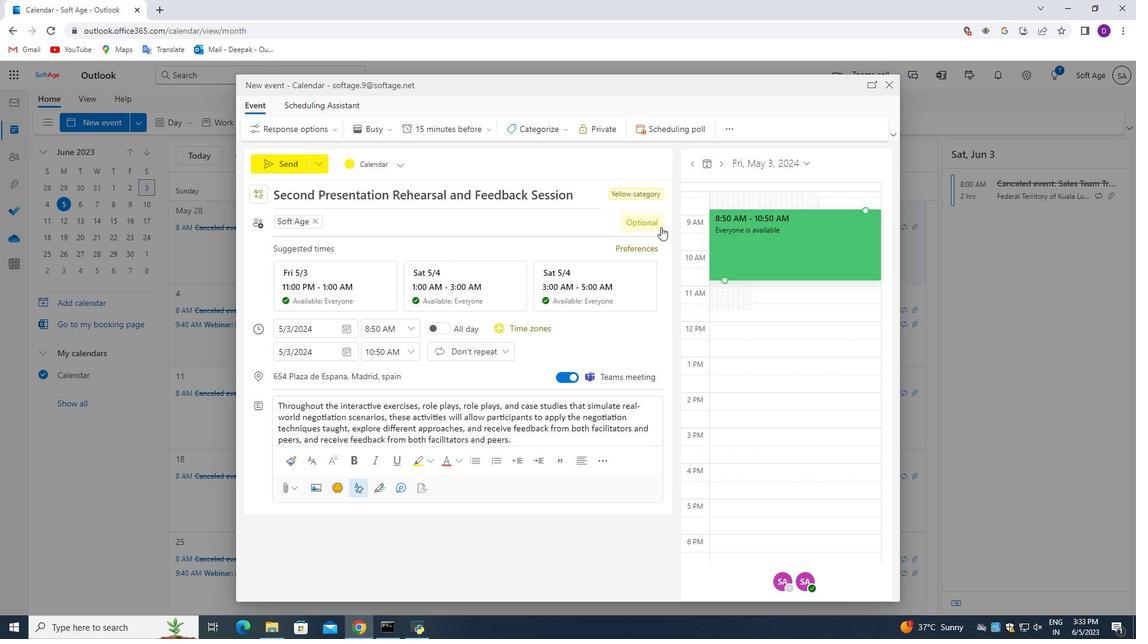 
Action: Mouse pressed left at (650, 222)
Screenshot: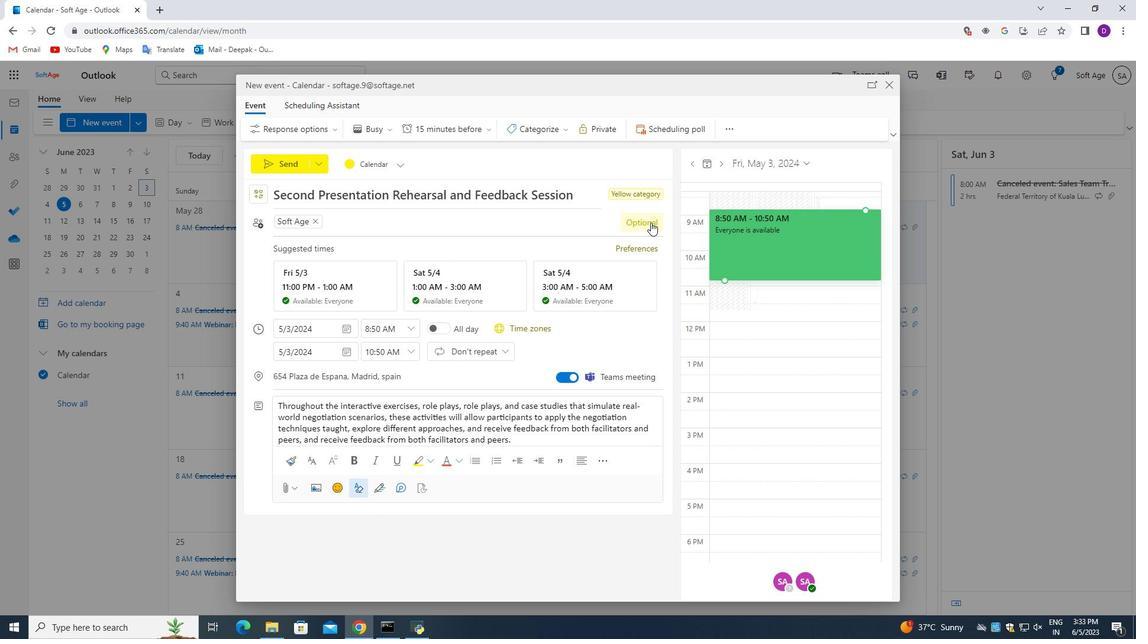 
Action: Mouse moved to (364, 173)
Screenshot: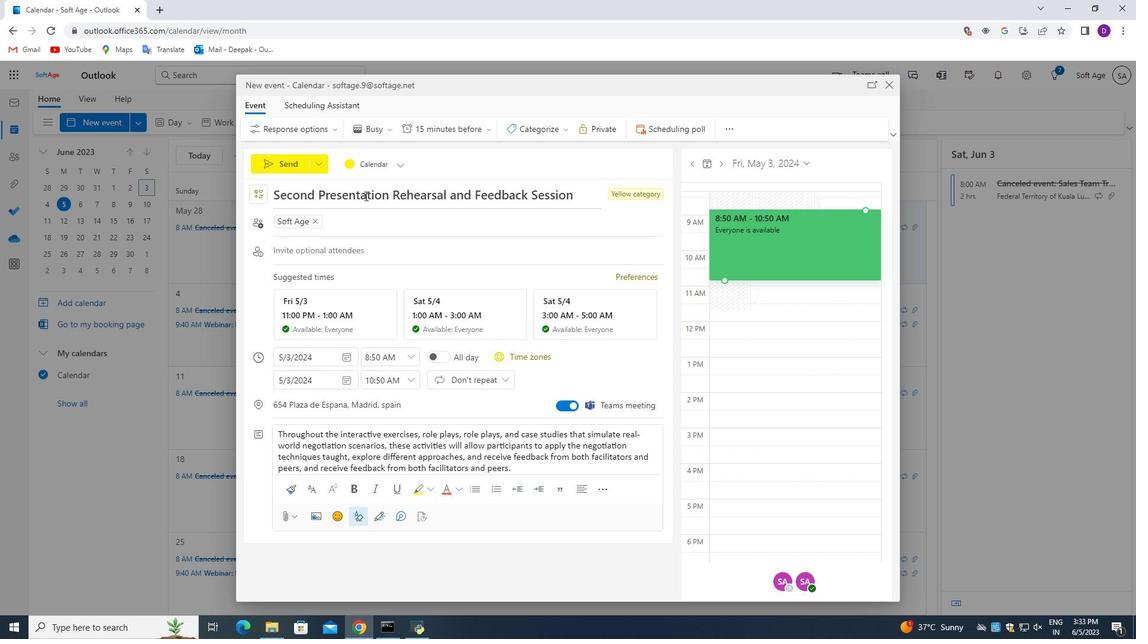 
Action: Key pressed softage.1<Key.shift>@softage.net<Key.enter>
Screenshot: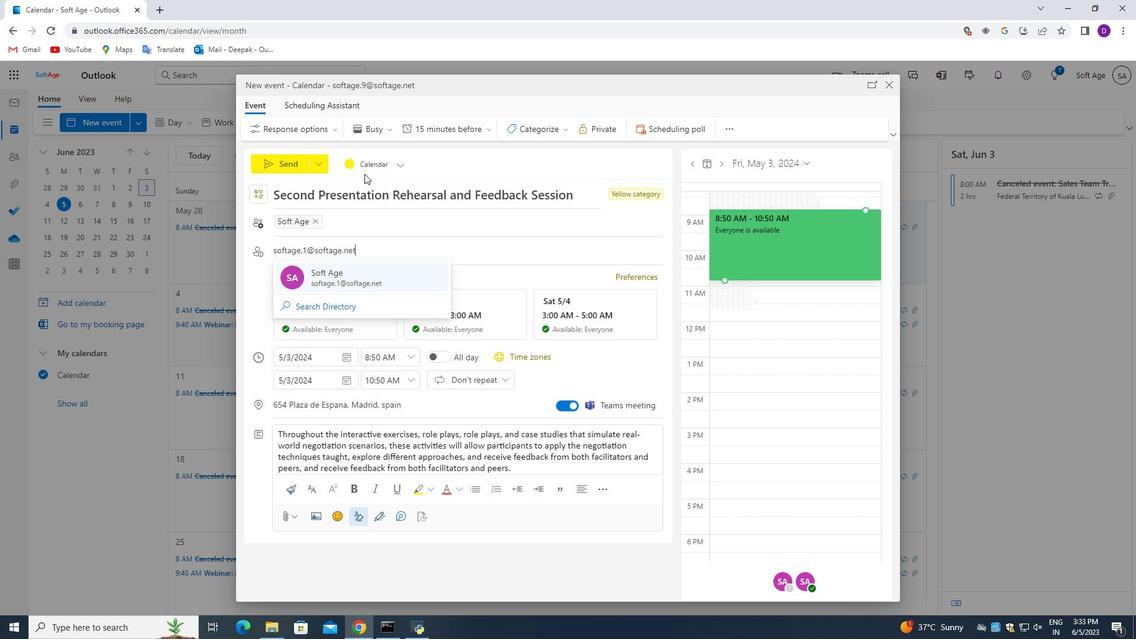 
Action: Mouse moved to (457, 127)
Screenshot: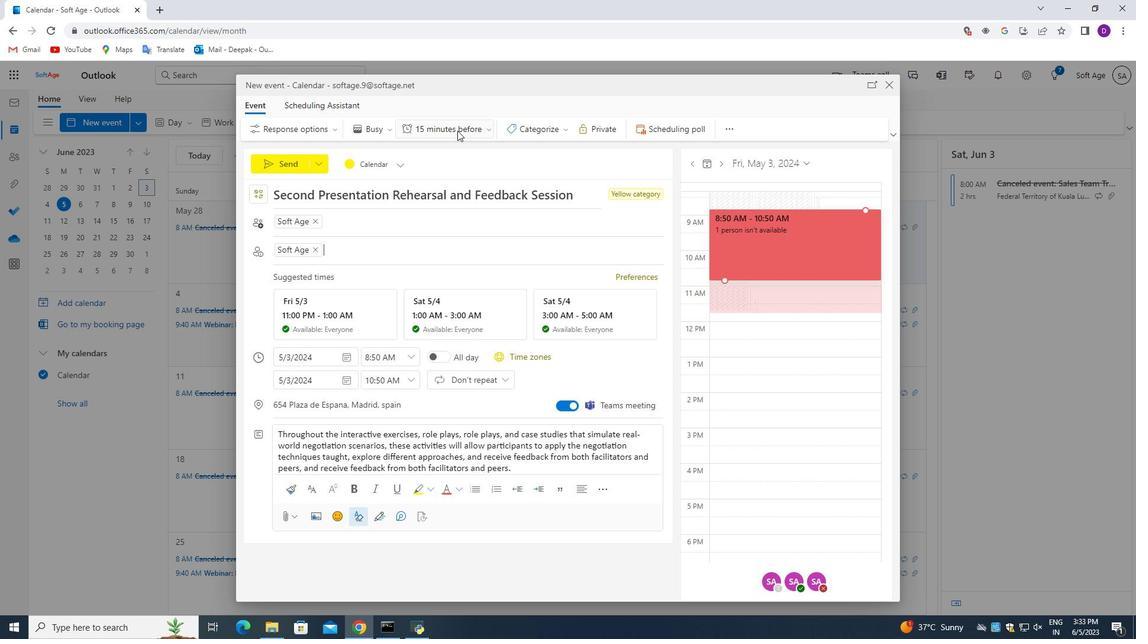 
Action: Mouse pressed left at (457, 127)
Screenshot: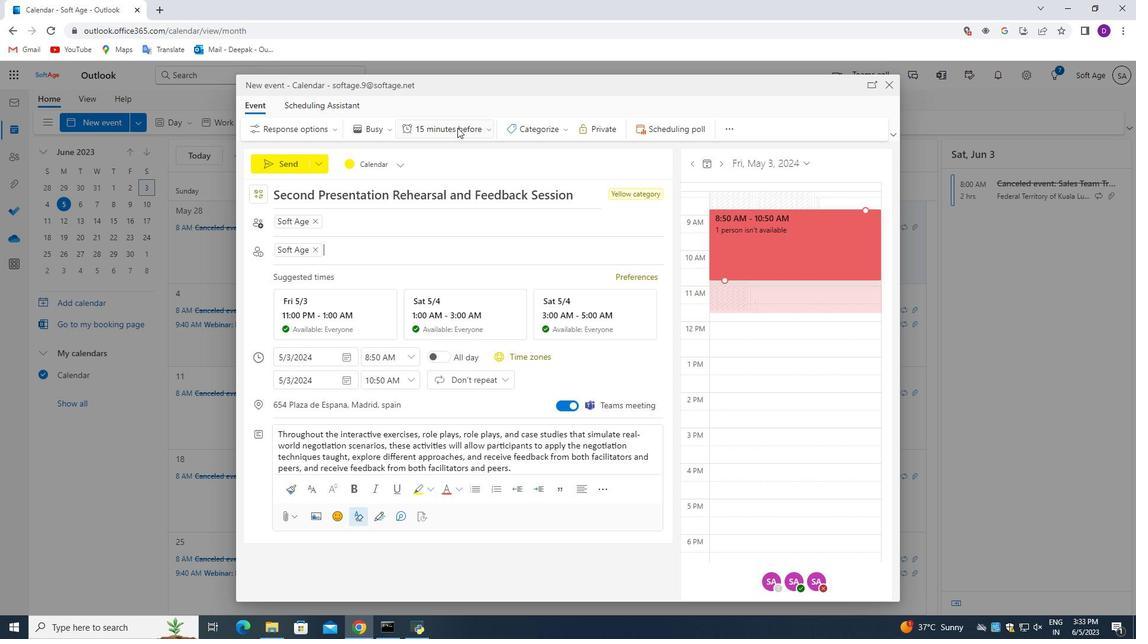 
Action: Mouse moved to (451, 278)
Screenshot: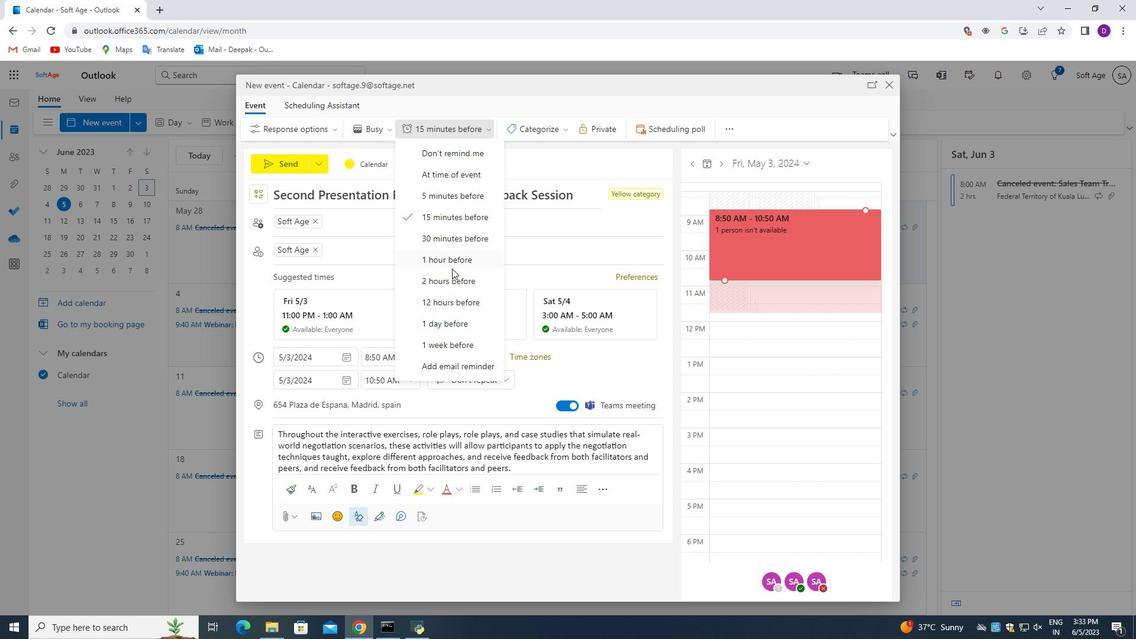 
Action: Mouse pressed left at (451, 278)
Screenshot: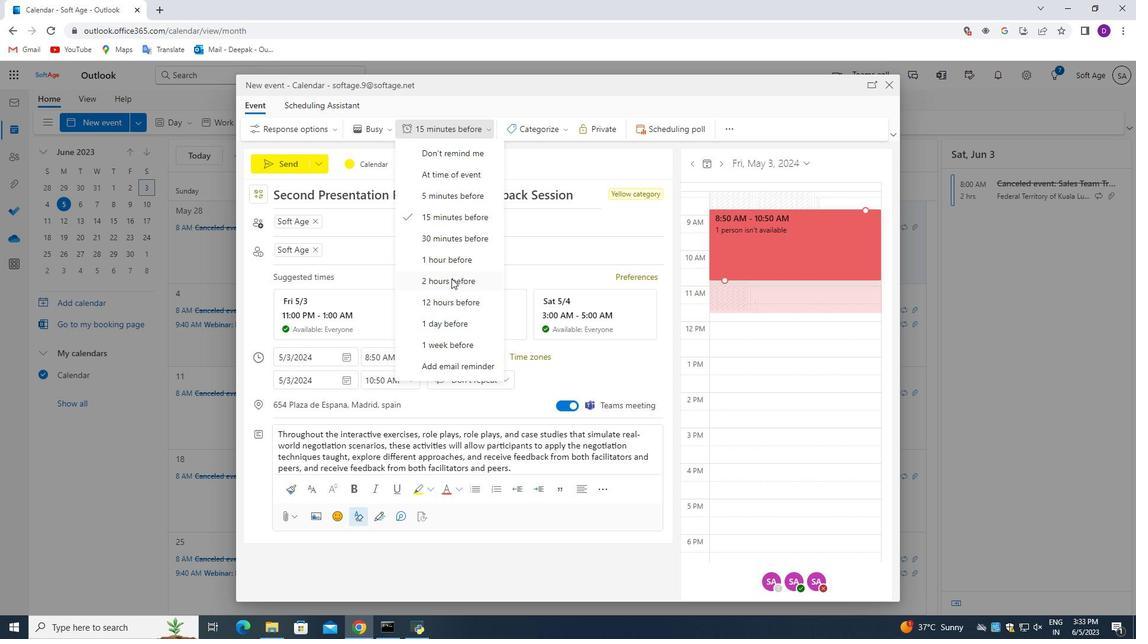 
Action: Mouse moved to (438, 392)
Screenshot: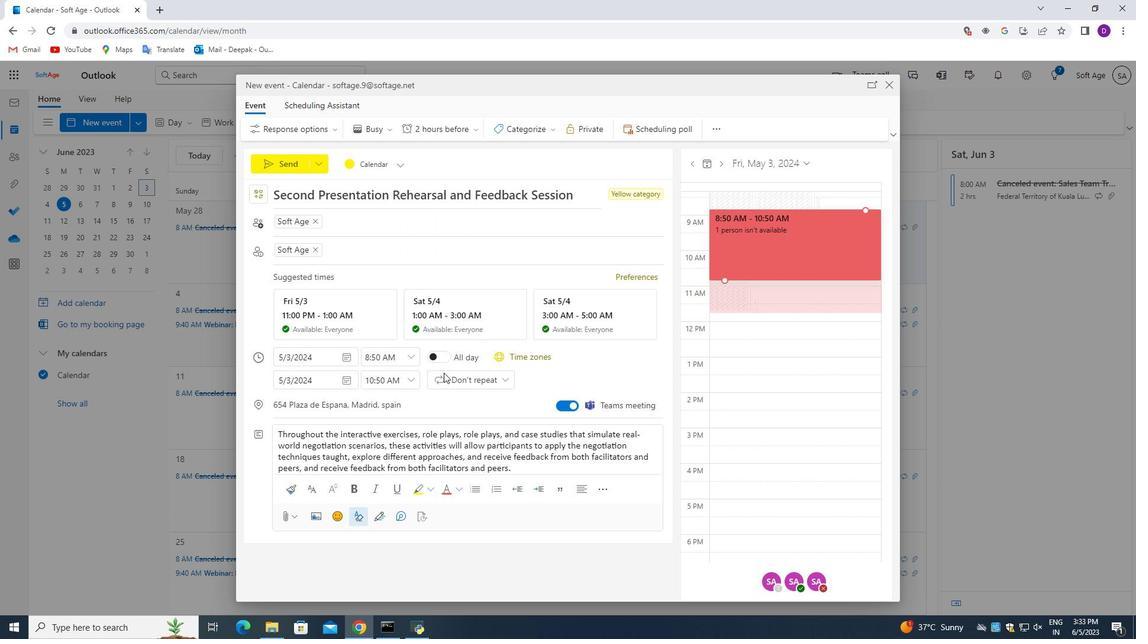 
Action: Mouse scrolled (438, 392) with delta (0, 0)
Screenshot: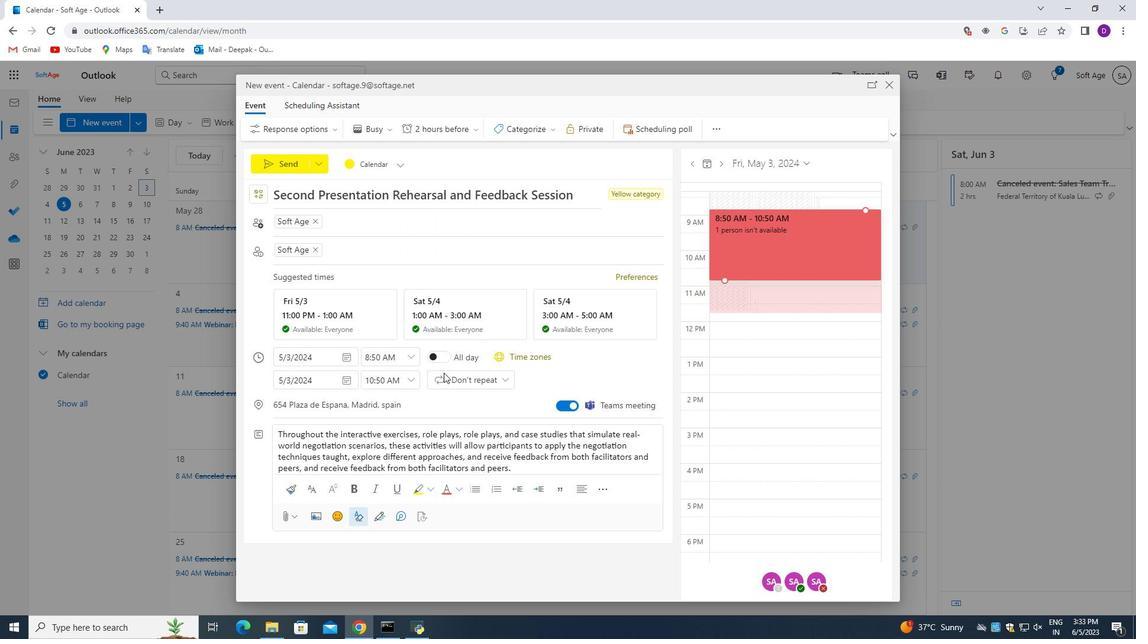 
Action: Mouse moved to (434, 400)
Screenshot: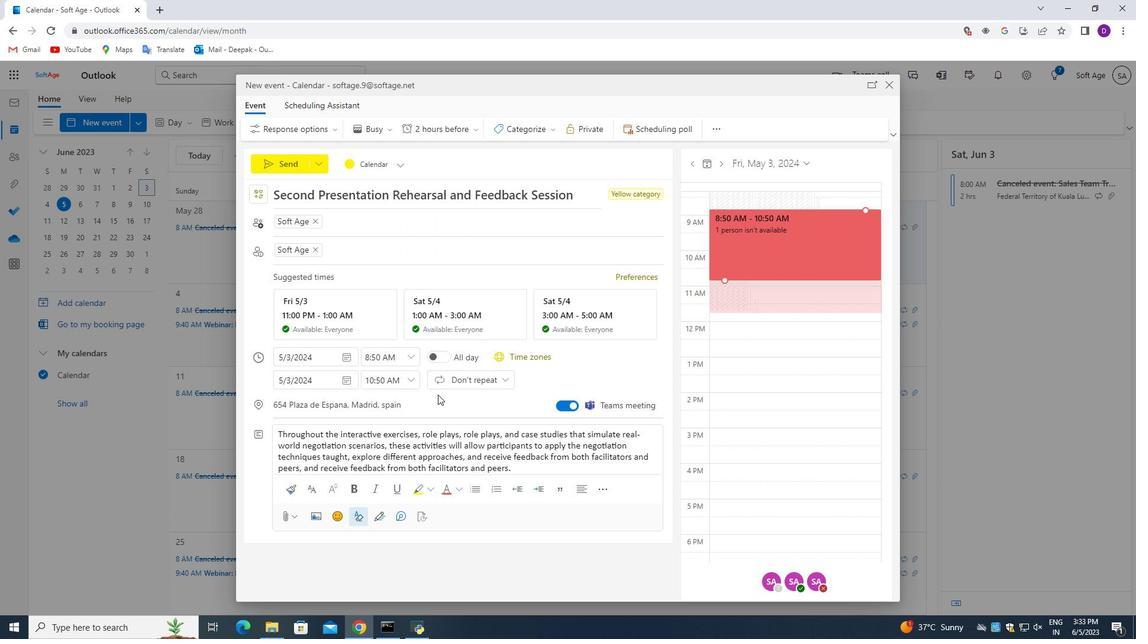 
Action: Mouse scrolled (436, 395) with delta (0, 0)
Screenshot: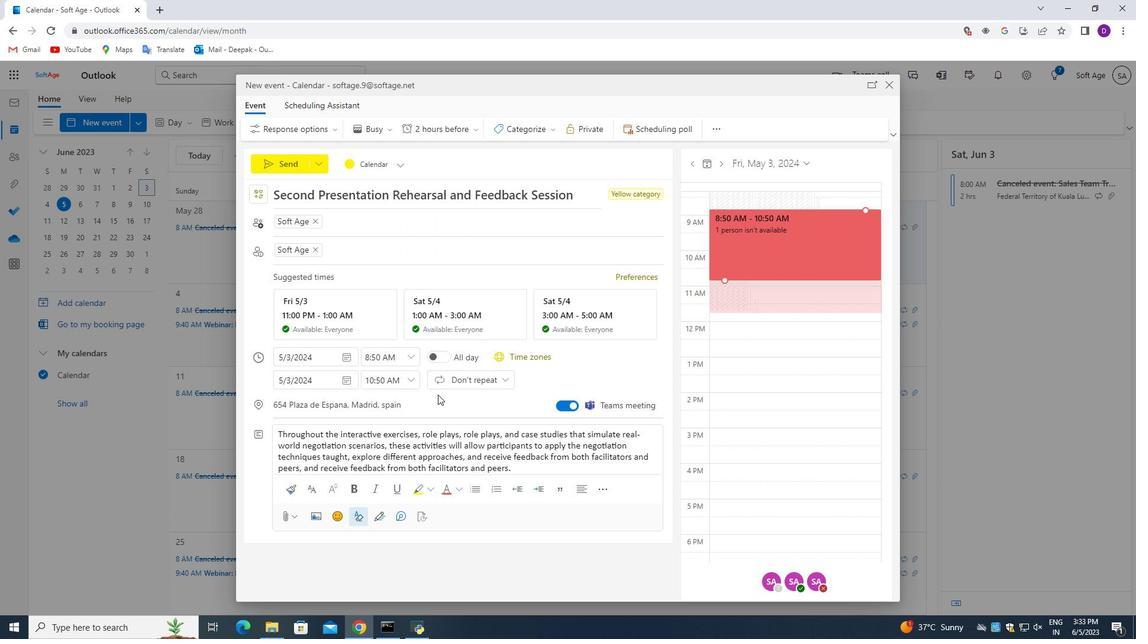 
Action: Mouse moved to (432, 404)
Screenshot: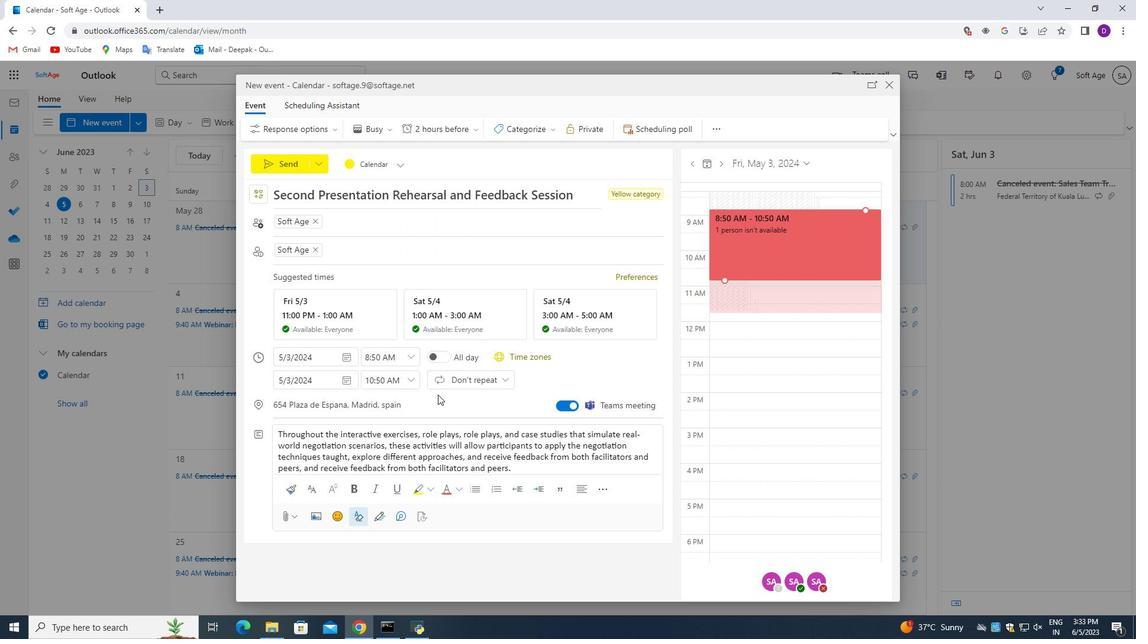 
Action: Mouse scrolled (432, 404) with delta (0, 0)
Screenshot: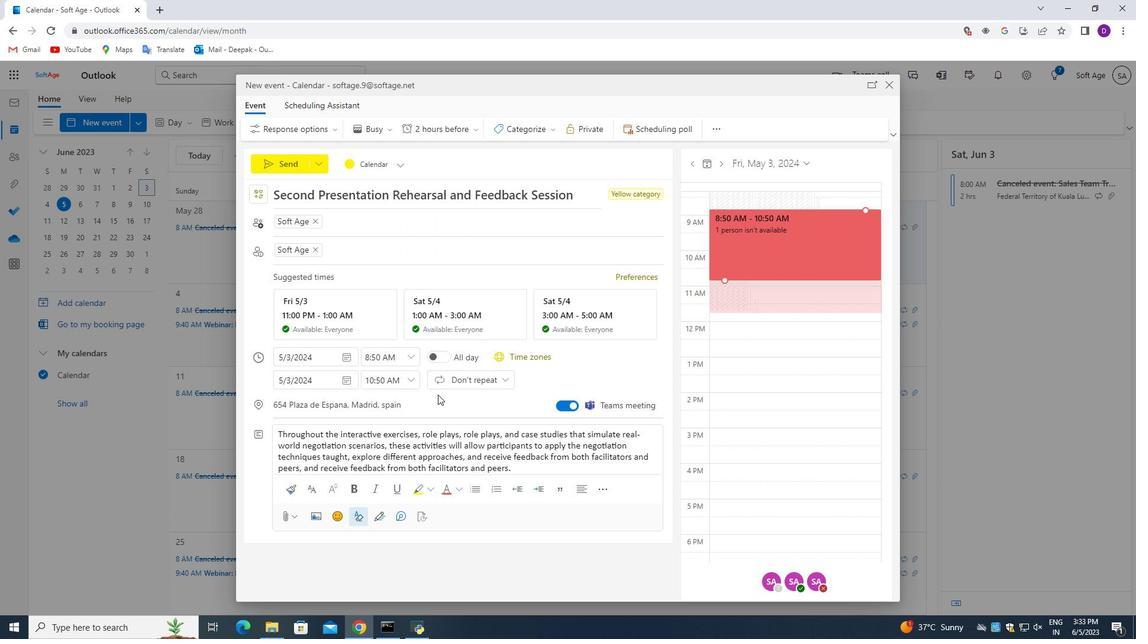 
Action: Mouse moved to (282, 165)
Screenshot: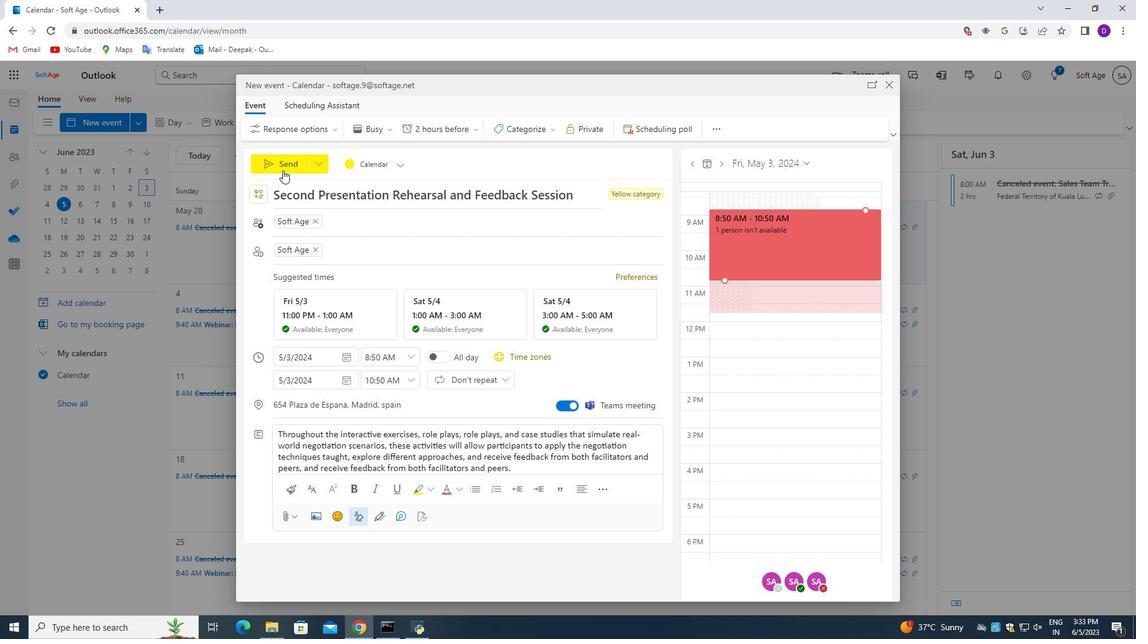 
Action: Mouse pressed left at (282, 165)
Screenshot: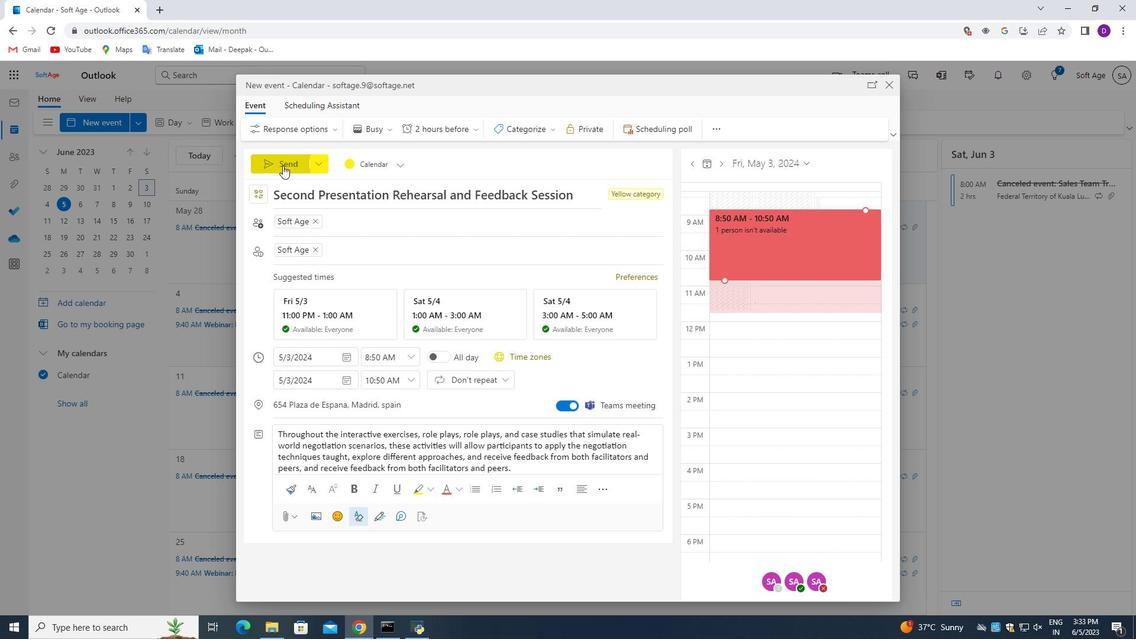 
Action: Mouse moved to (419, 325)
Screenshot: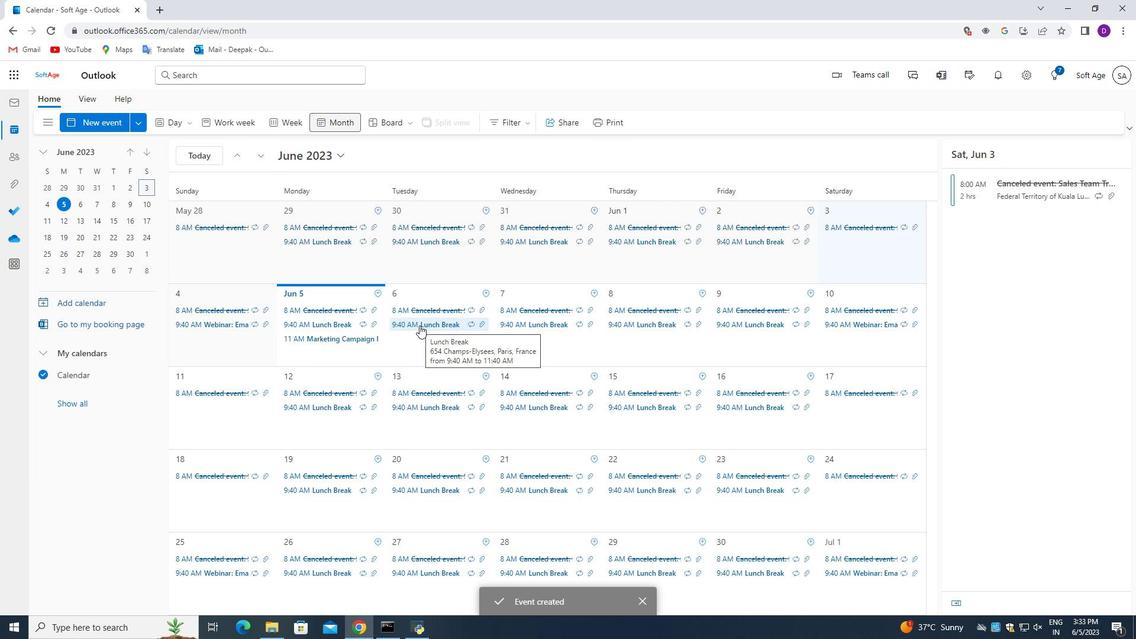 
